 Task: Look for space in Tiffin, United States from 10th July, 2023 to 15th July, 2023 for 7 adults in price range Rs.10000 to Rs.15000. Place can be entire place or shared room with 4 bedrooms having 7 beds and 4 bathrooms. Property type can be house, flat, guest house. Amenities needed are: wifi, TV, free parkinig on premises, gym, breakfast. Booking option can be shelf check-in. Required host language is English.
Action: Mouse moved to (510, 102)
Screenshot: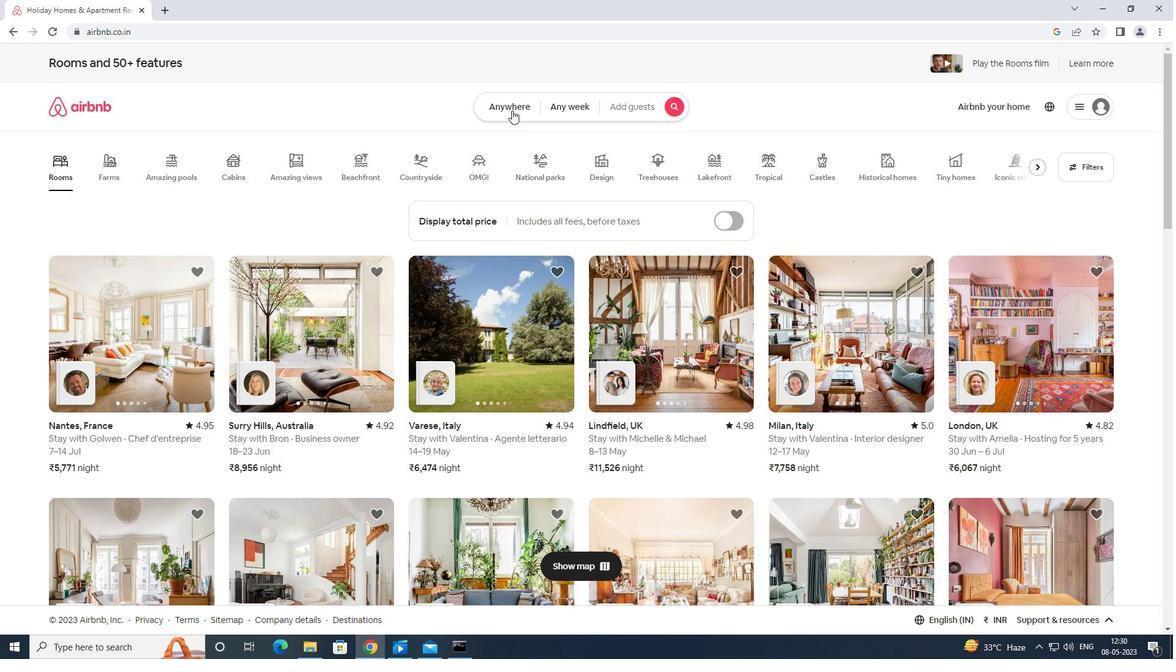 
Action: Mouse pressed left at (510, 102)
Screenshot: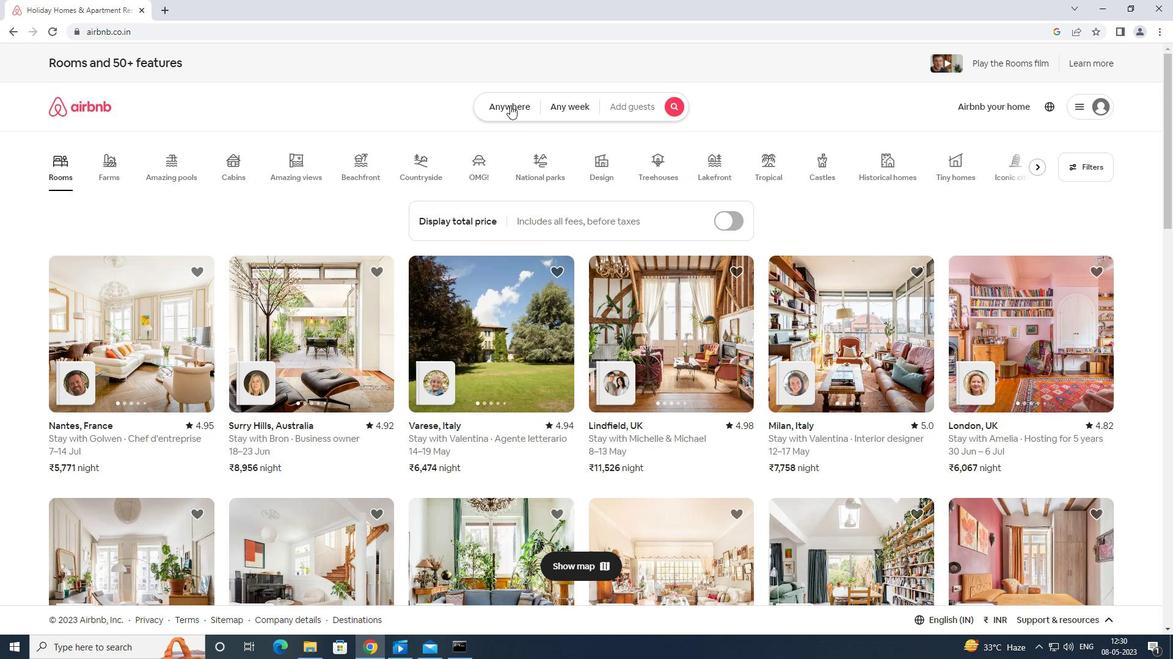 
Action: Mouse moved to (447, 155)
Screenshot: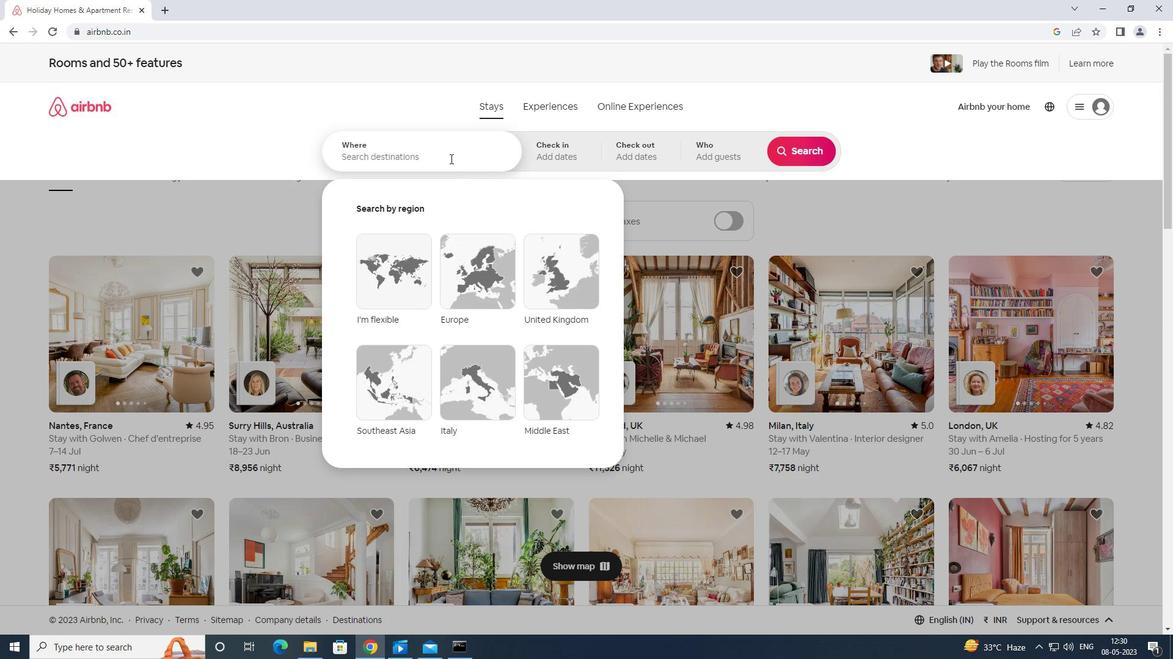 
Action: Mouse pressed left at (447, 155)
Screenshot: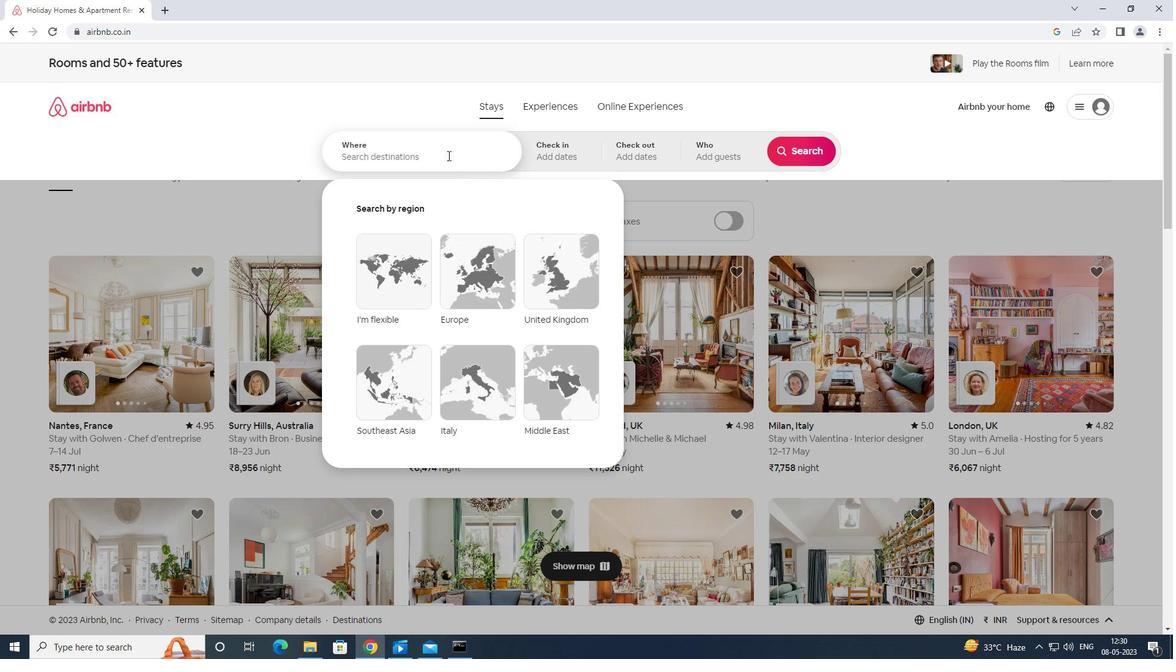 
Action: Key pressed <Key.shift>T<Key.backspace><Key.shift>TIFFIN<Key.space>UNITED<Key.space>STATES<Key.enter>
Screenshot: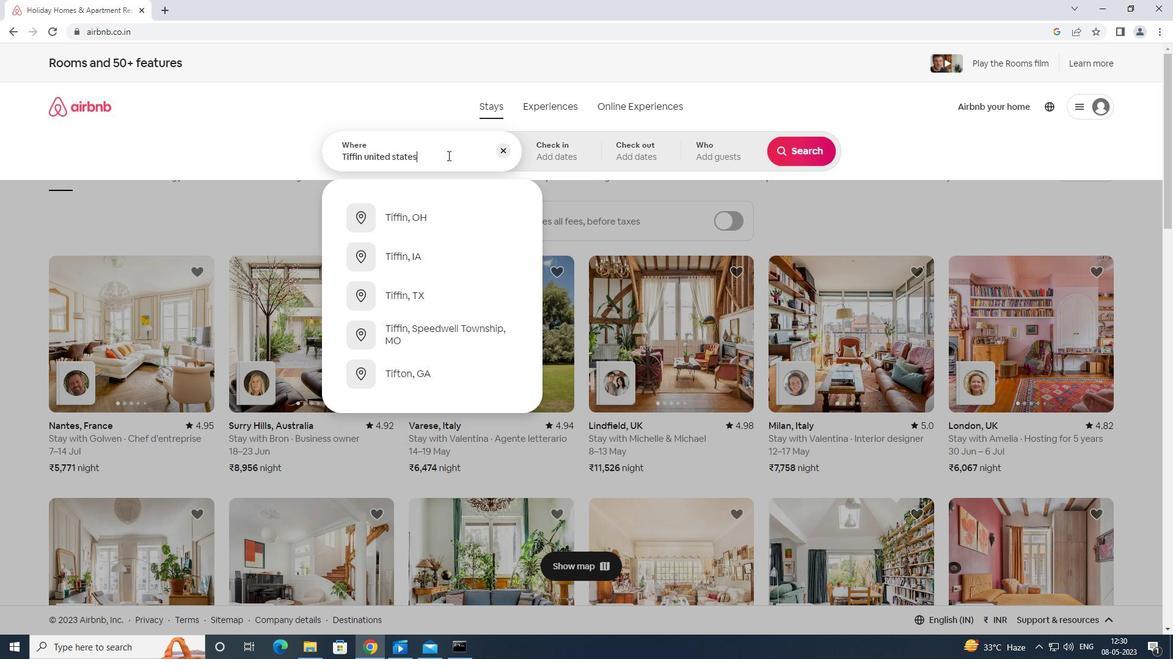 
Action: Mouse moved to (801, 248)
Screenshot: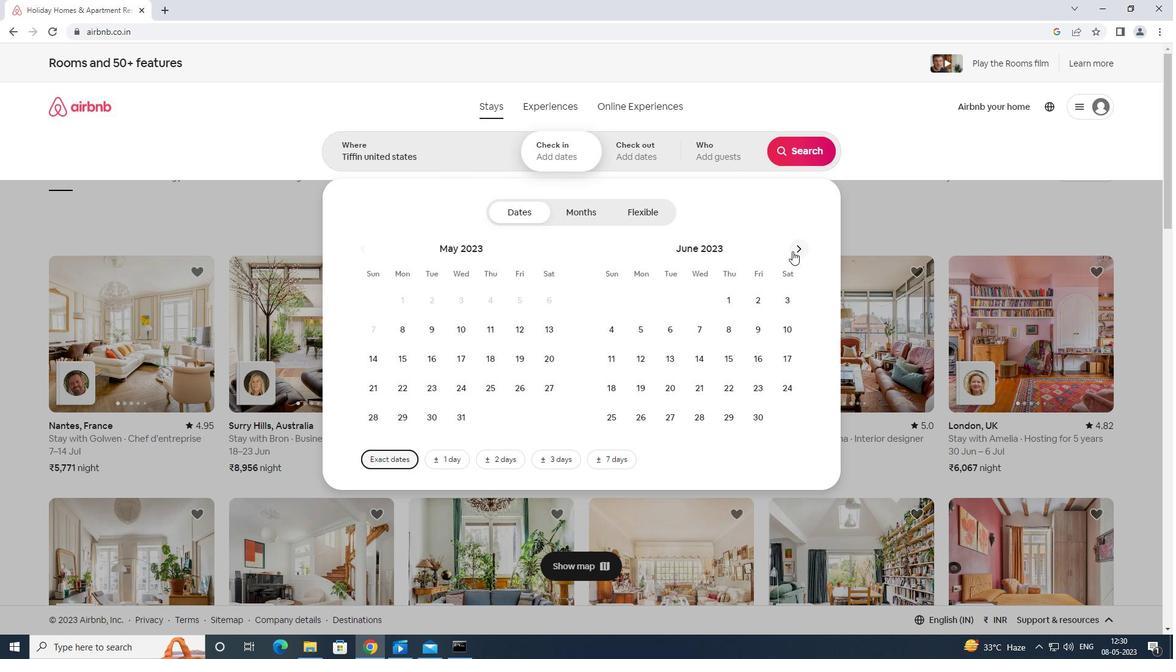 
Action: Mouse pressed left at (801, 248)
Screenshot: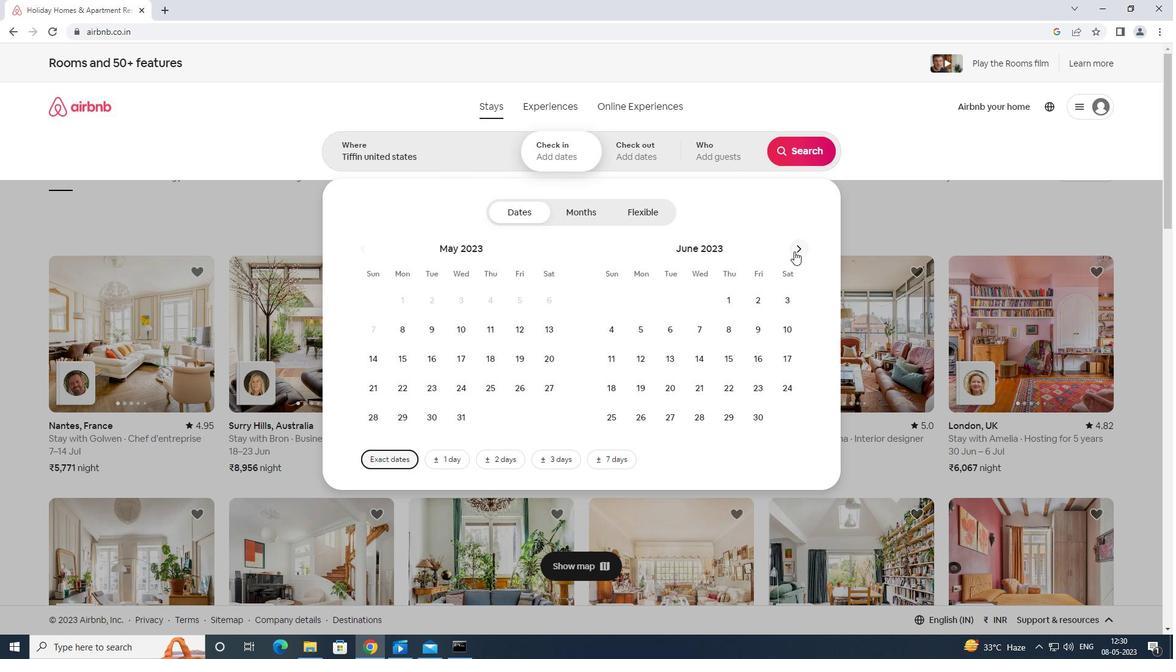 
Action: Mouse moved to (640, 356)
Screenshot: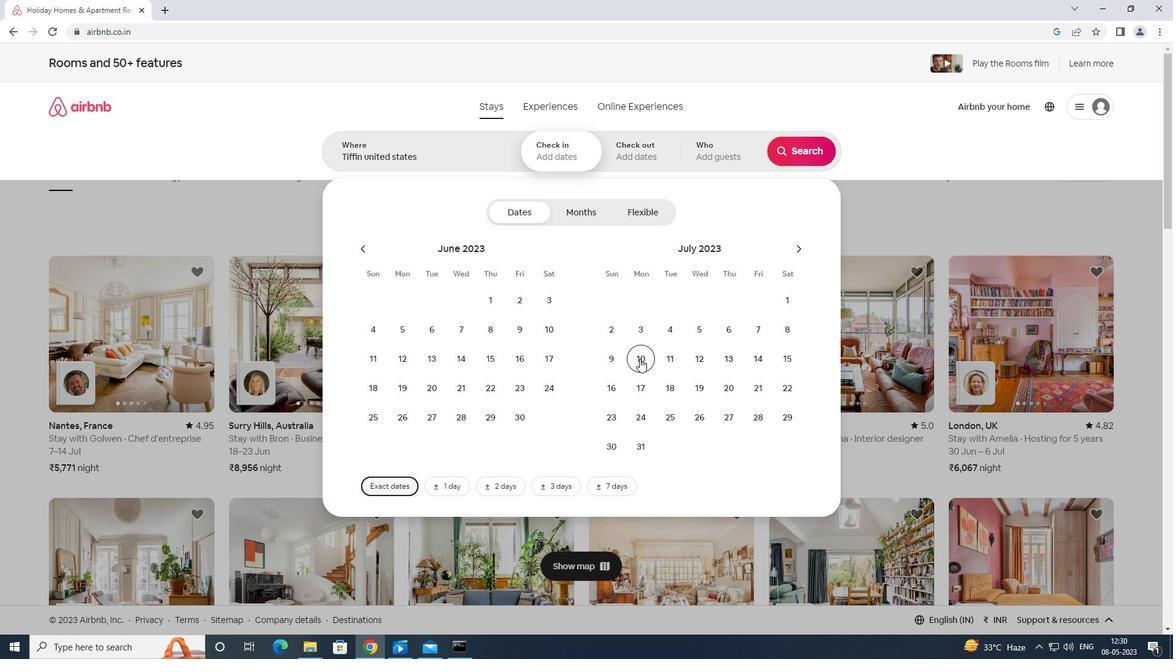 
Action: Mouse pressed left at (640, 356)
Screenshot: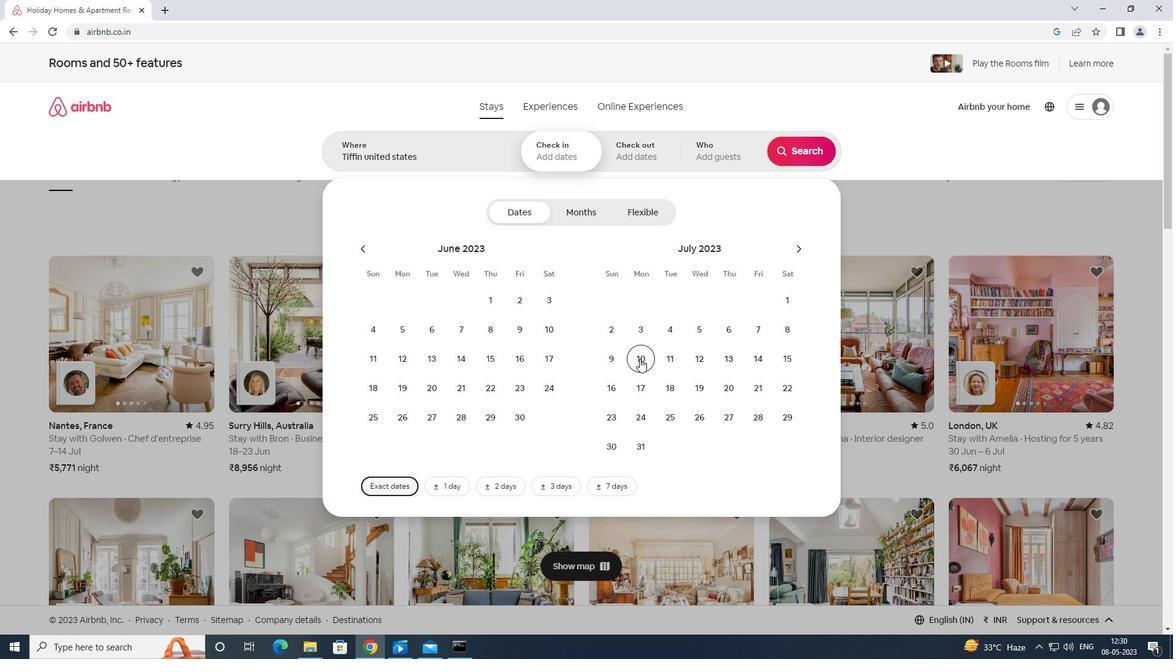 
Action: Mouse moved to (786, 356)
Screenshot: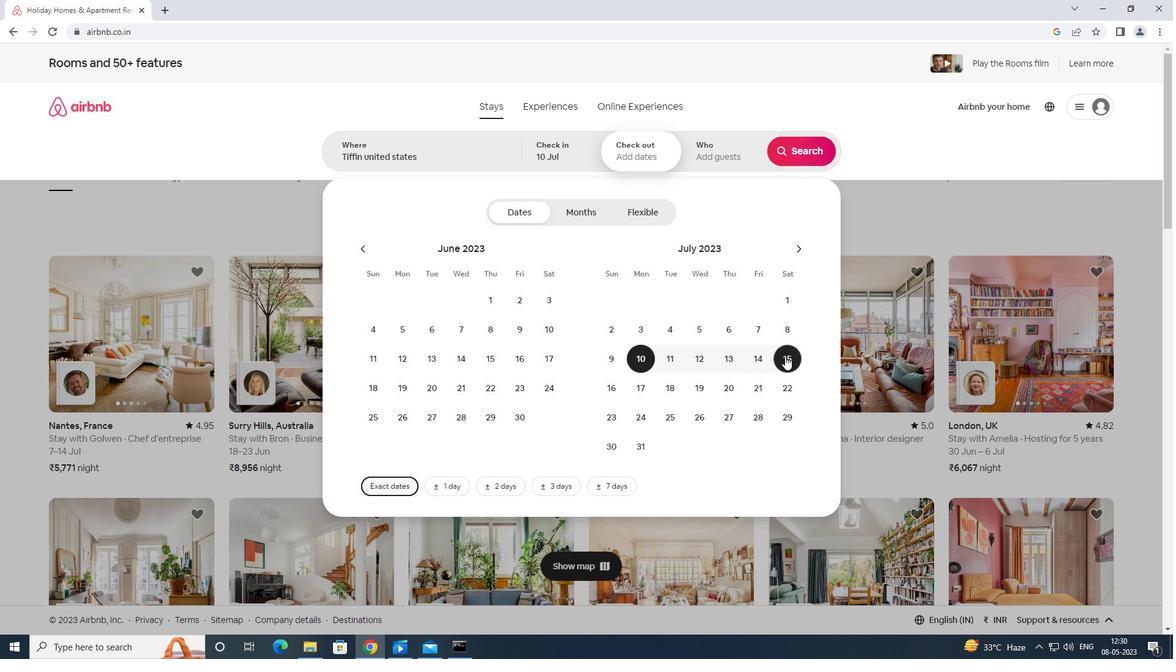 
Action: Mouse pressed left at (786, 356)
Screenshot: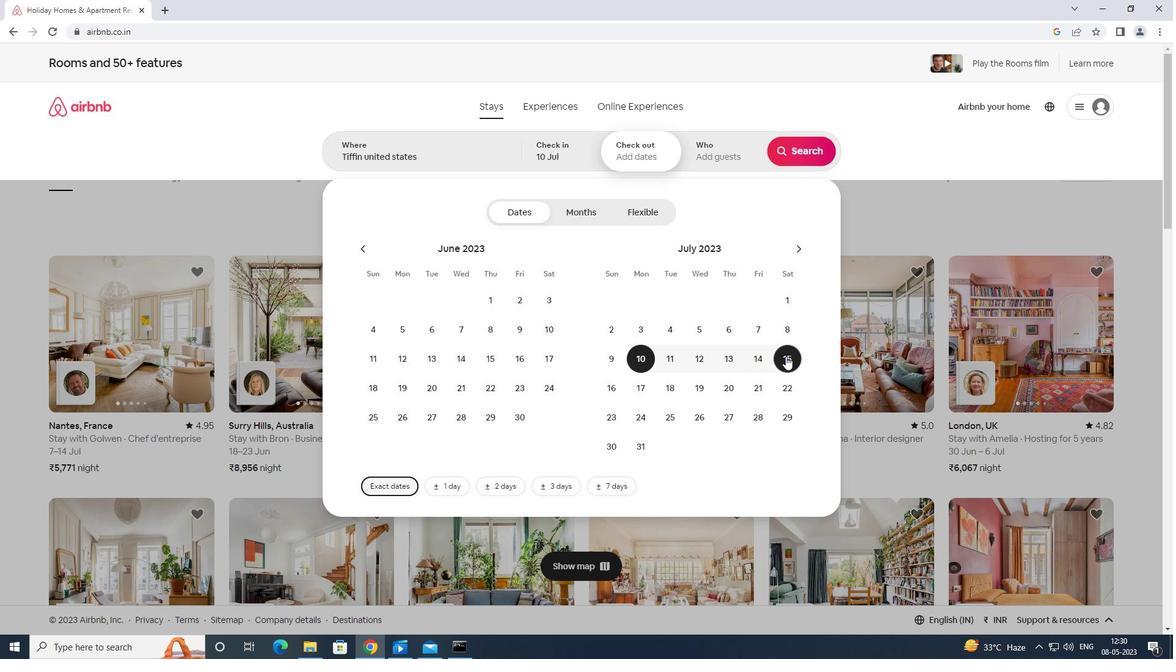 
Action: Mouse moved to (709, 149)
Screenshot: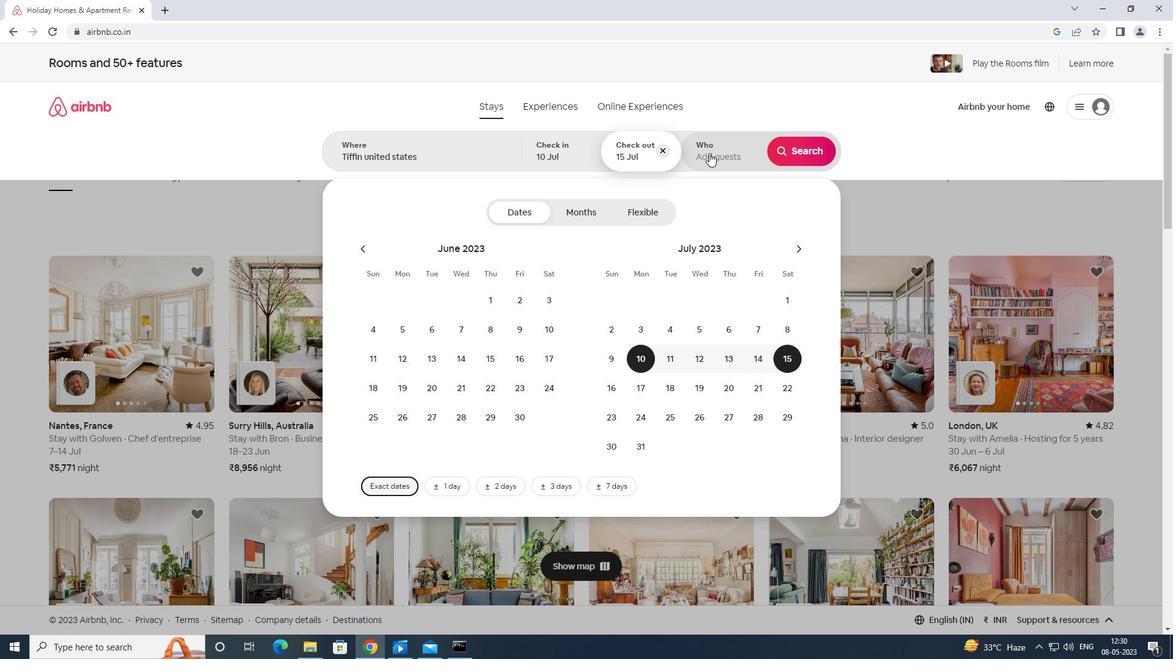
Action: Mouse pressed left at (709, 149)
Screenshot: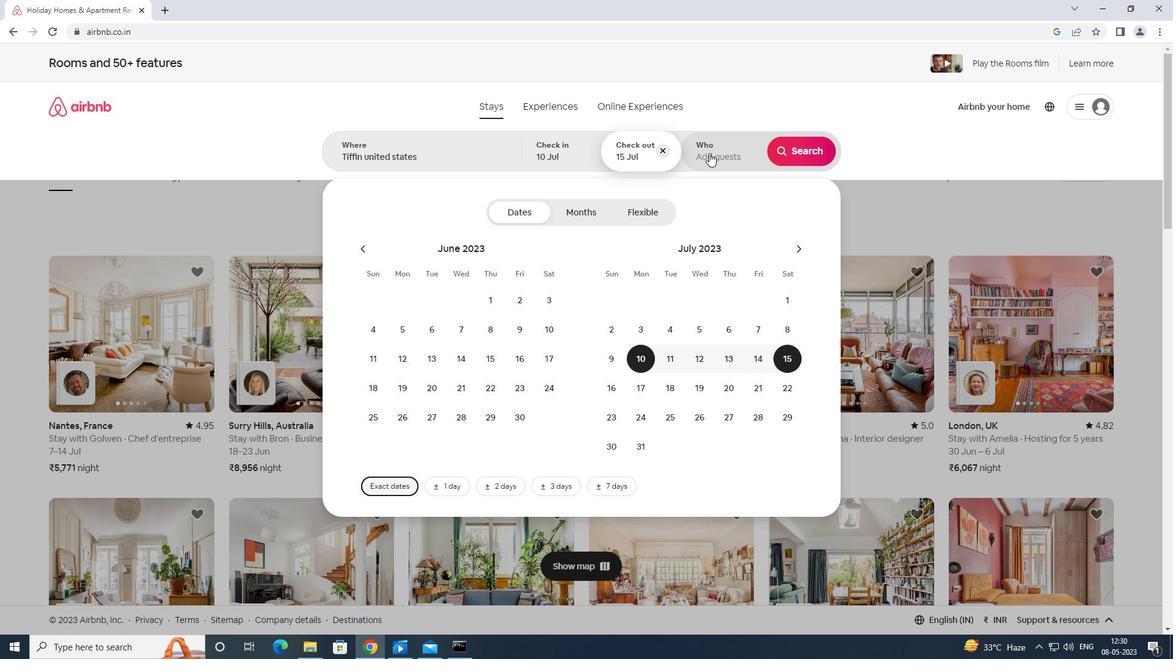 
Action: Mouse moved to (805, 217)
Screenshot: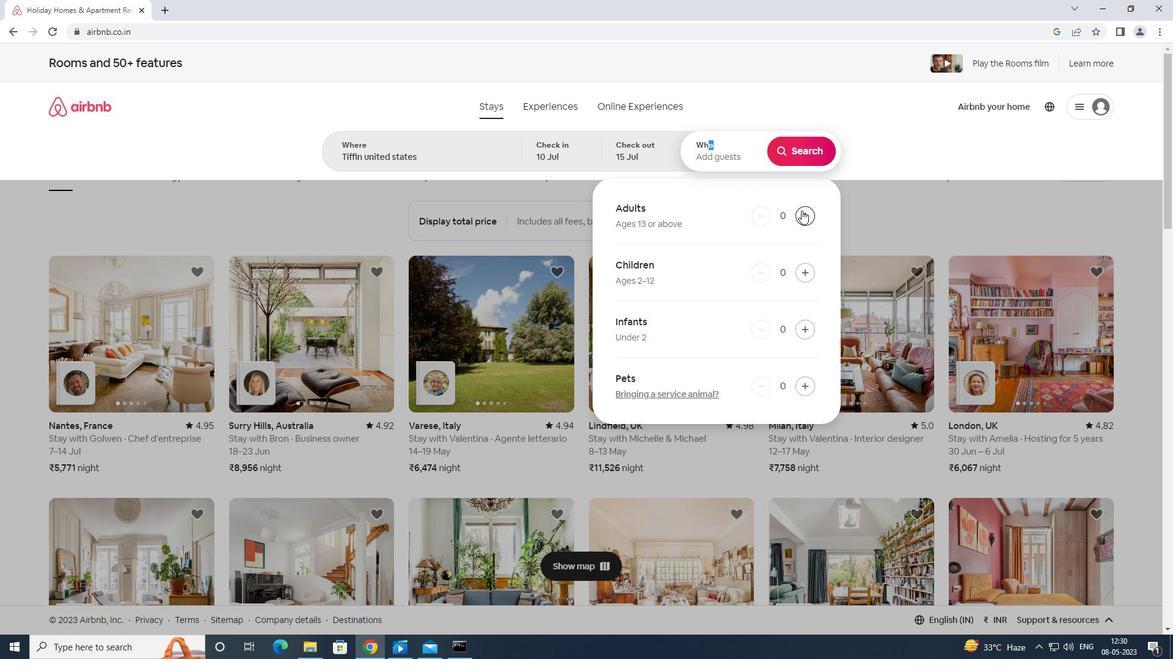 
Action: Mouse pressed left at (805, 217)
Screenshot: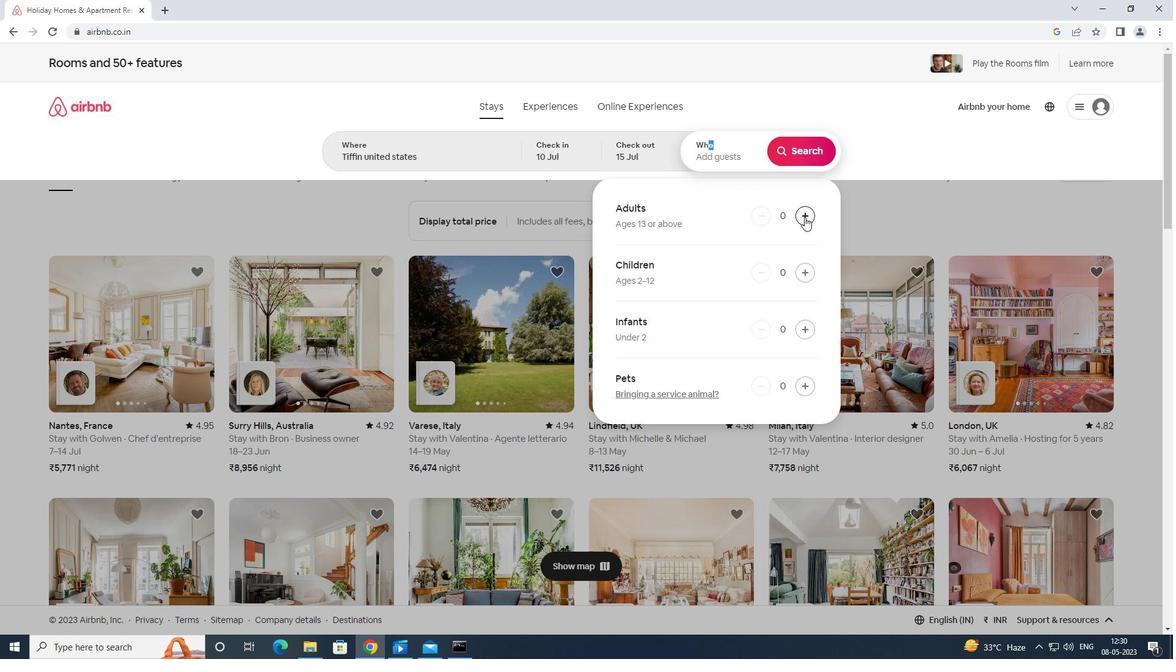 
Action: Mouse pressed left at (805, 217)
Screenshot: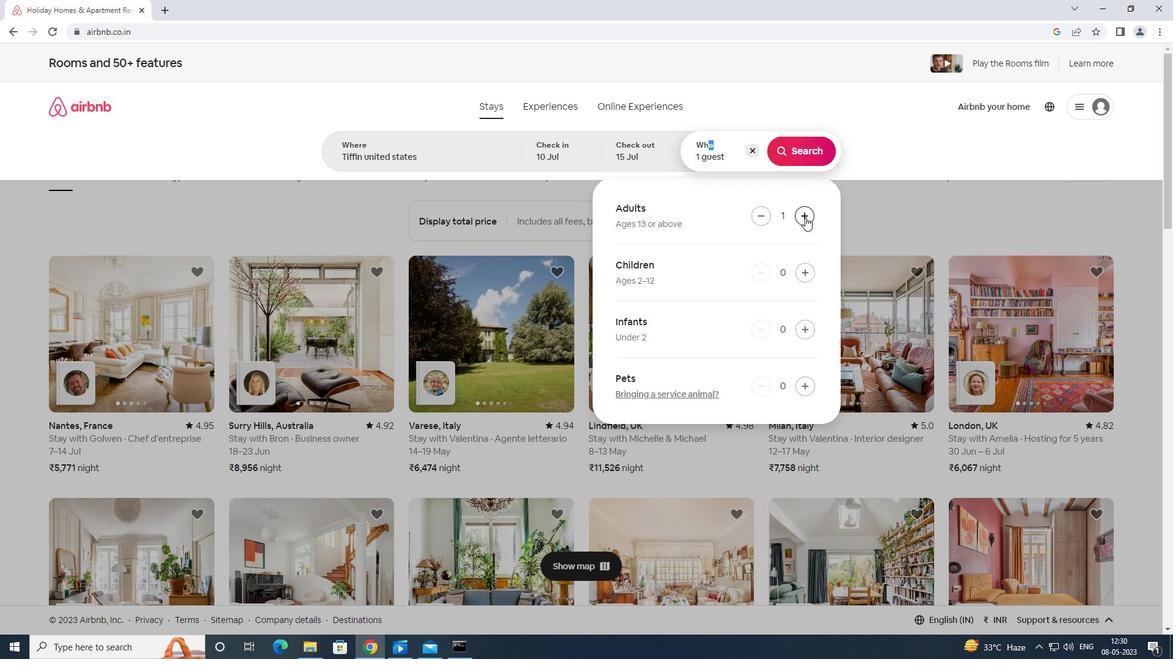 
Action: Mouse pressed left at (805, 217)
Screenshot: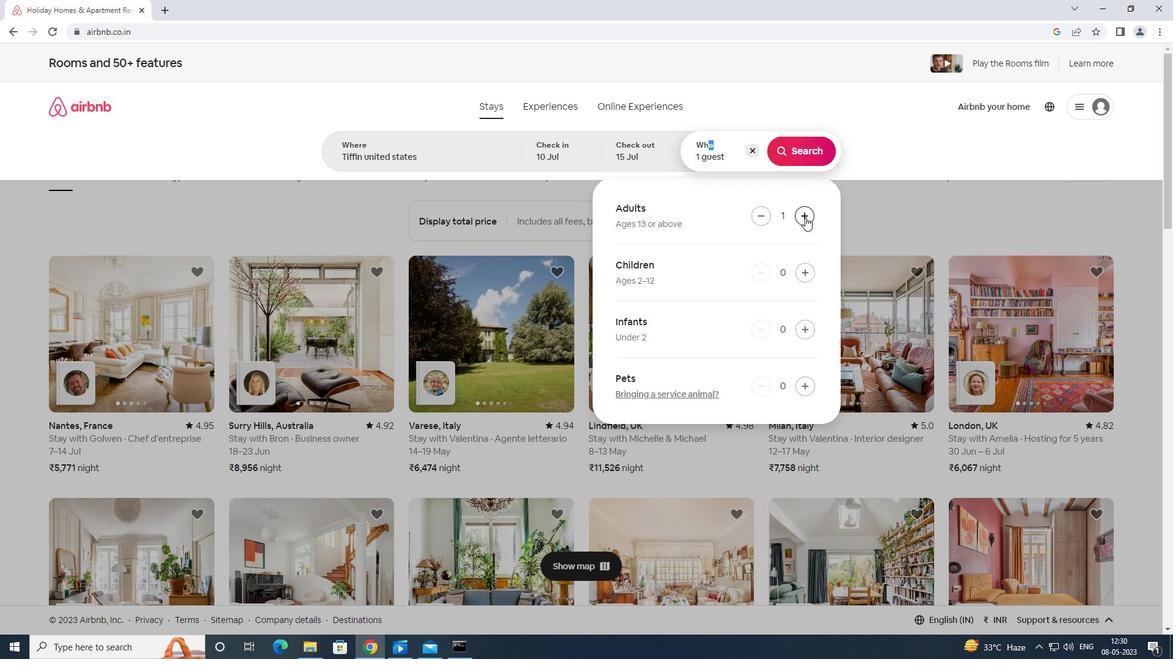 
Action: Mouse moved to (805, 217)
Screenshot: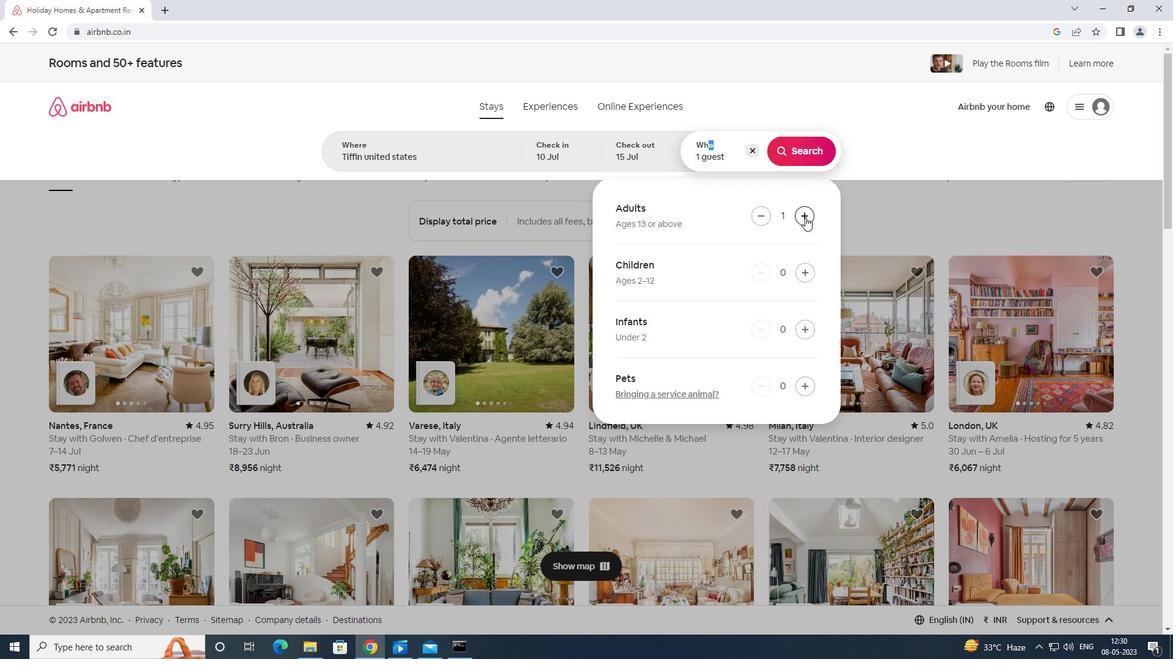 
Action: Mouse pressed left at (805, 217)
Screenshot: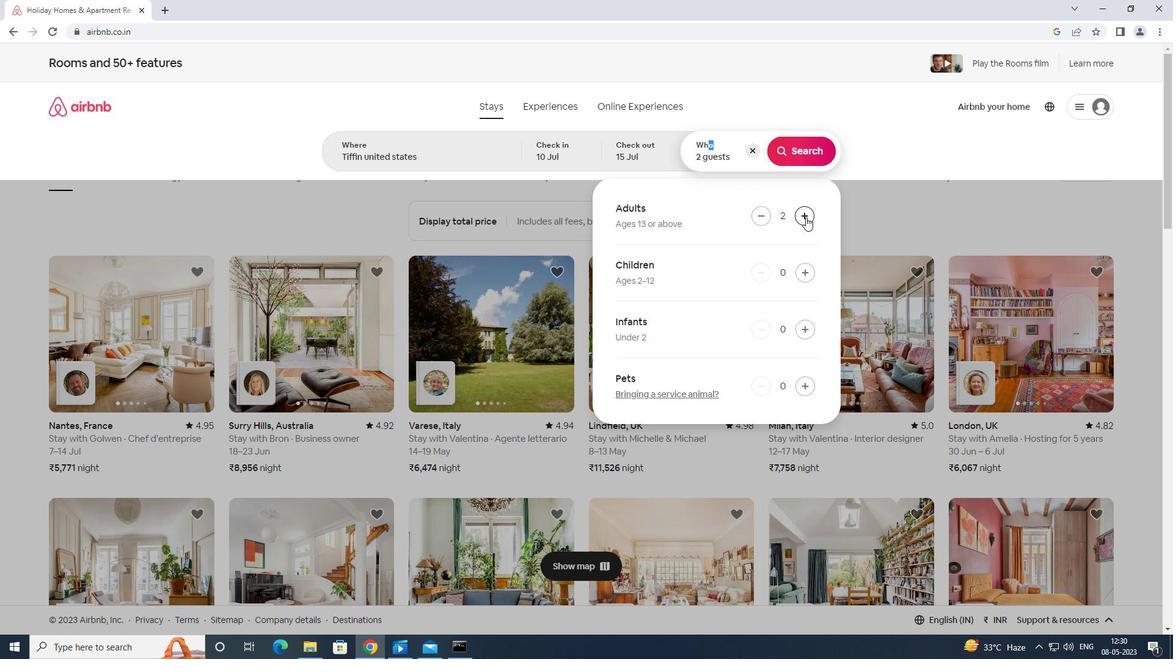 
Action: Mouse moved to (806, 217)
Screenshot: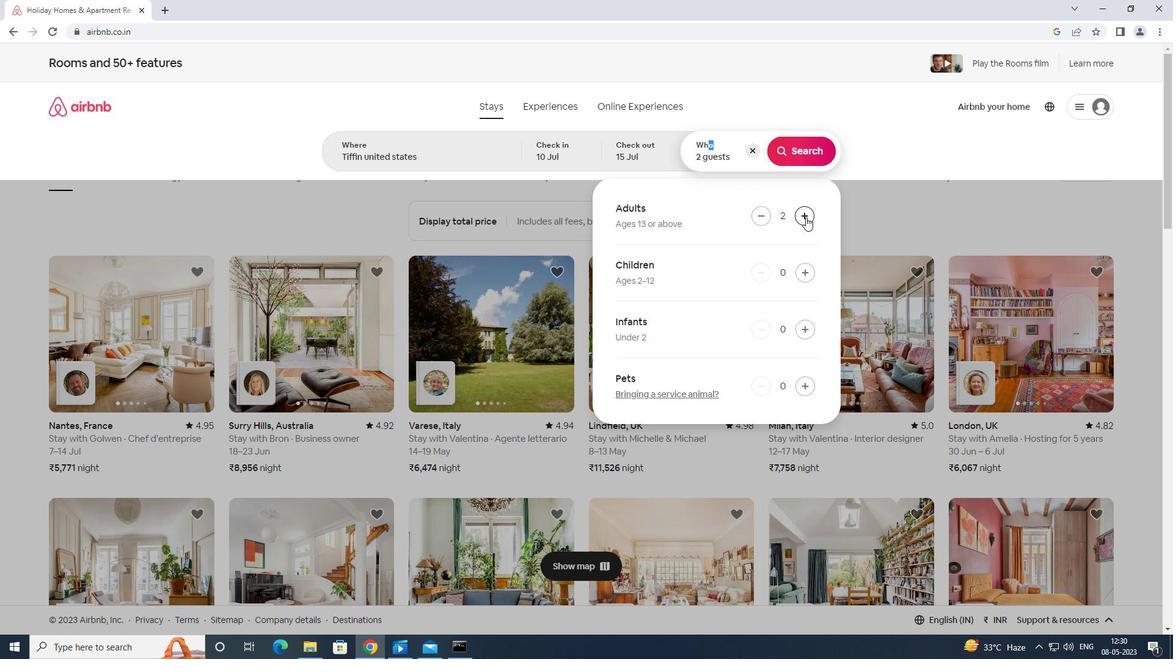 
Action: Mouse pressed left at (806, 217)
Screenshot: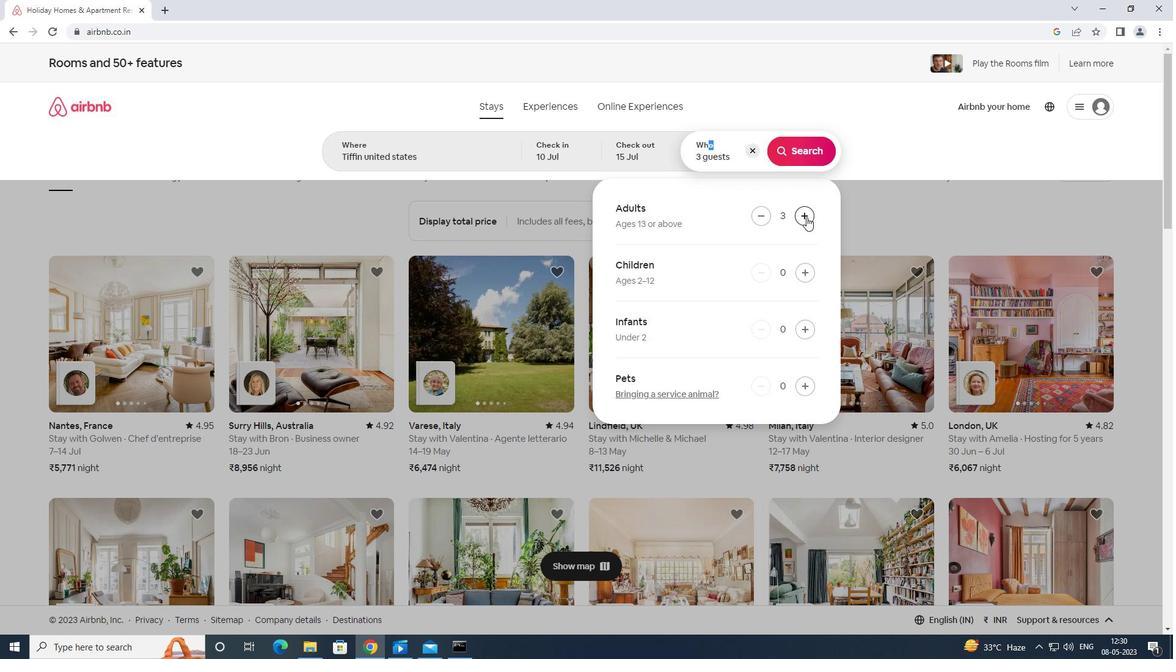 
Action: Mouse pressed left at (806, 217)
Screenshot: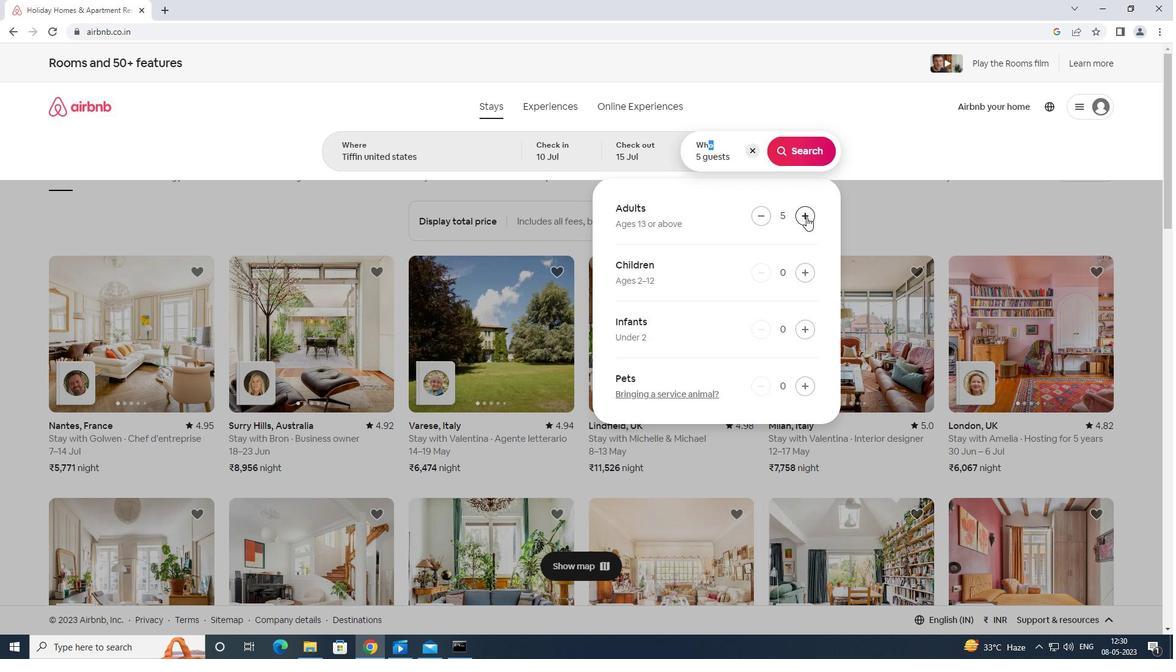 
Action: Mouse moved to (802, 213)
Screenshot: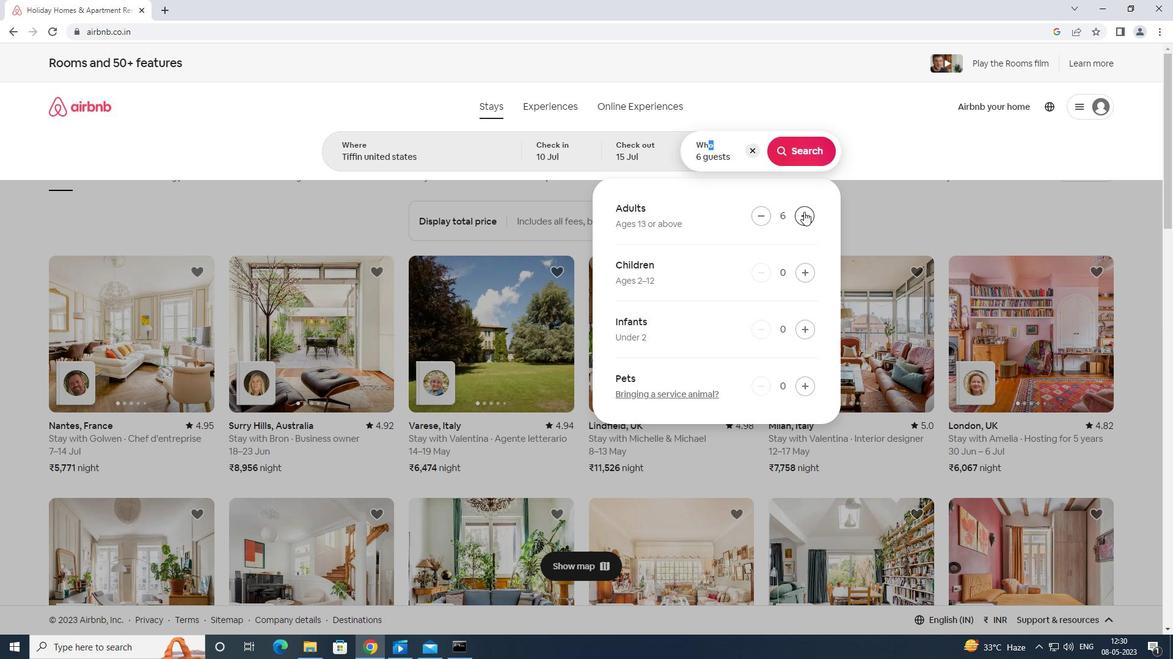 
Action: Mouse pressed left at (802, 213)
Screenshot: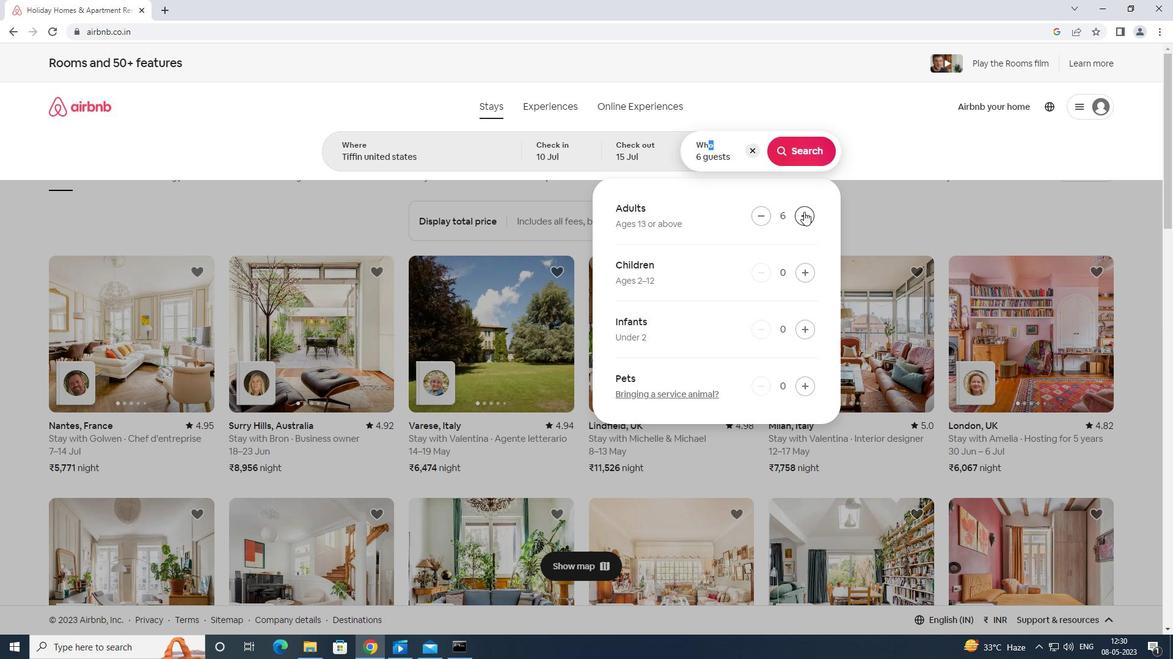 
Action: Mouse moved to (797, 150)
Screenshot: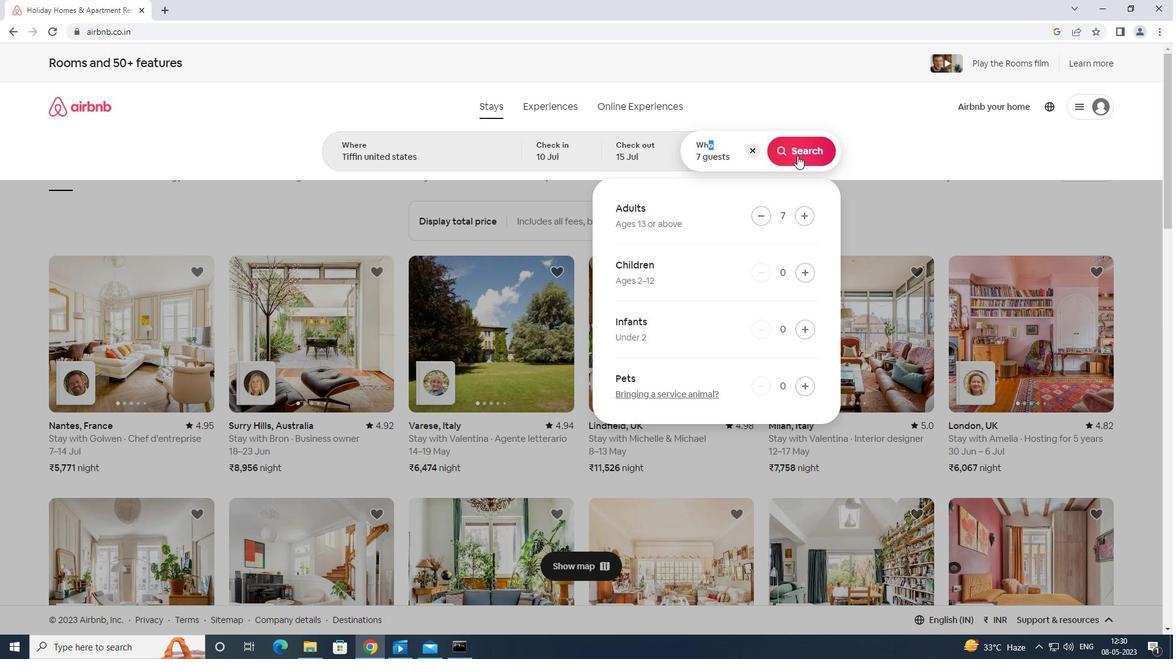 
Action: Mouse pressed left at (797, 150)
Screenshot: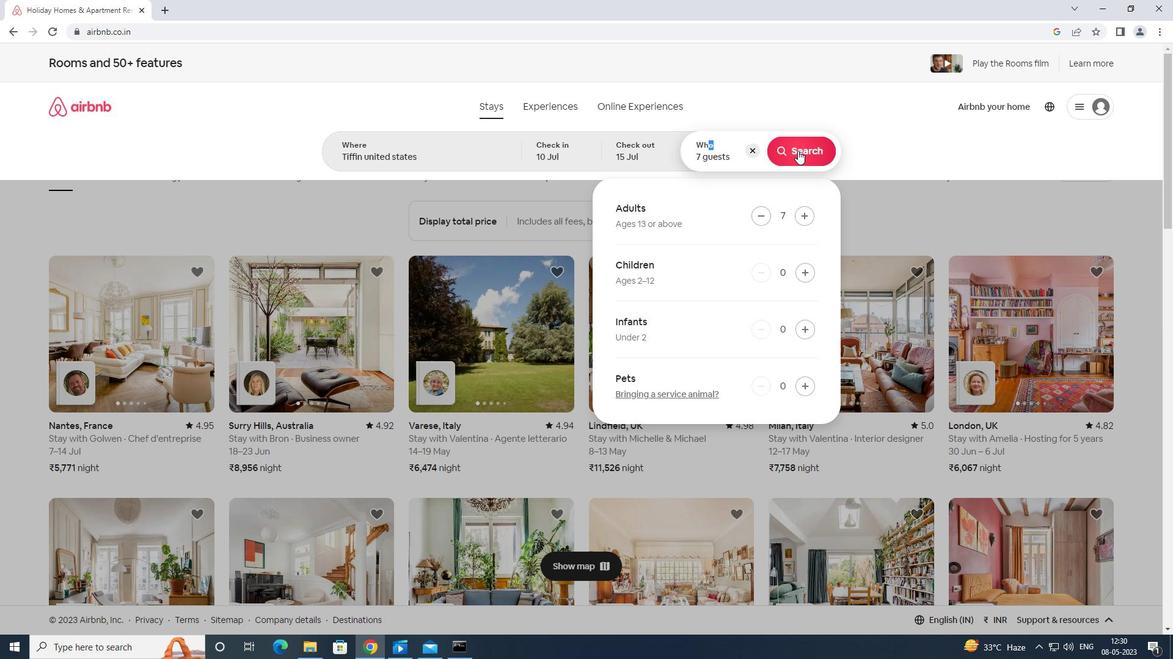 
Action: Mouse moved to (1118, 120)
Screenshot: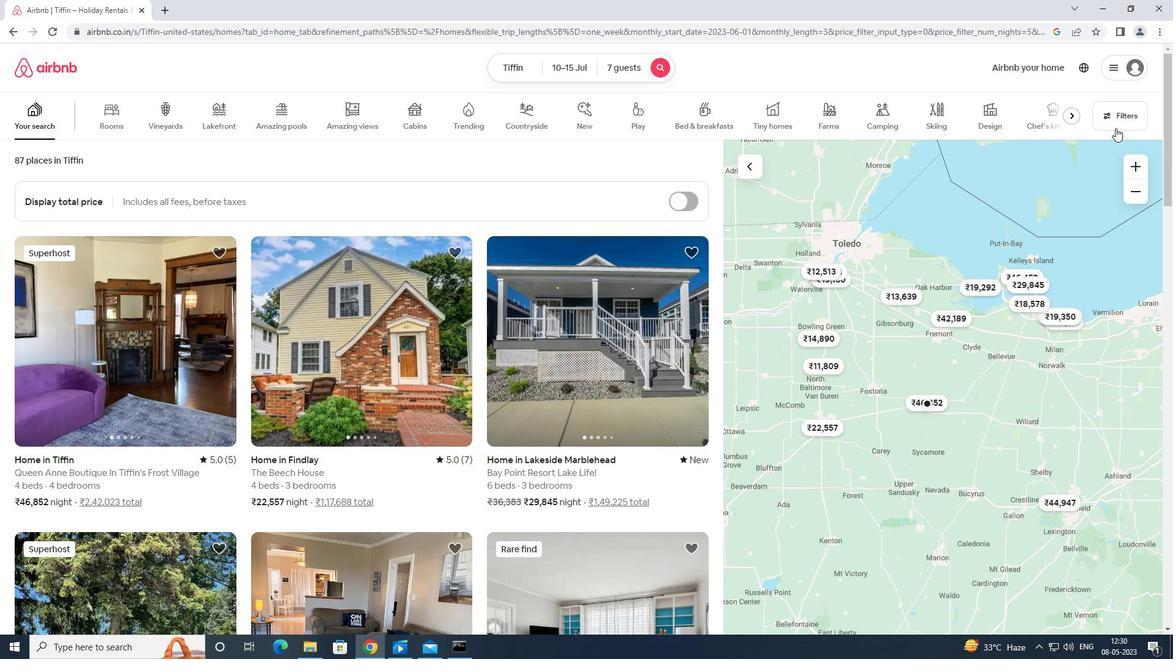
Action: Mouse pressed left at (1118, 120)
Screenshot: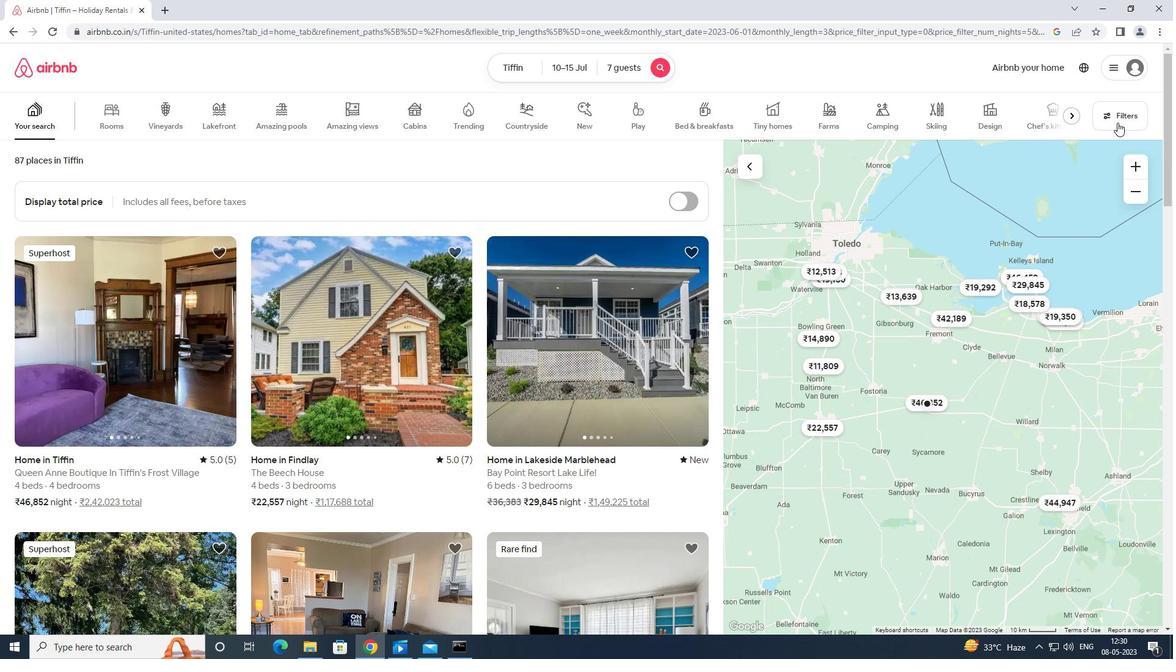 
Action: Mouse moved to (525, 414)
Screenshot: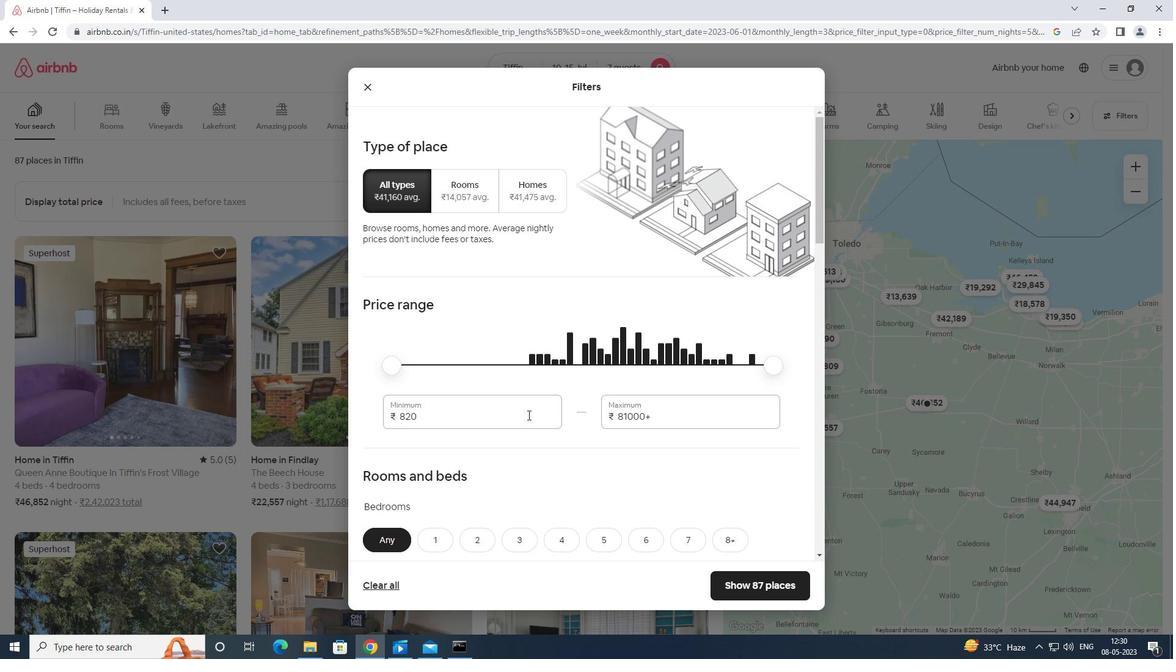 
Action: Mouse pressed left at (525, 414)
Screenshot: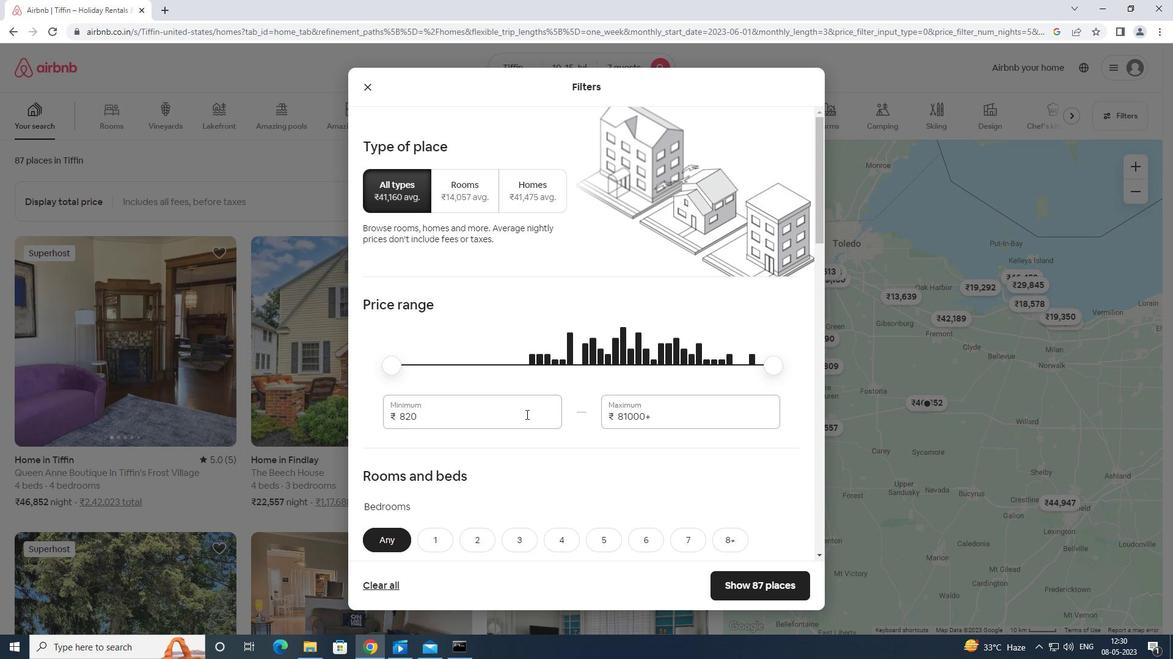 
Action: Mouse moved to (525, 414)
Screenshot: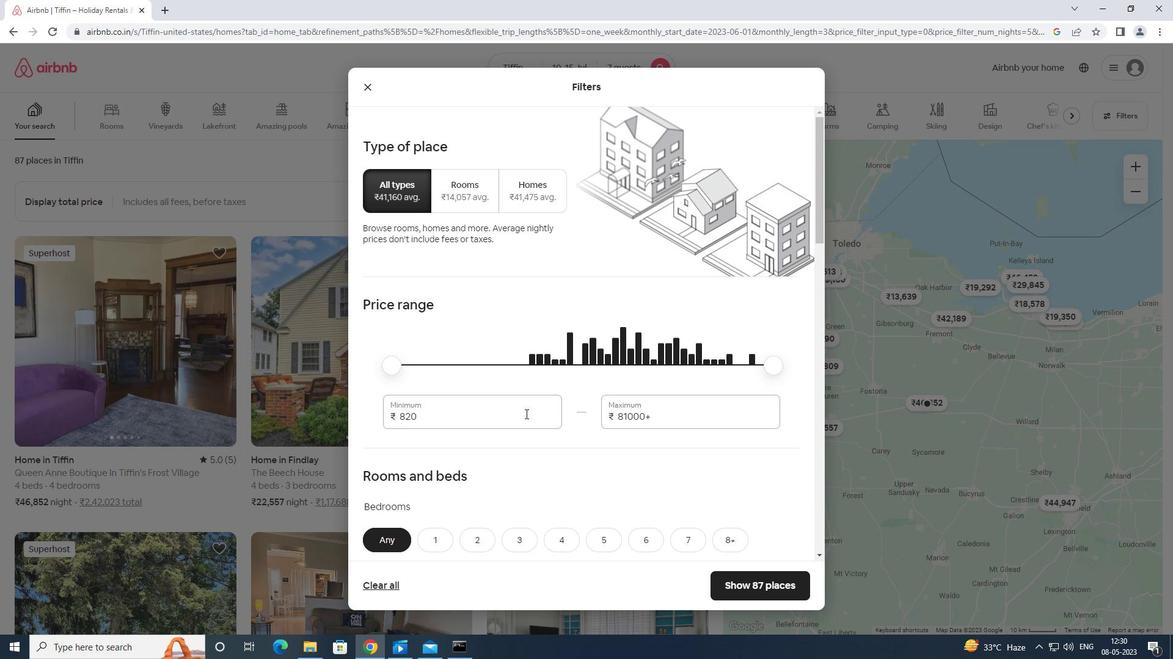 
Action: Key pressed <Key.backspace><Key.backspace><Key.backspace><Key.backspace><Key.backspace><Key.backspace><Key.backspace>10000
Screenshot: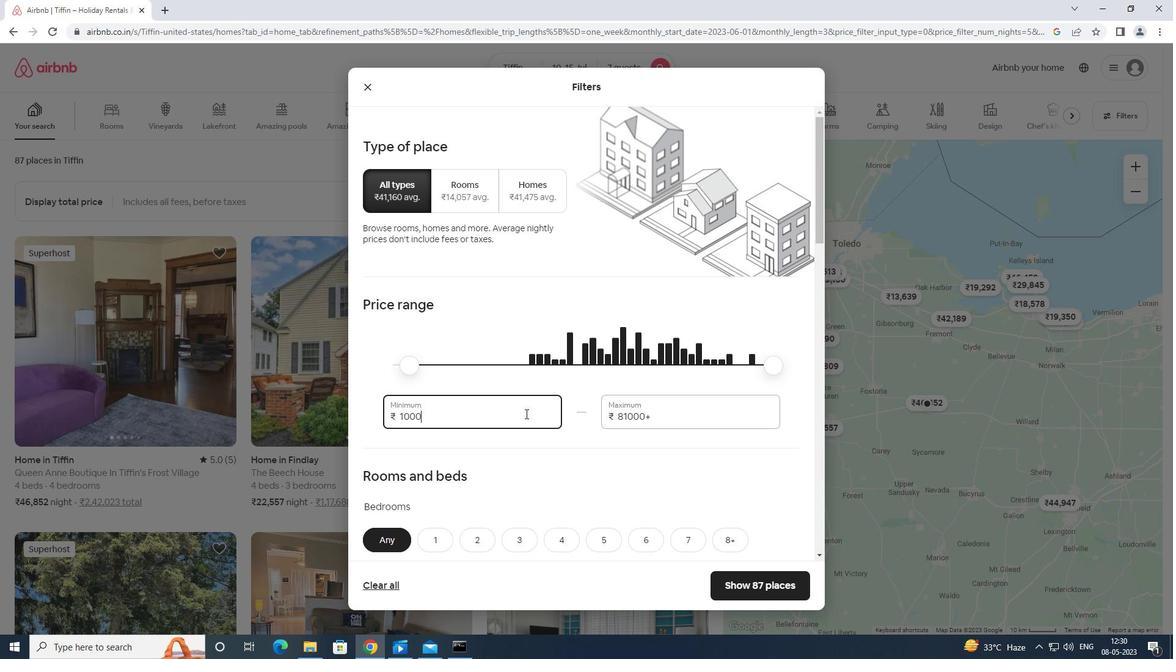 
Action: Mouse moved to (672, 413)
Screenshot: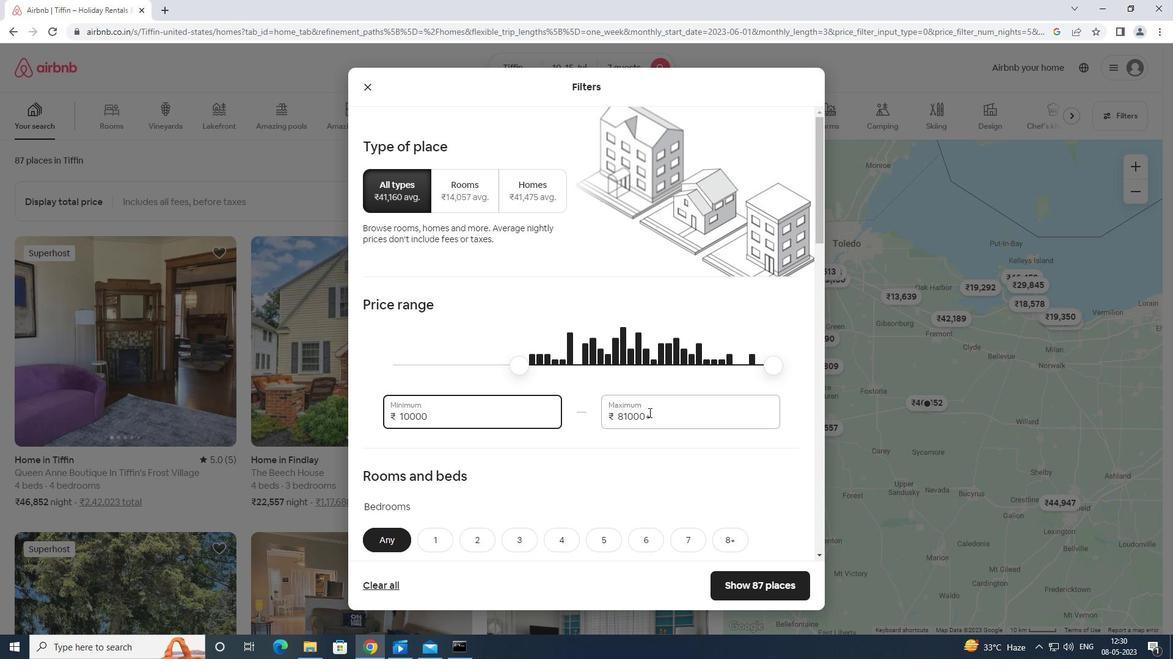 
Action: Mouse pressed left at (672, 413)
Screenshot: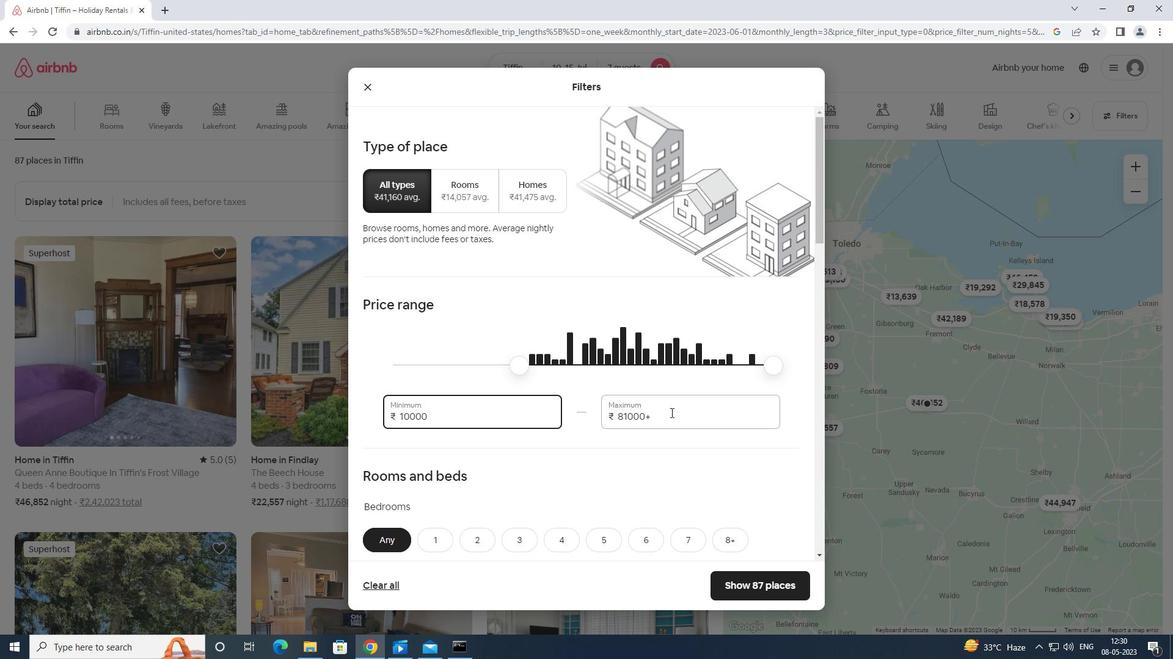 
Action: Mouse moved to (676, 414)
Screenshot: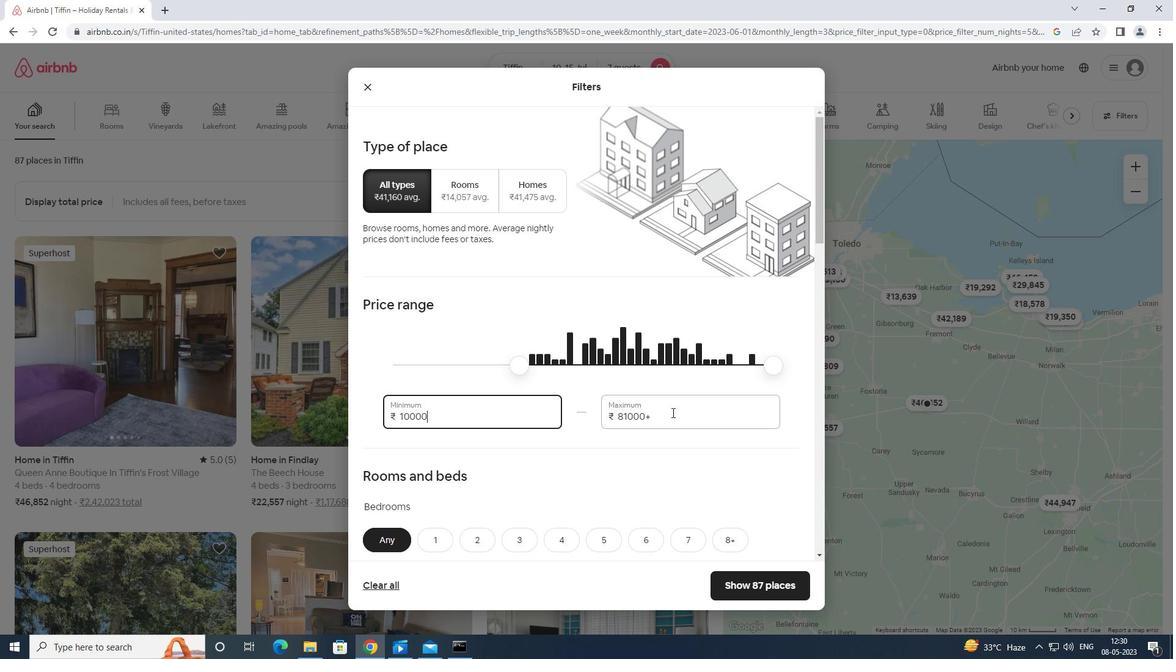 
Action: Key pressed <Key.backspace><Key.backspace><Key.backspace><Key.backspace><Key.backspace><Key.backspace><Key.backspace><Key.backspace><Key.backspace><Key.backspace><Key.backspace><Key.backspace><Key.backspace><Key.backspace>15000
Screenshot: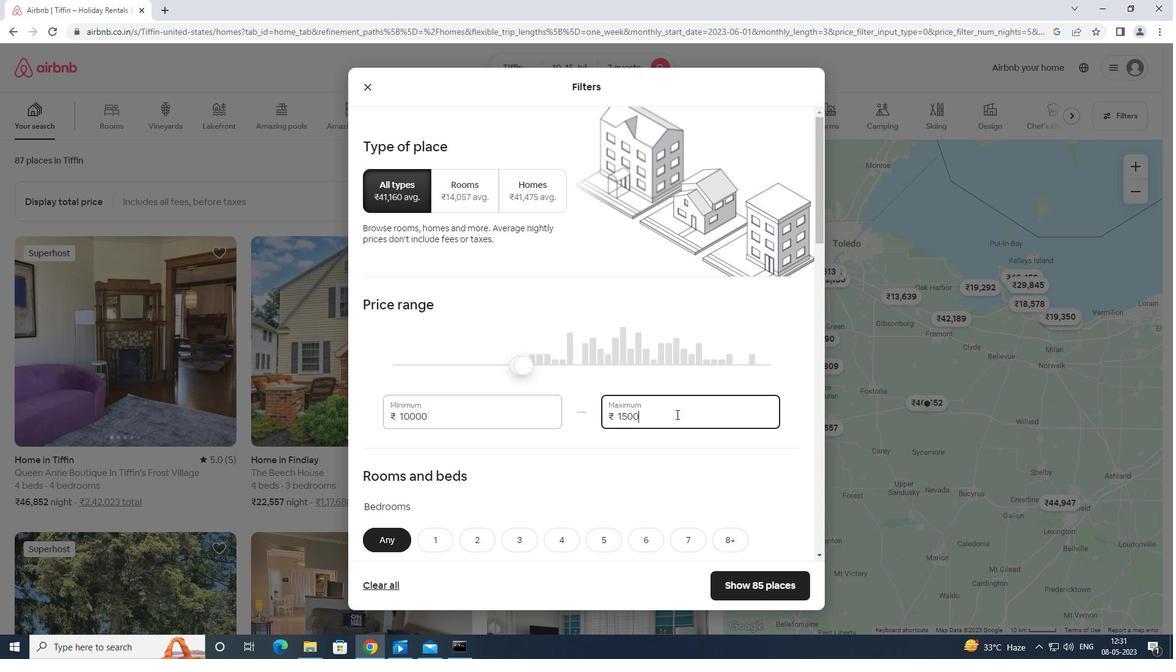 
Action: Mouse moved to (731, 505)
Screenshot: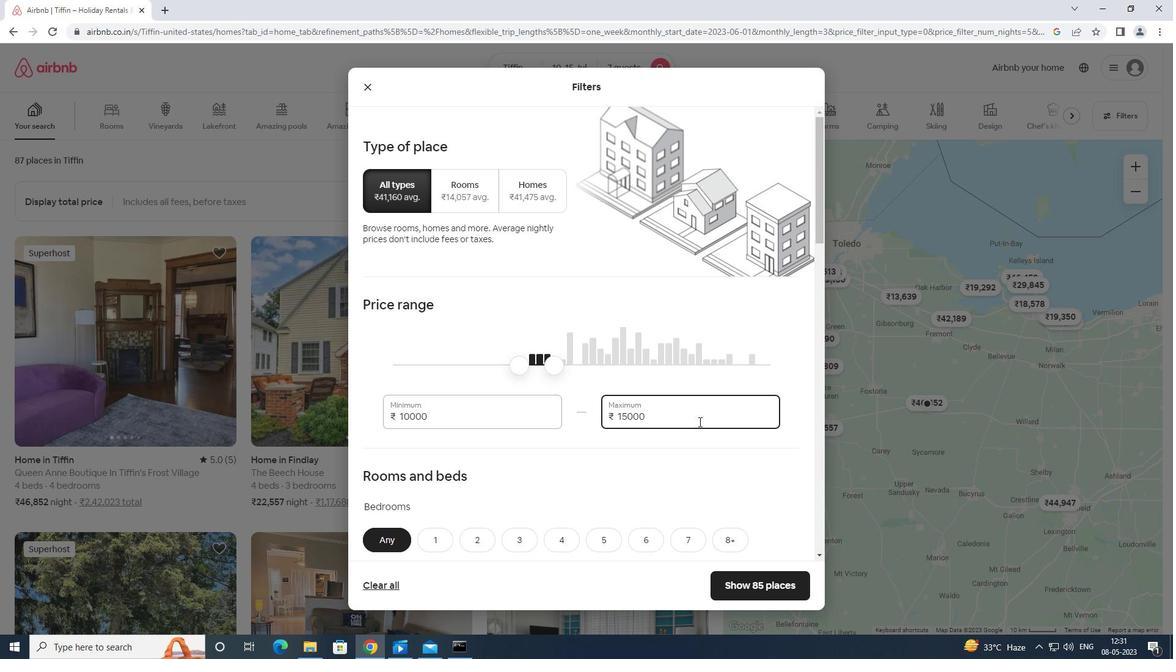 
Action: Mouse scrolled (731, 505) with delta (0, 0)
Screenshot: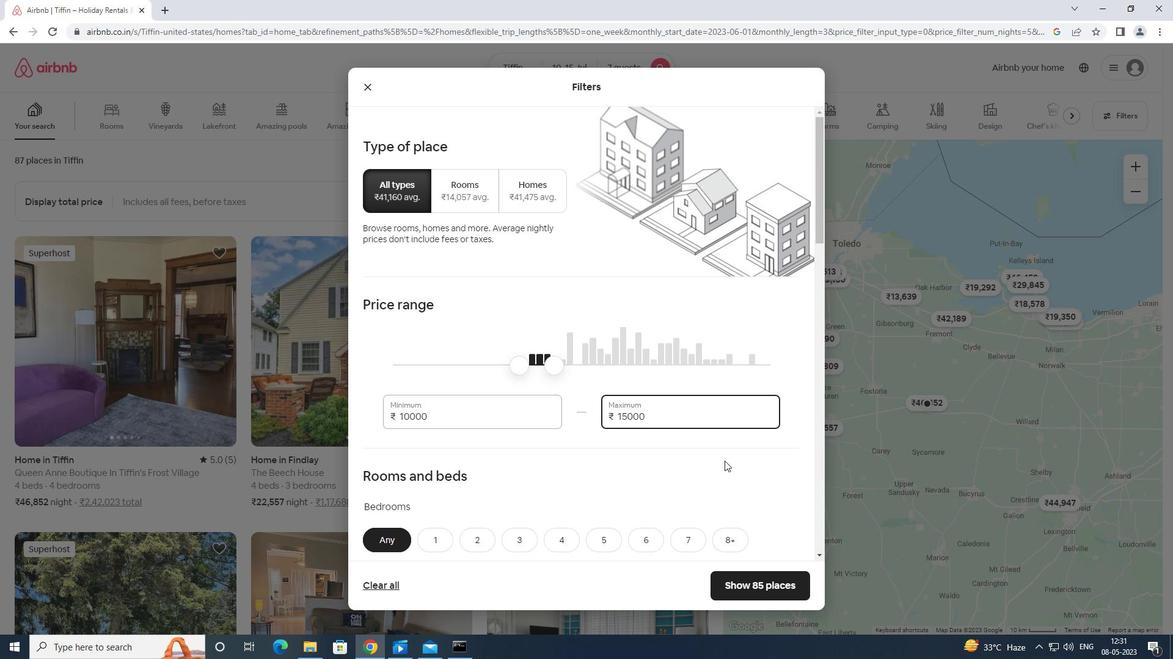 
Action: Mouse moved to (730, 510)
Screenshot: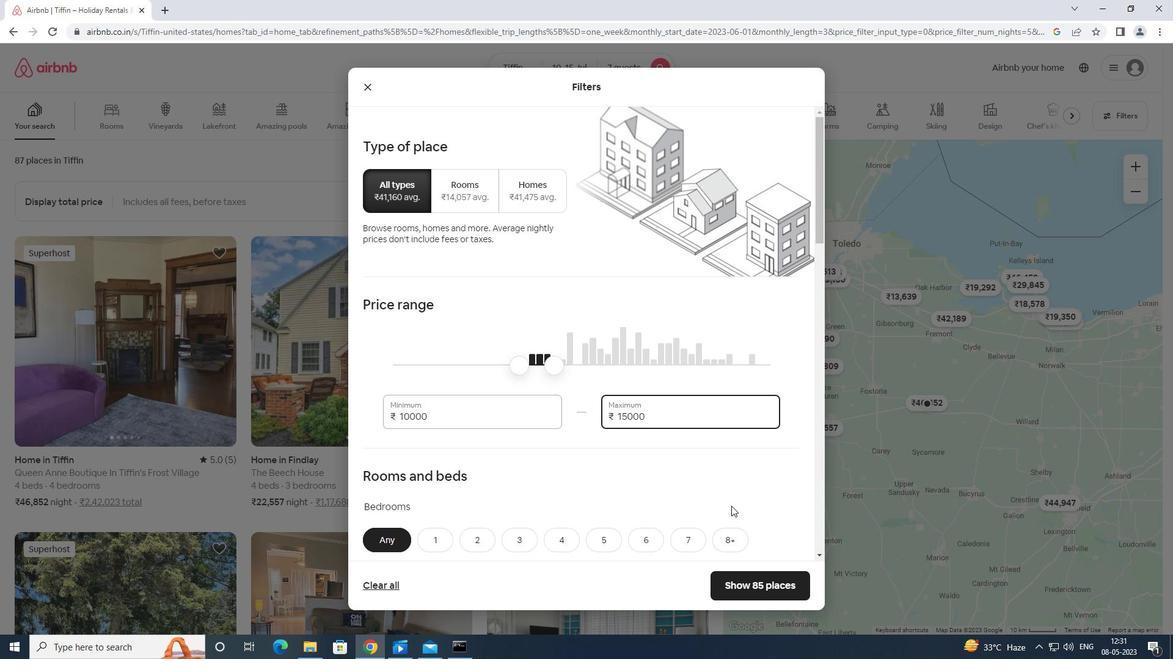 
Action: Mouse scrolled (730, 510) with delta (0, 0)
Screenshot: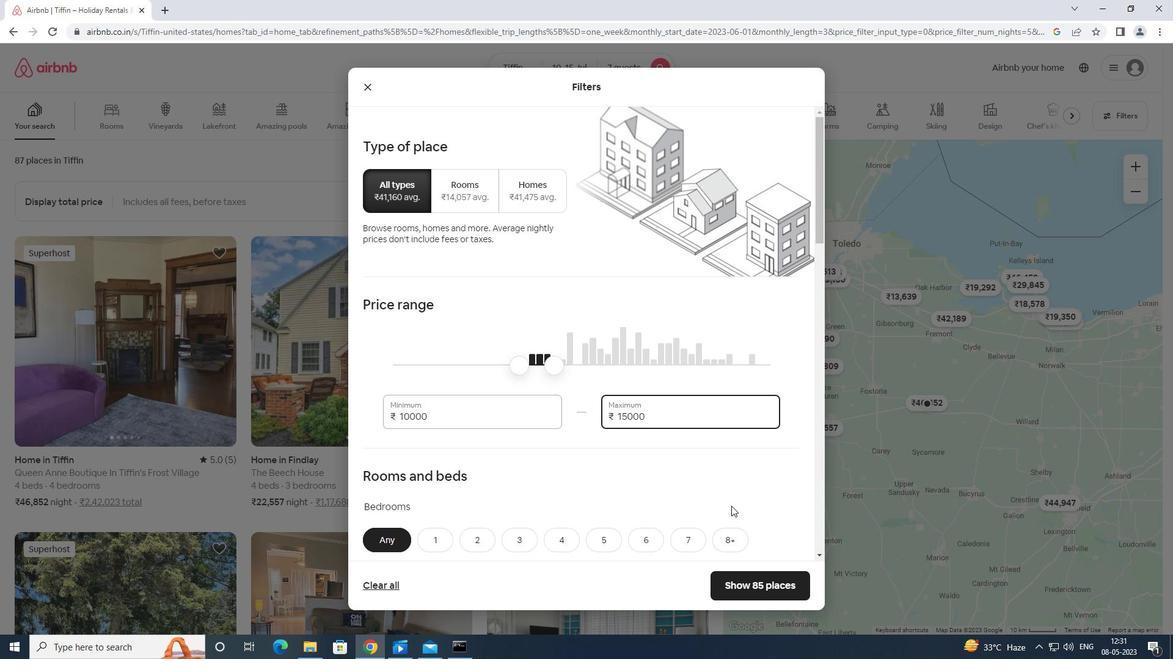 
Action: Mouse moved to (716, 503)
Screenshot: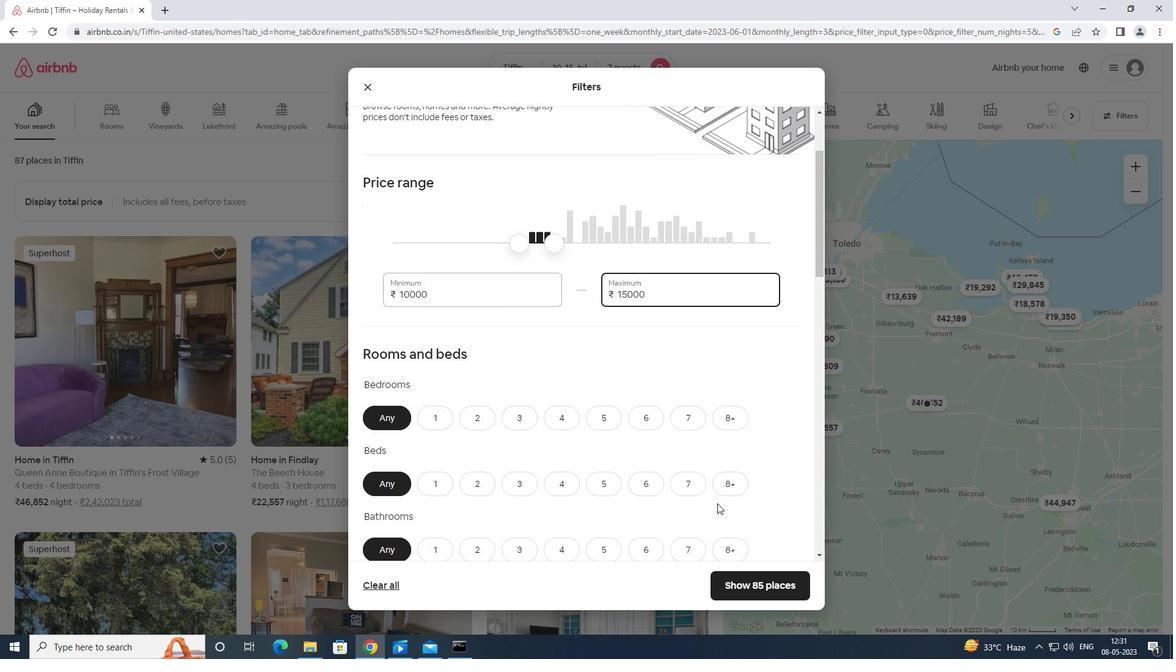 
Action: Mouse scrolled (716, 502) with delta (0, 0)
Screenshot: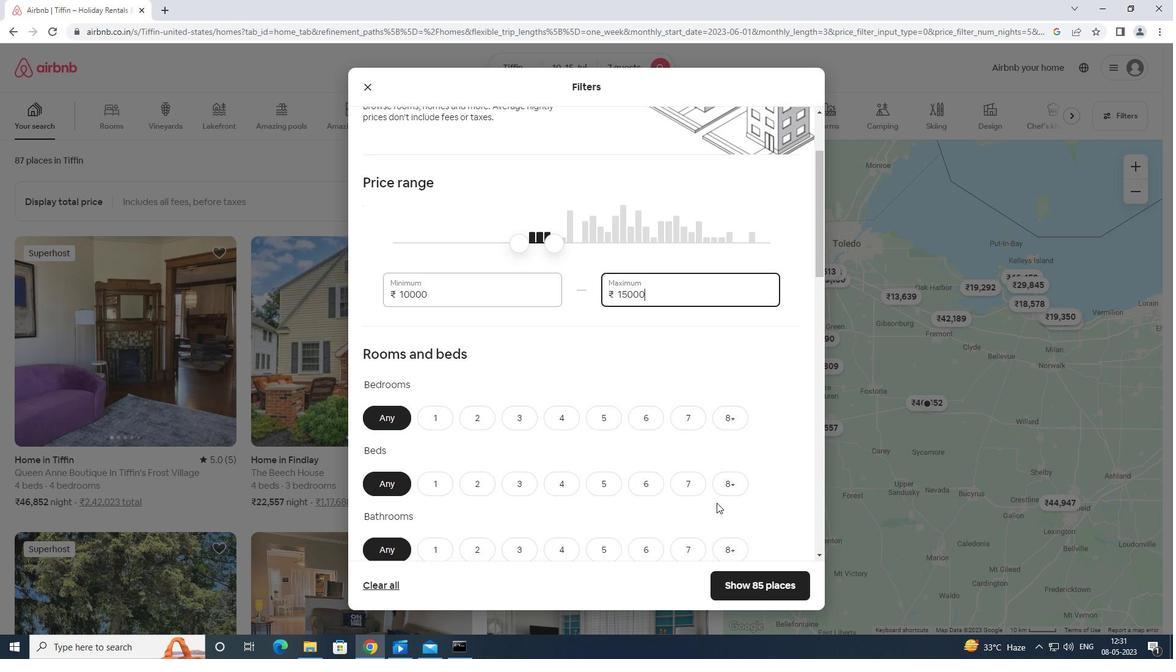 
Action: Mouse moved to (562, 356)
Screenshot: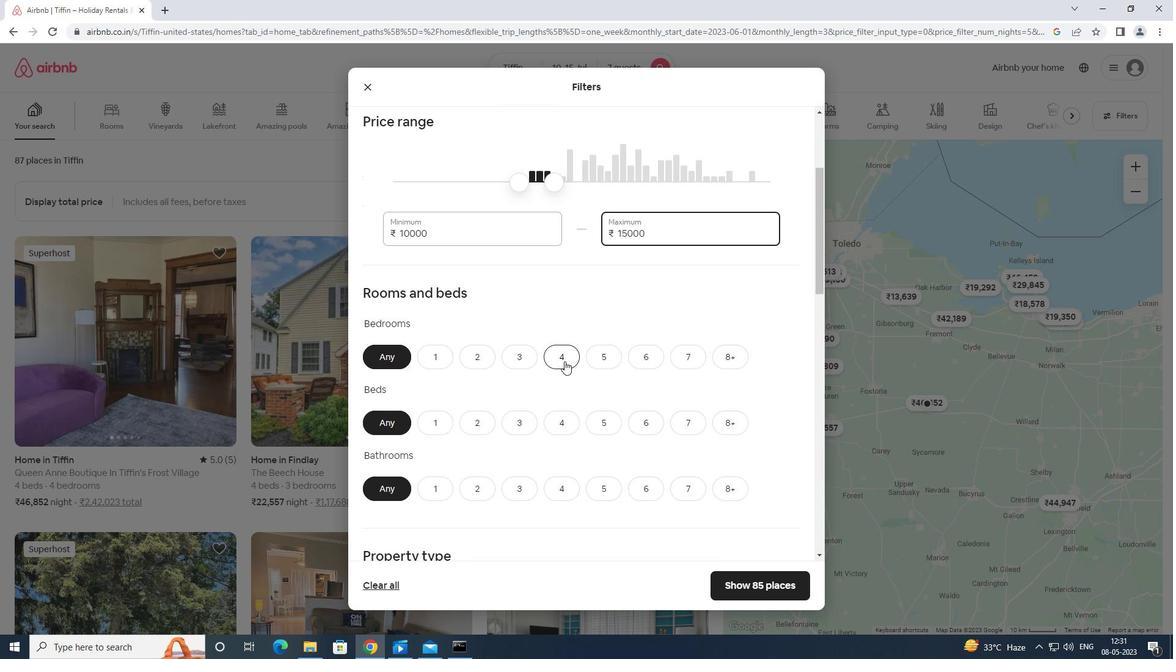 
Action: Mouse pressed left at (562, 356)
Screenshot: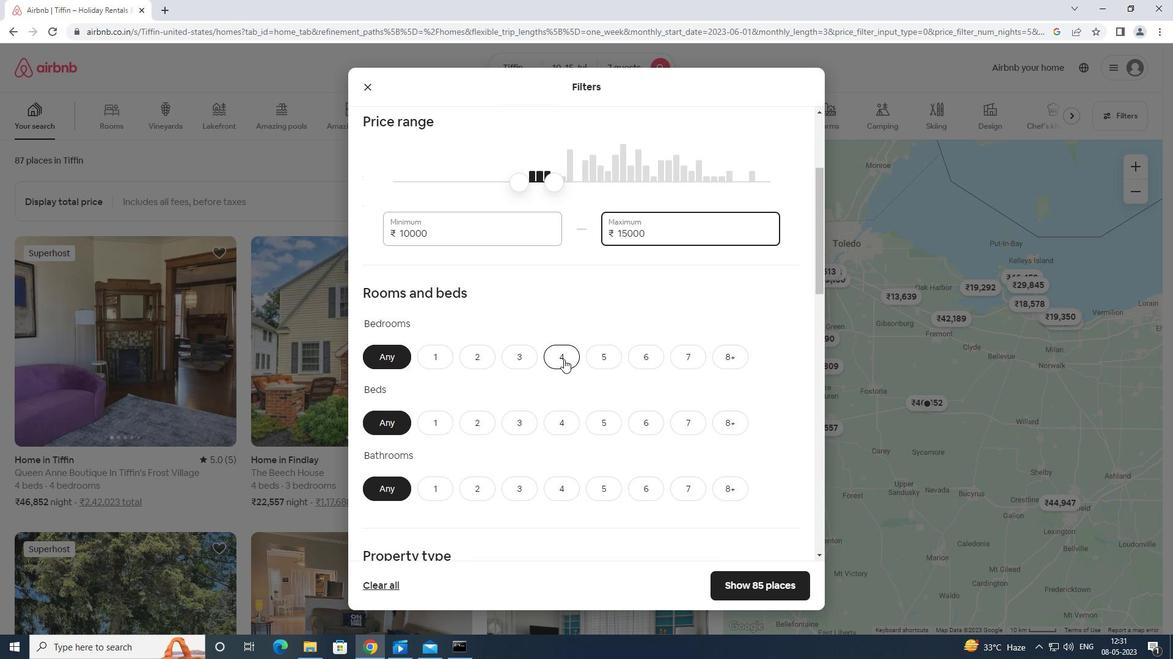 
Action: Mouse moved to (685, 424)
Screenshot: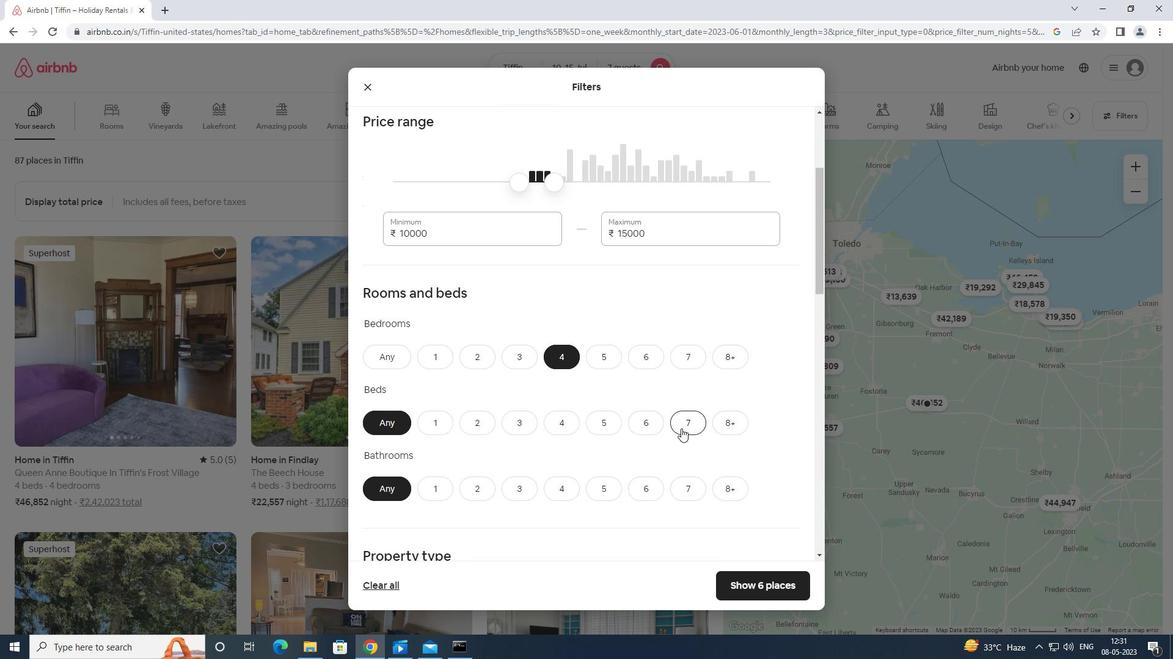 
Action: Mouse pressed left at (685, 424)
Screenshot: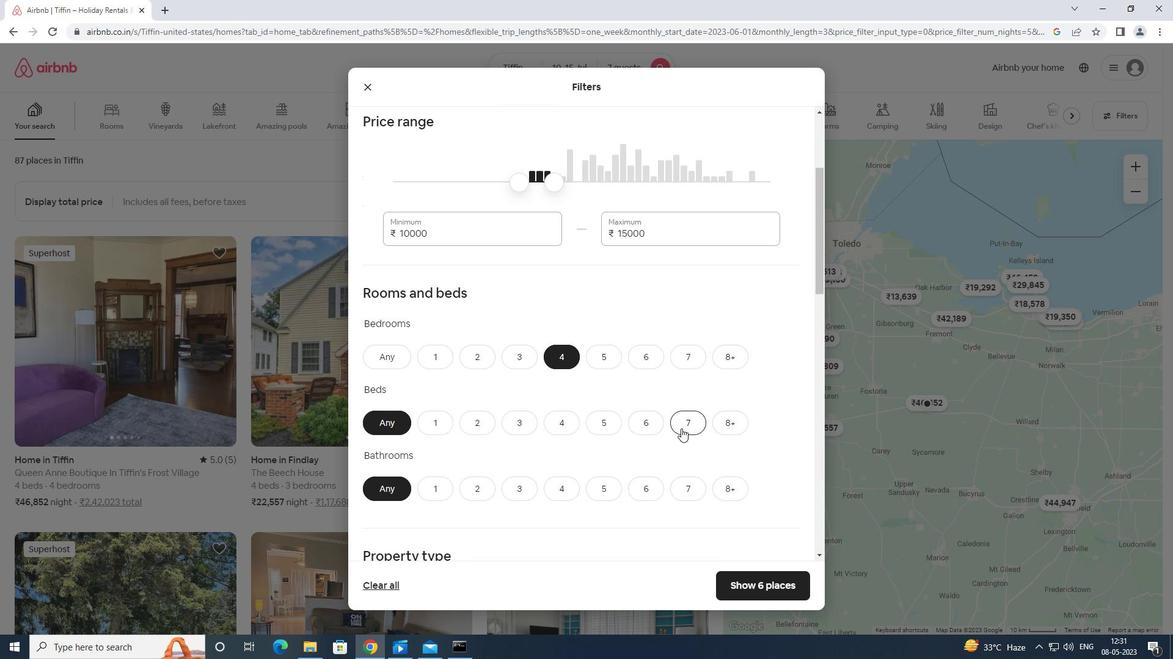 
Action: Mouse moved to (563, 491)
Screenshot: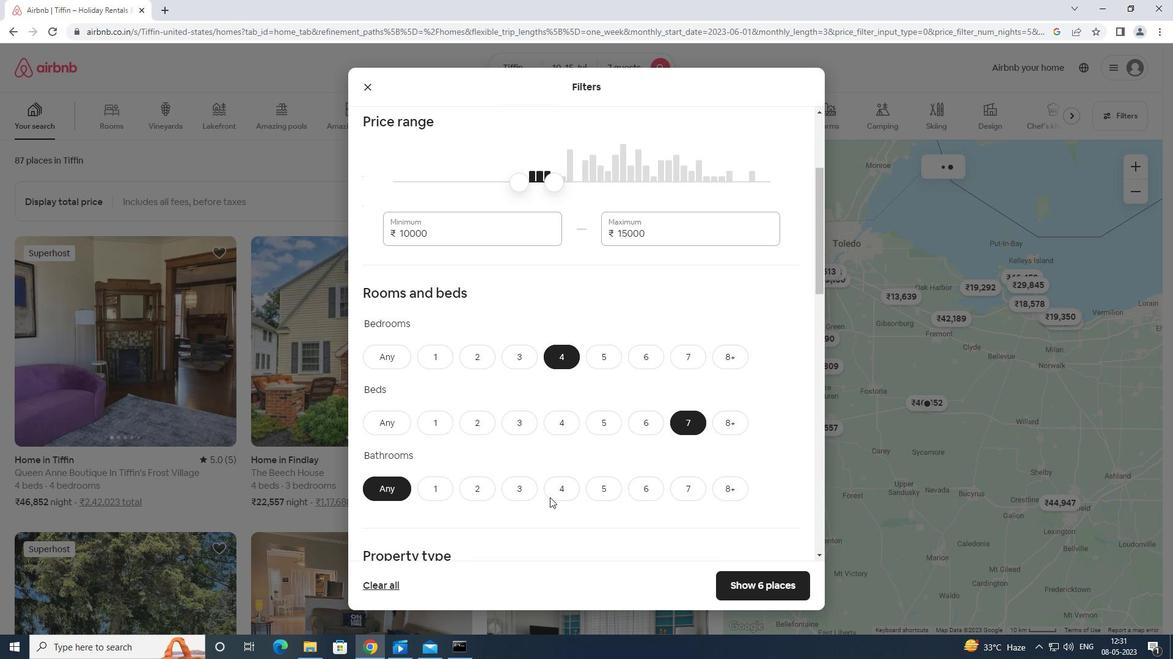 
Action: Mouse pressed left at (563, 491)
Screenshot: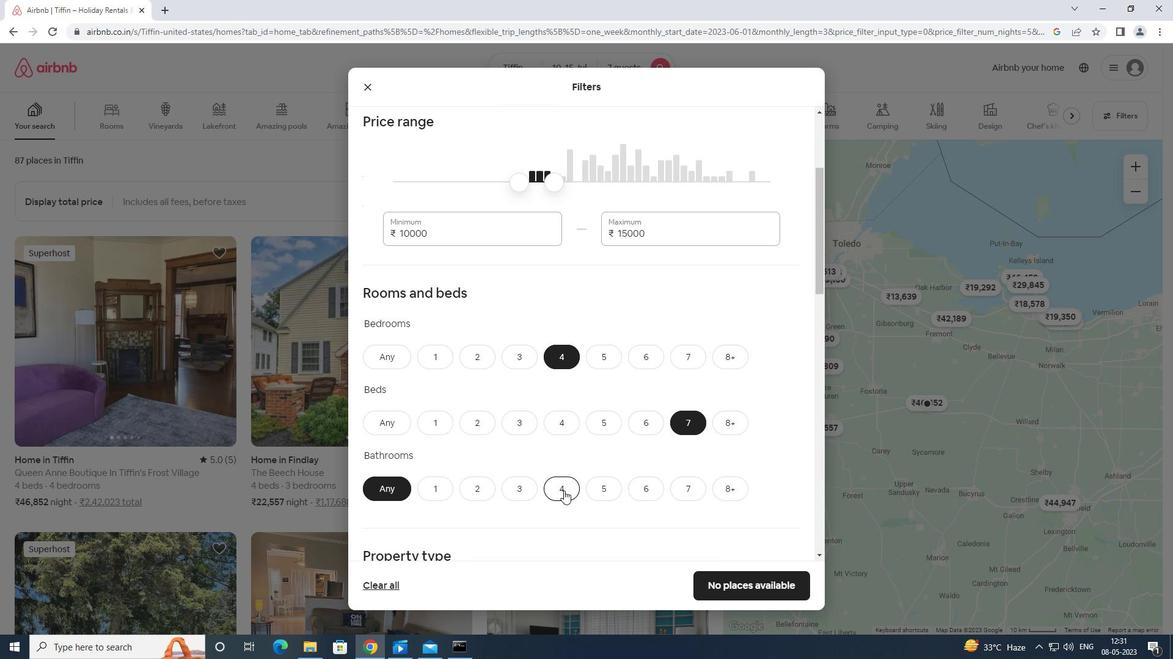 
Action: Mouse moved to (541, 489)
Screenshot: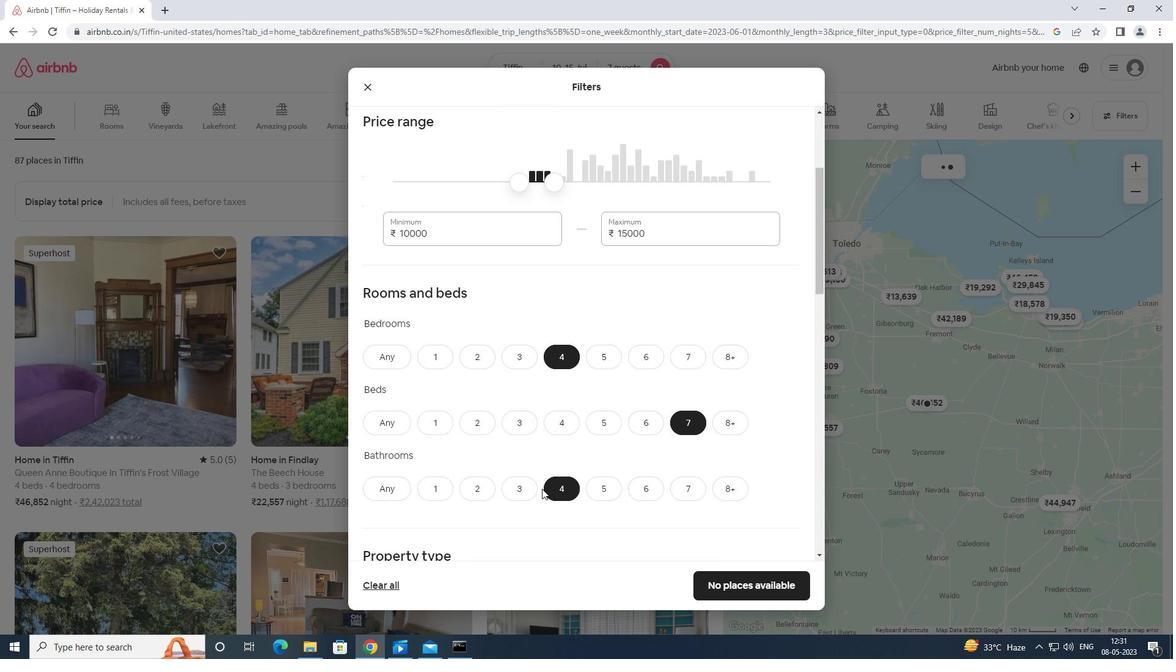 
Action: Mouse scrolled (541, 488) with delta (0, 0)
Screenshot: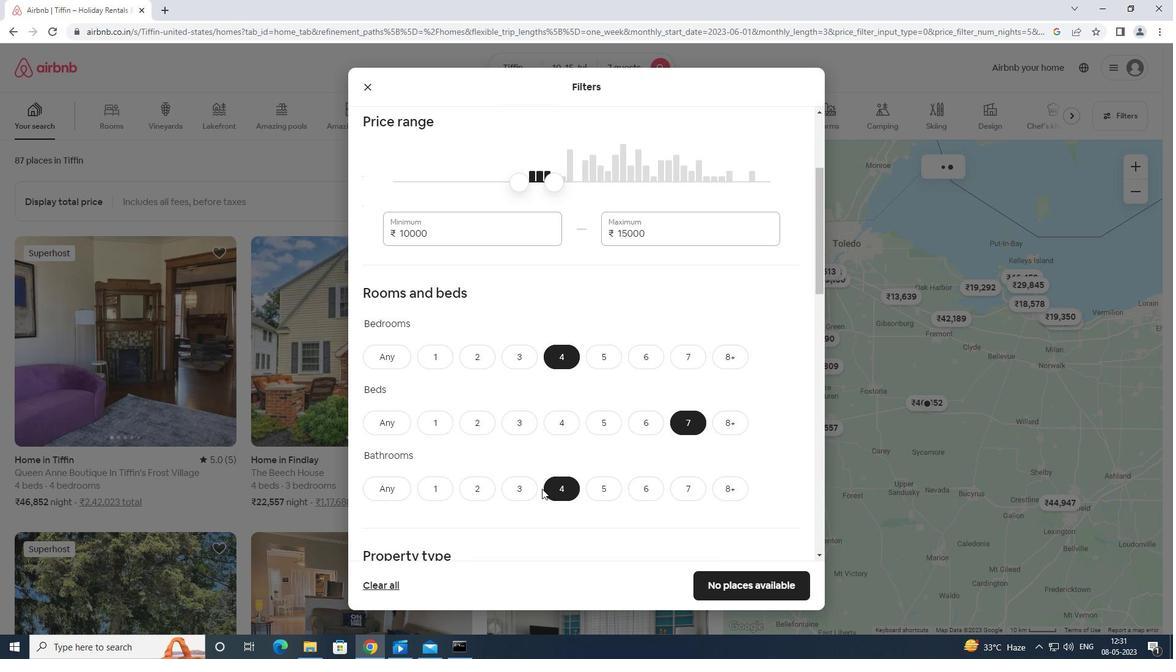 
Action: Mouse scrolled (541, 488) with delta (0, 0)
Screenshot: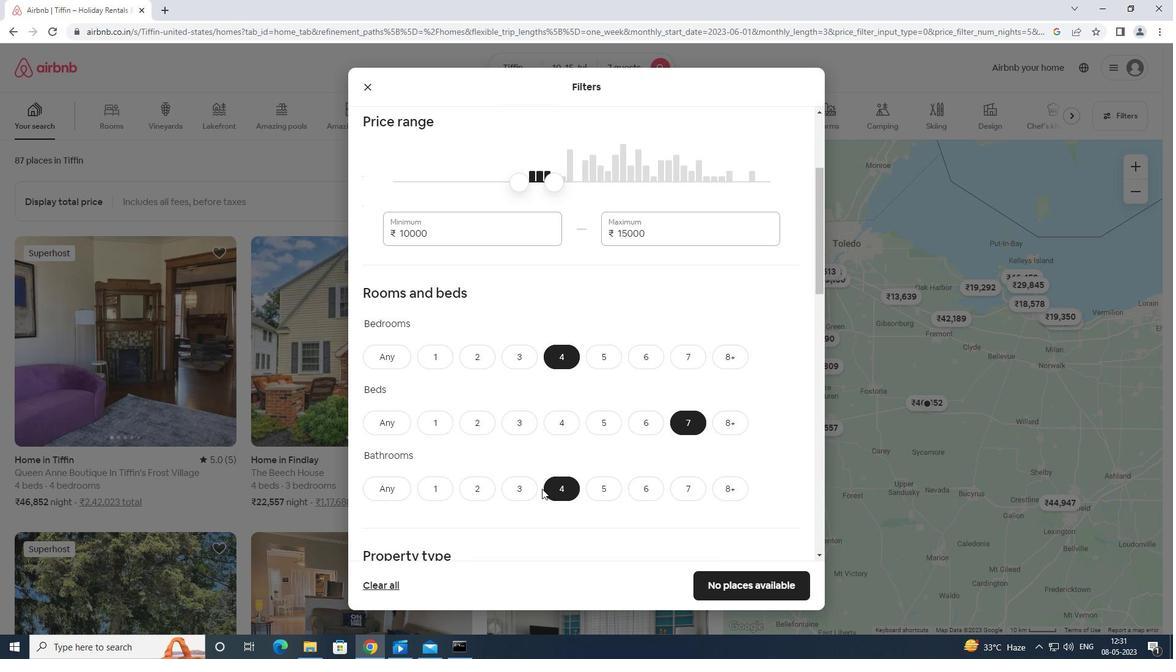
Action: Mouse scrolled (541, 488) with delta (0, 0)
Screenshot: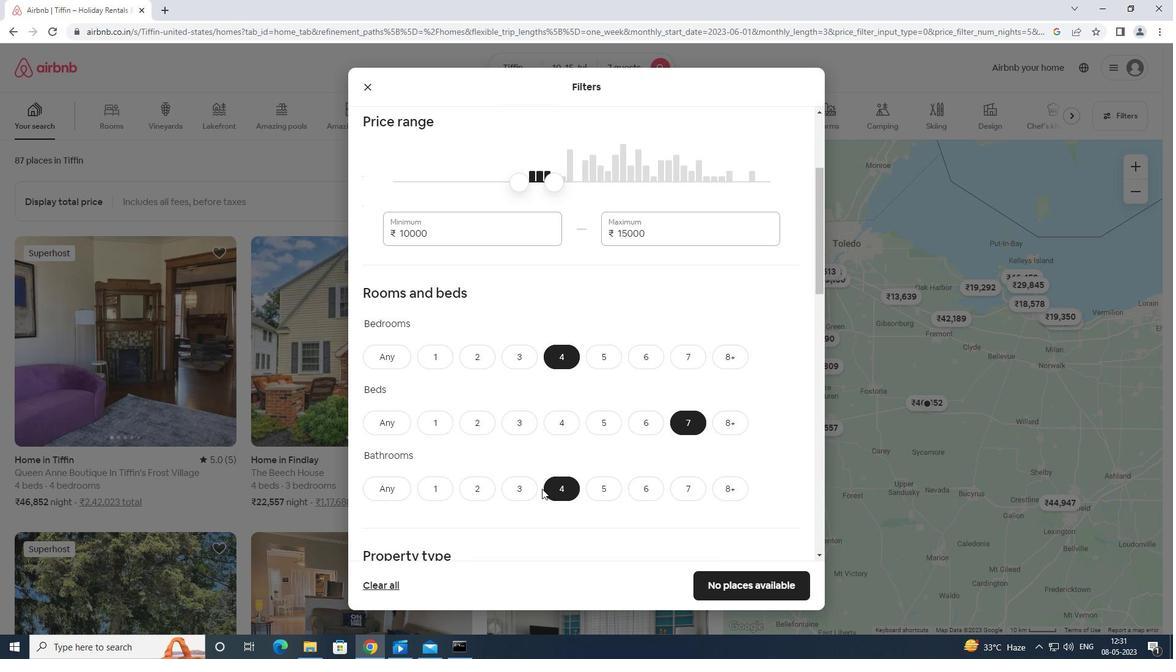 
Action: Mouse moved to (434, 441)
Screenshot: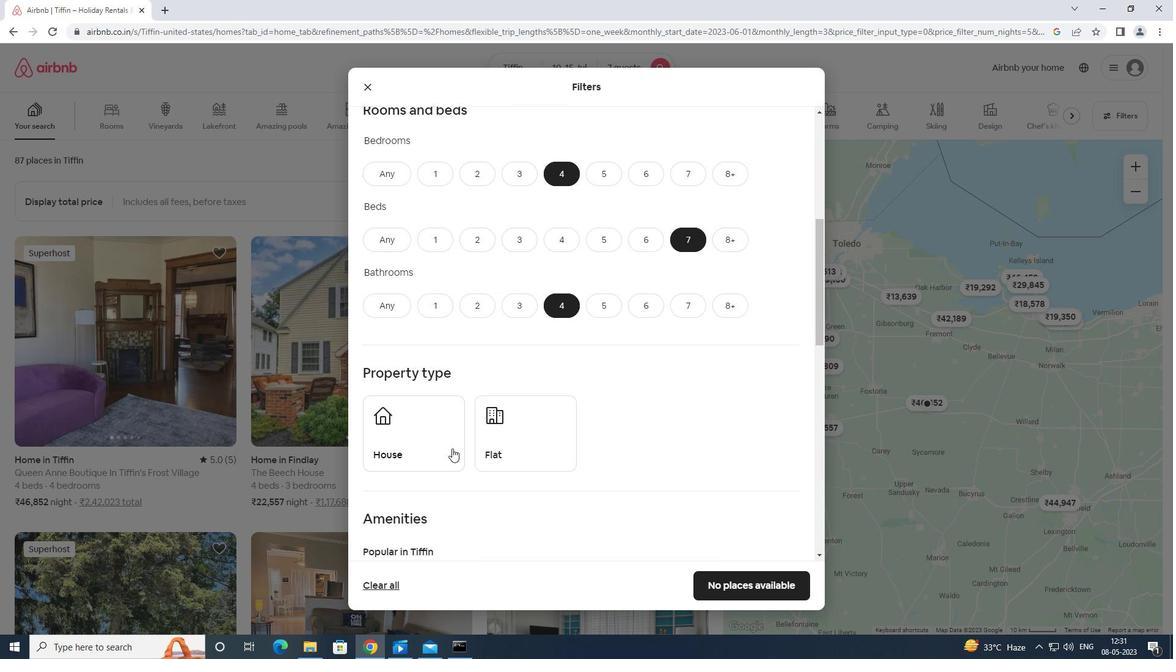 
Action: Mouse pressed left at (434, 441)
Screenshot: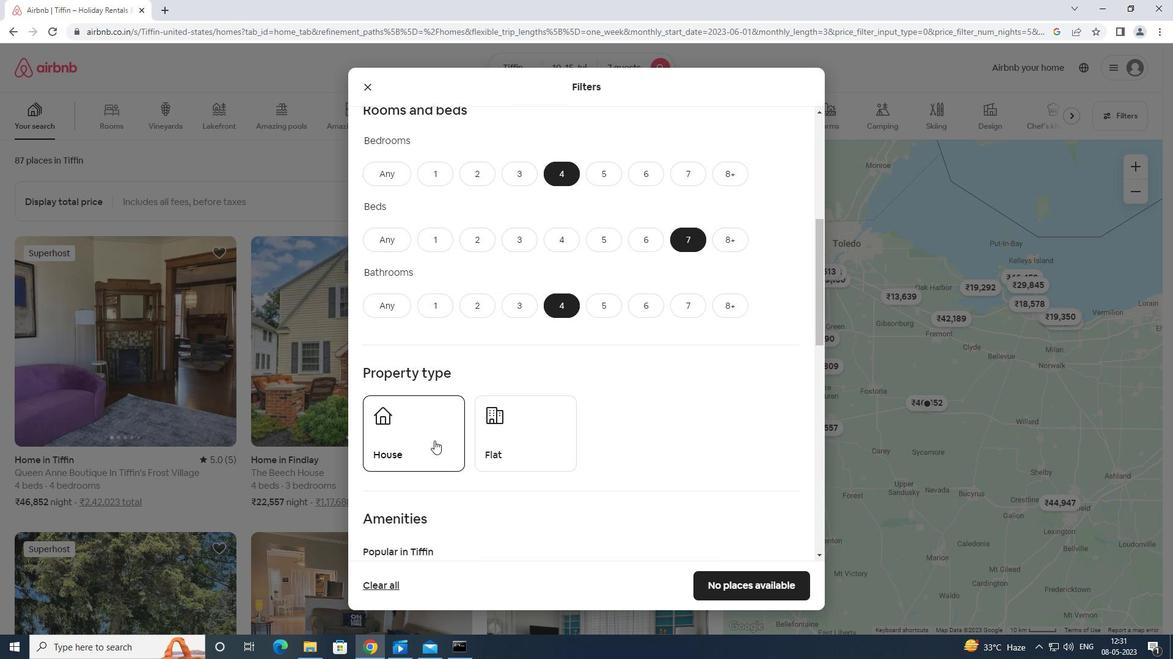 
Action: Mouse moved to (498, 430)
Screenshot: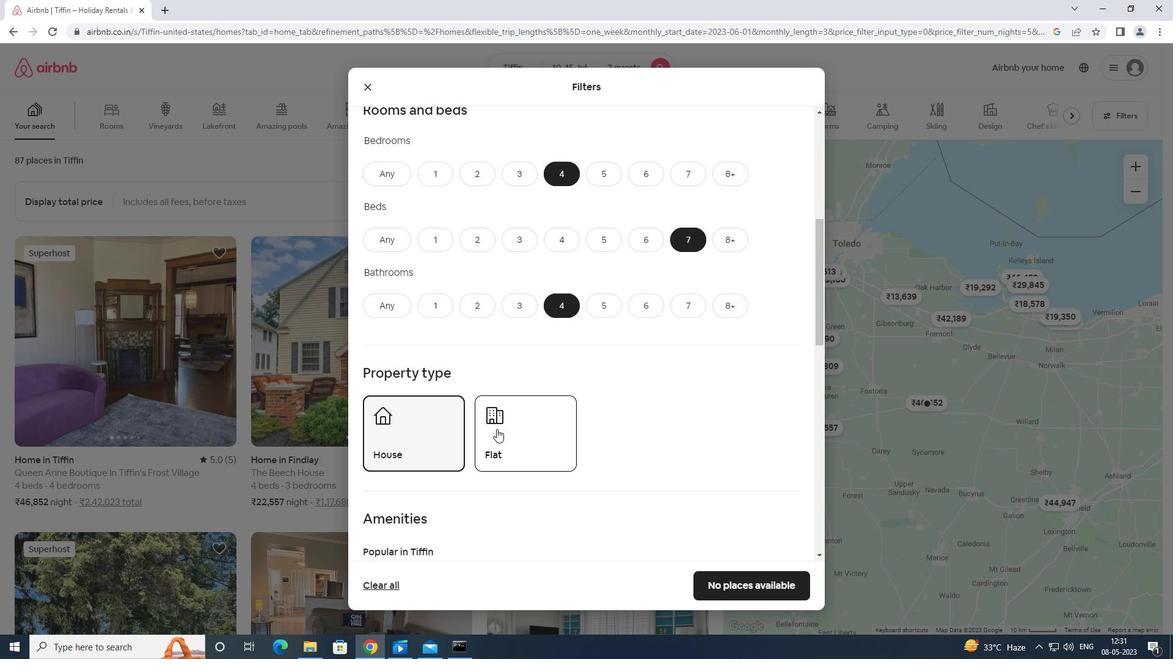 
Action: Mouse pressed left at (498, 430)
Screenshot: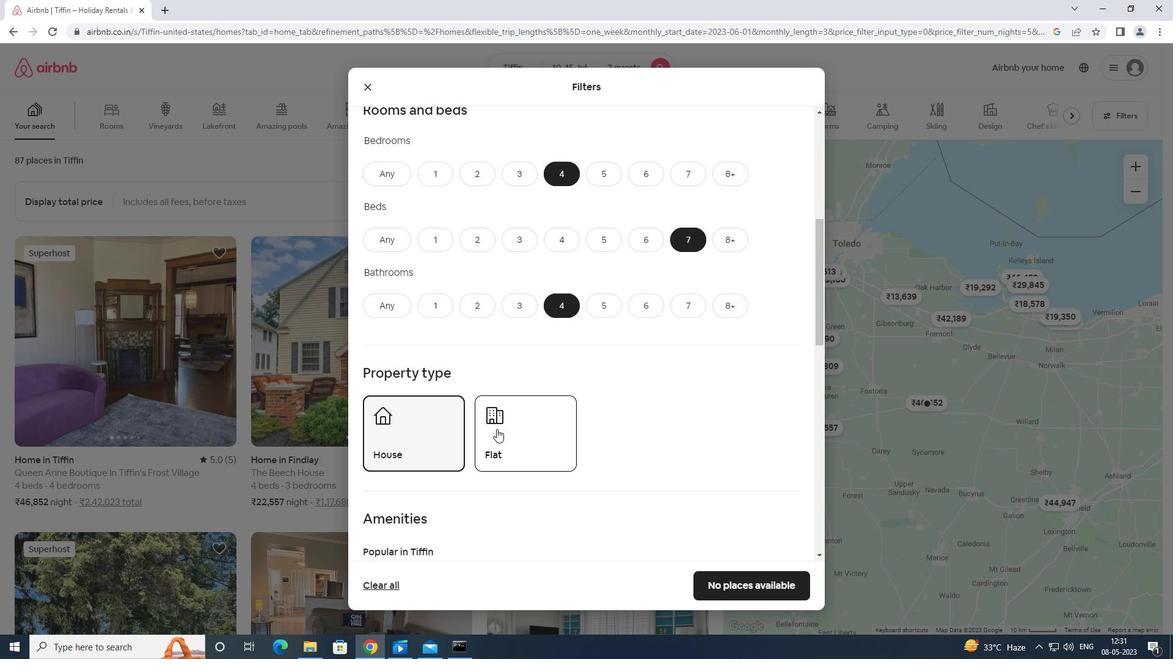 
Action: Mouse moved to (499, 431)
Screenshot: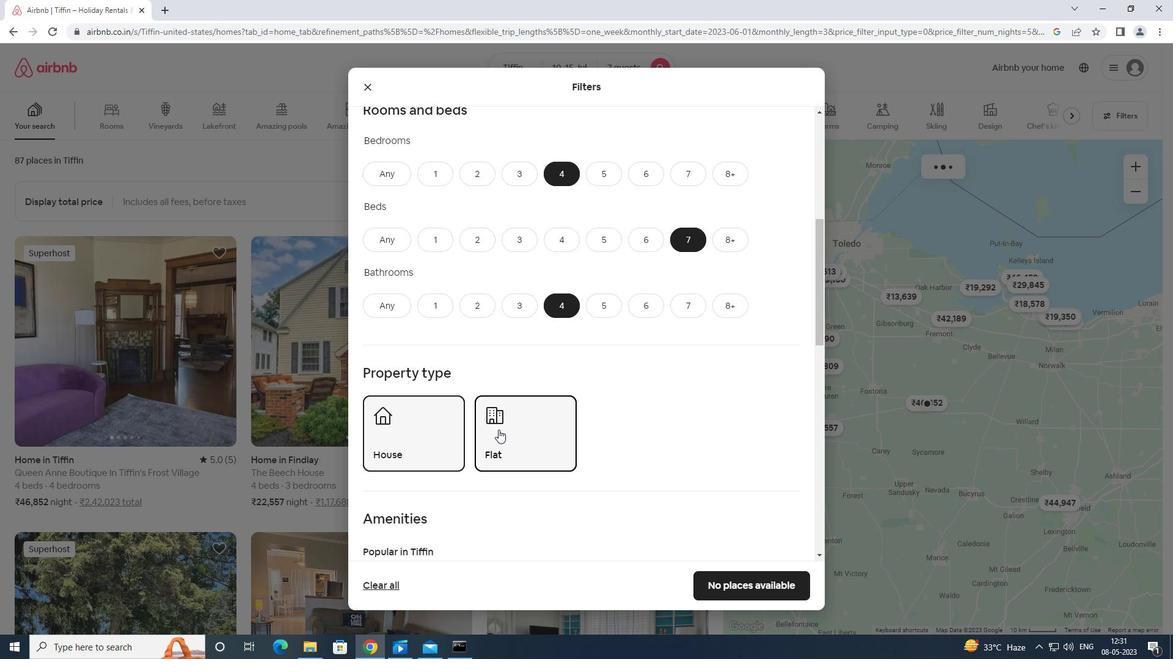 
Action: Mouse scrolled (499, 430) with delta (0, 0)
Screenshot: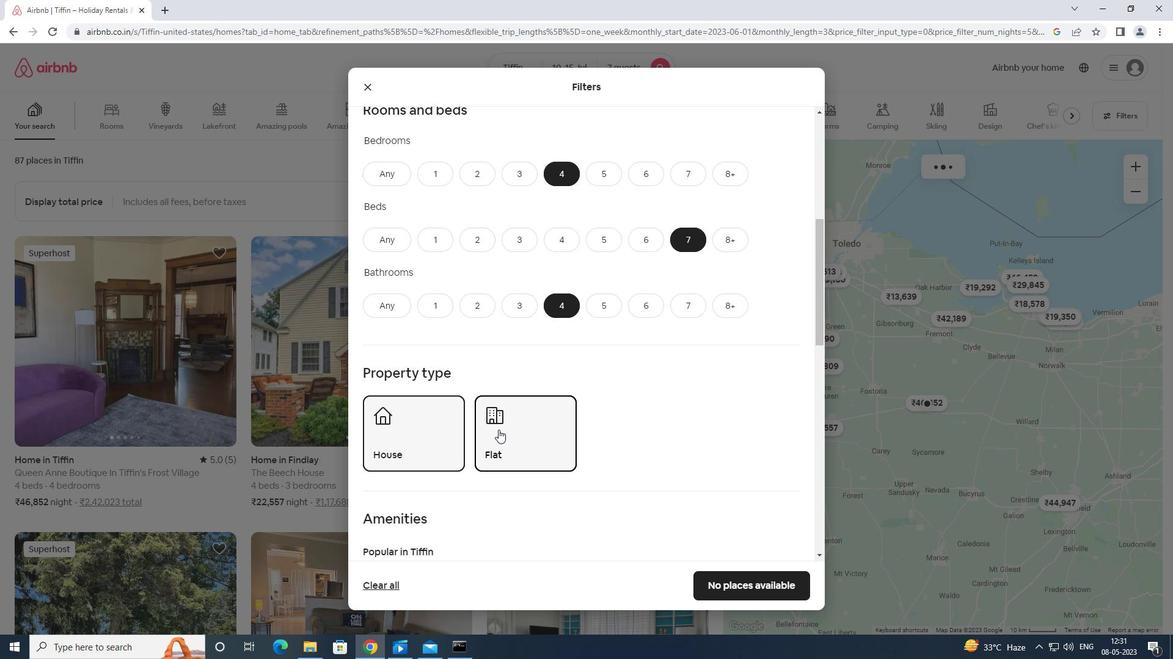 
Action: Mouse moved to (499, 432)
Screenshot: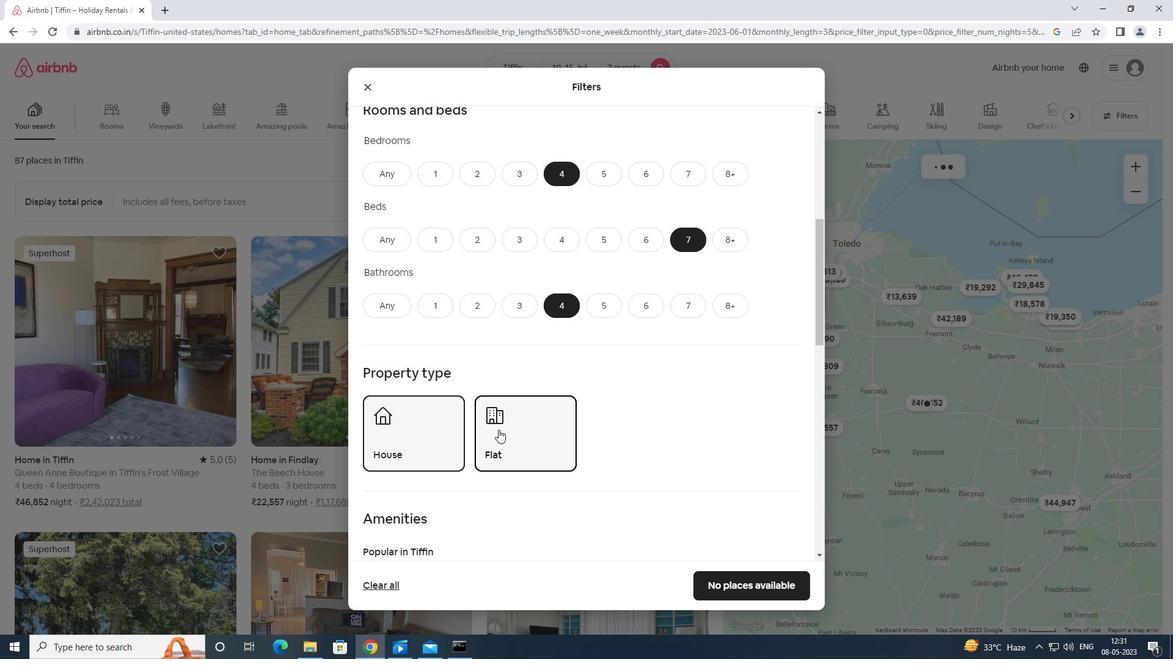 
Action: Mouse scrolled (499, 431) with delta (0, 0)
Screenshot: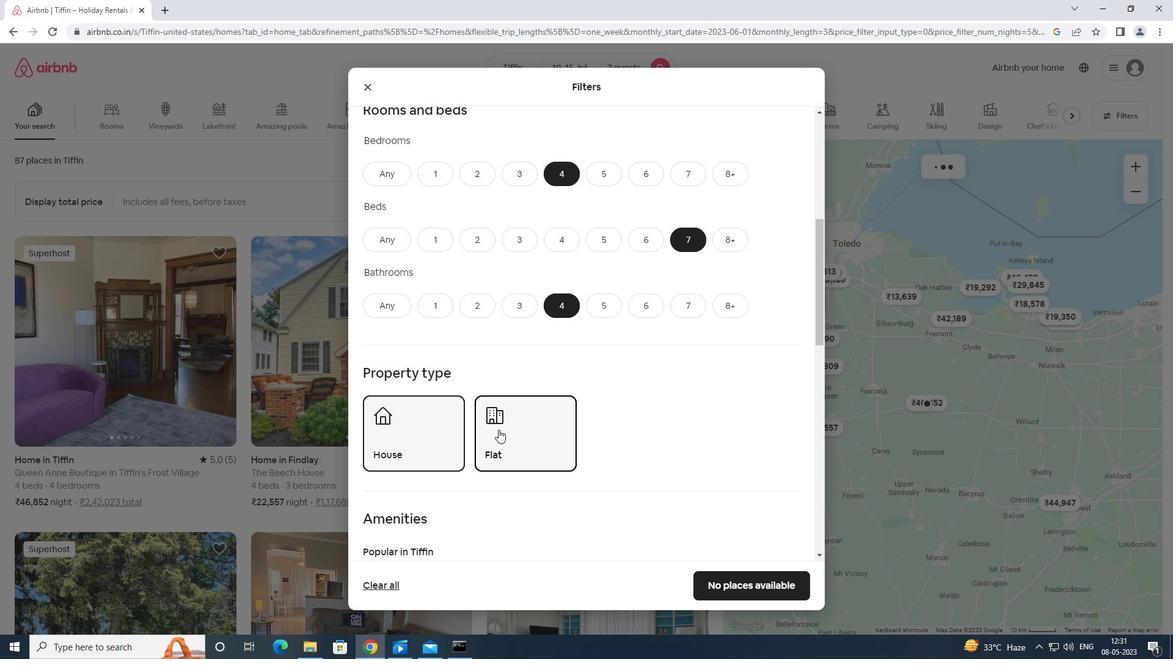 
Action: Mouse scrolled (499, 431) with delta (0, 0)
Screenshot: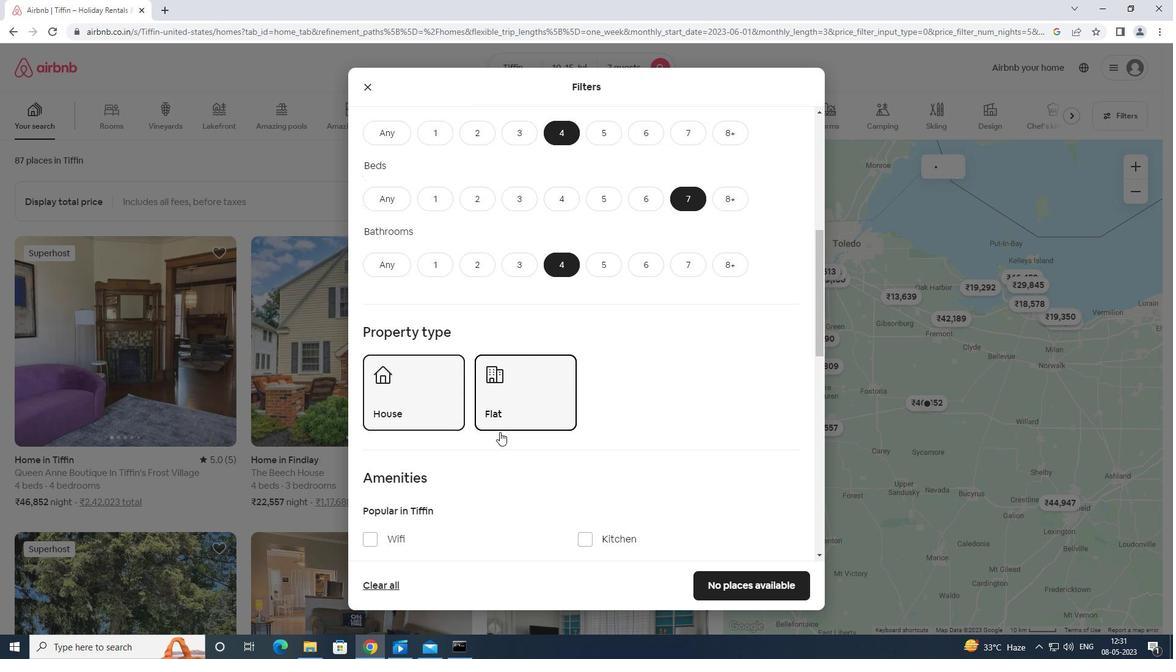 
Action: Mouse scrolled (499, 431) with delta (0, 0)
Screenshot: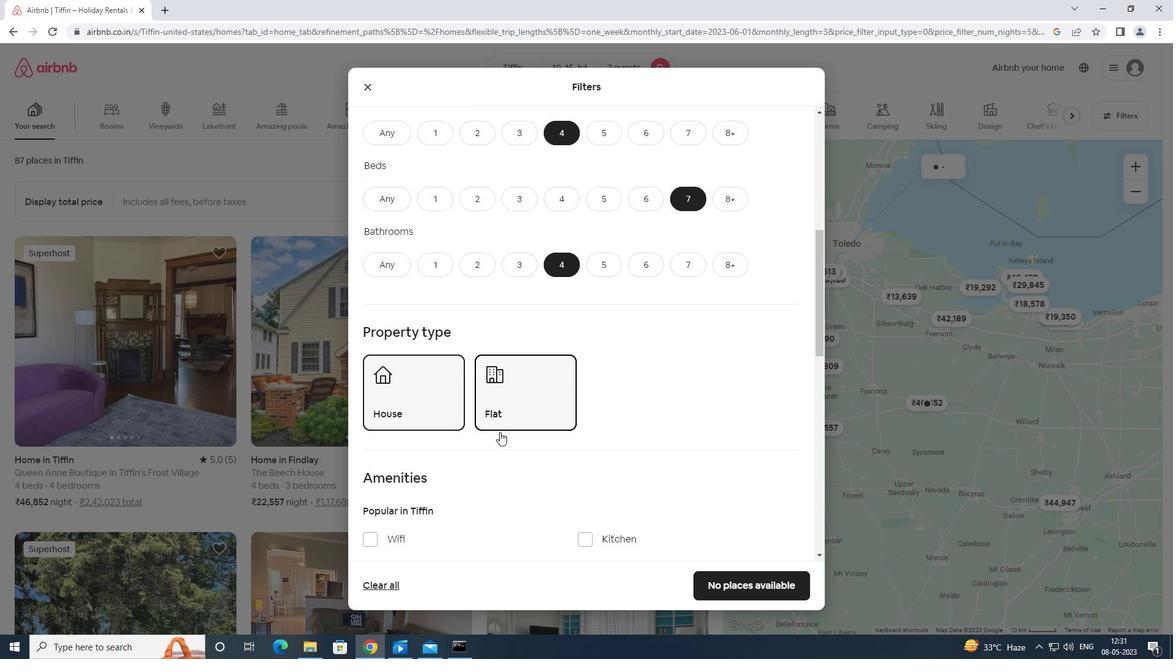 
Action: Mouse moved to (582, 363)
Screenshot: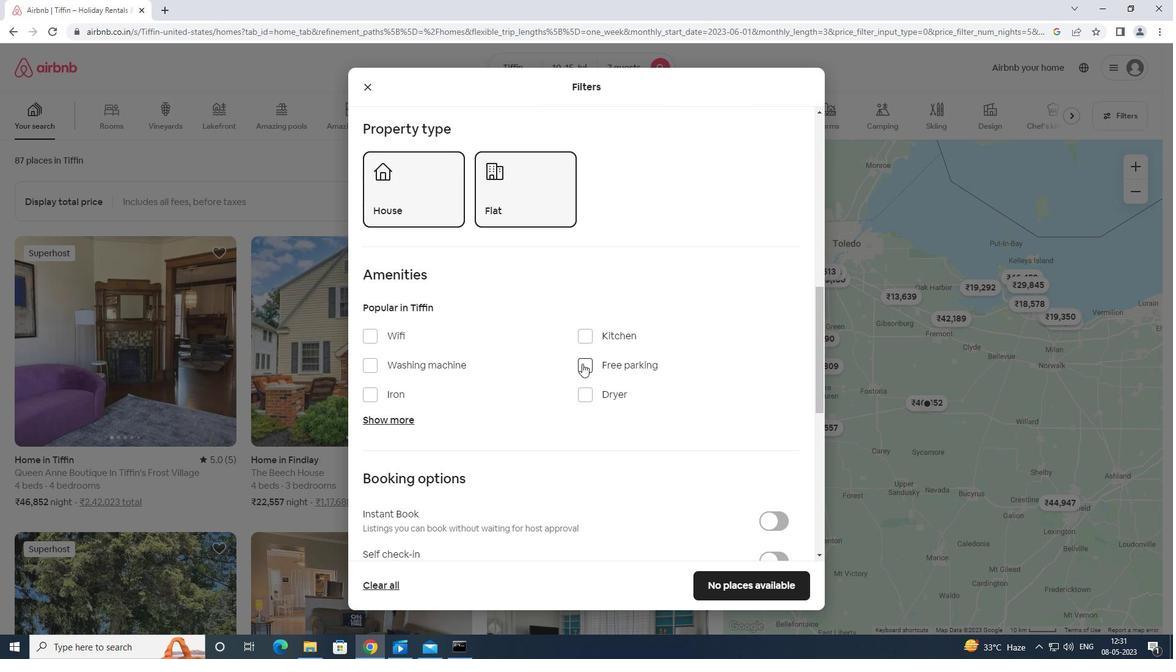 
Action: Mouse pressed left at (582, 363)
Screenshot: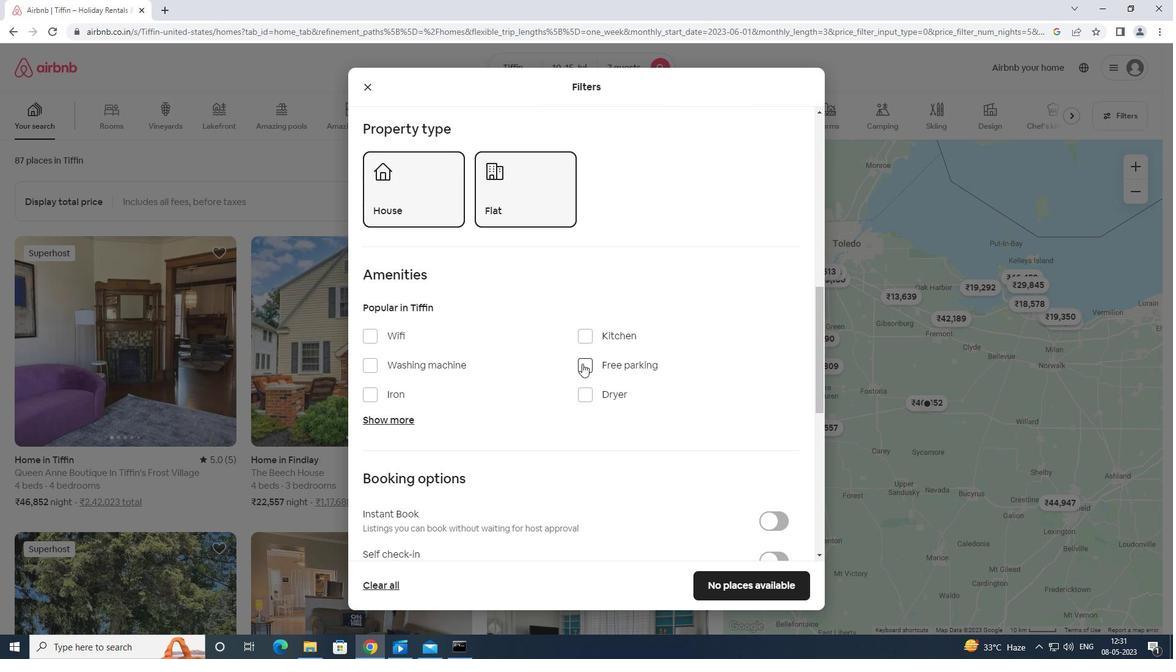 
Action: Mouse moved to (362, 332)
Screenshot: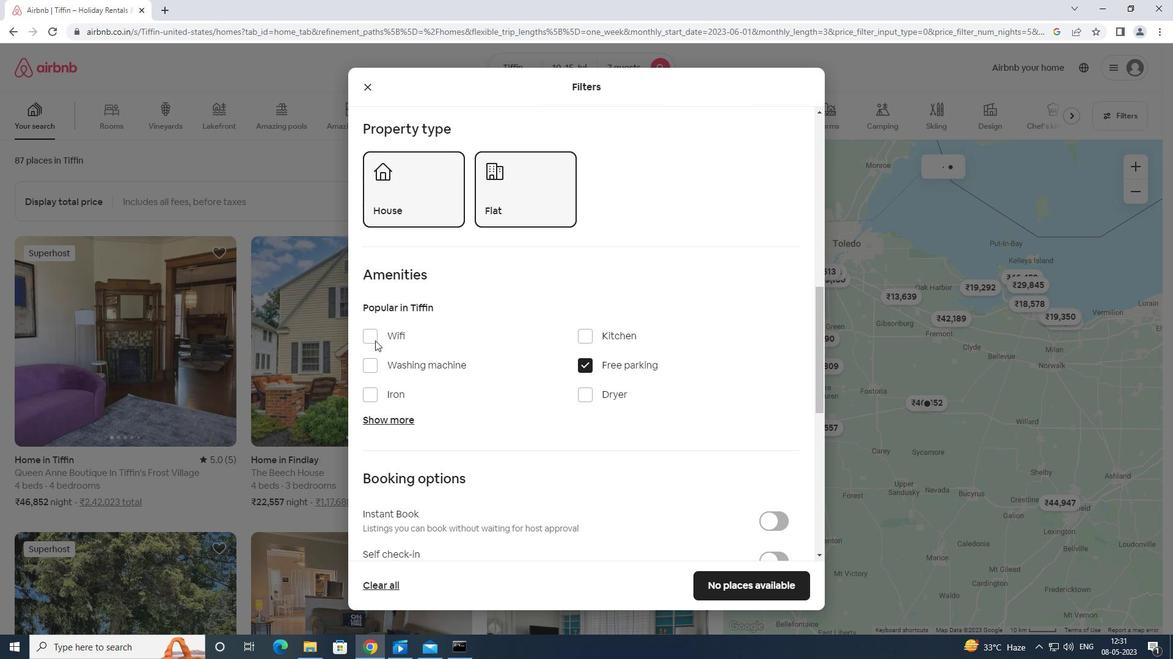 
Action: Mouse pressed left at (362, 332)
Screenshot: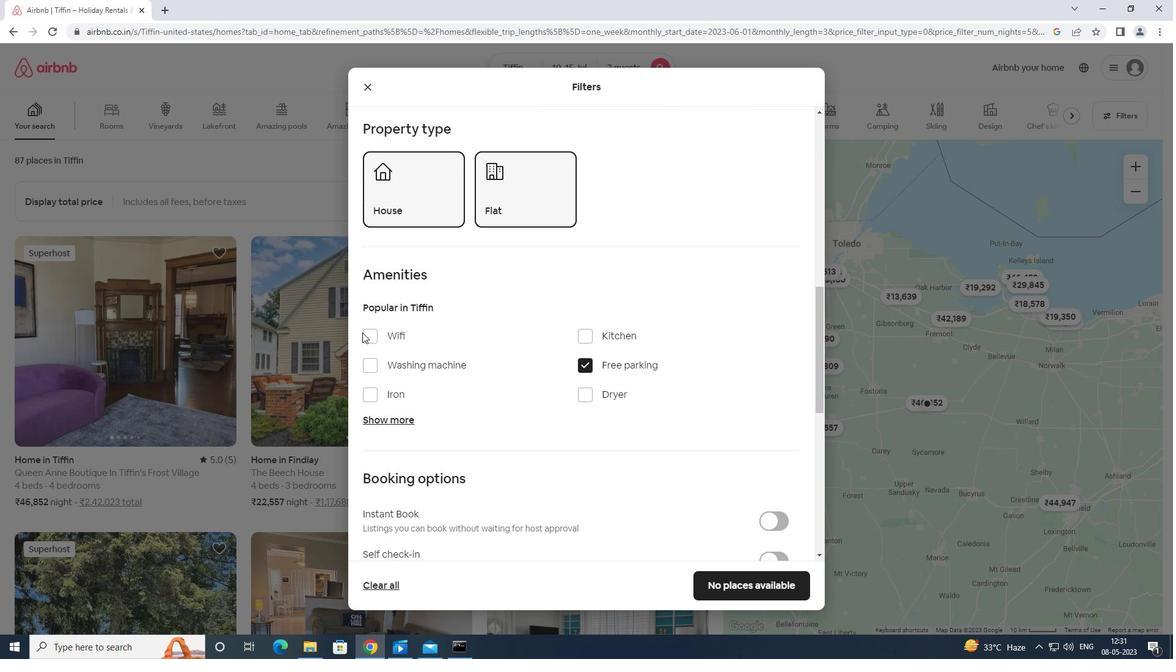 
Action: Mouse moved to (367, 333)
Screenshot: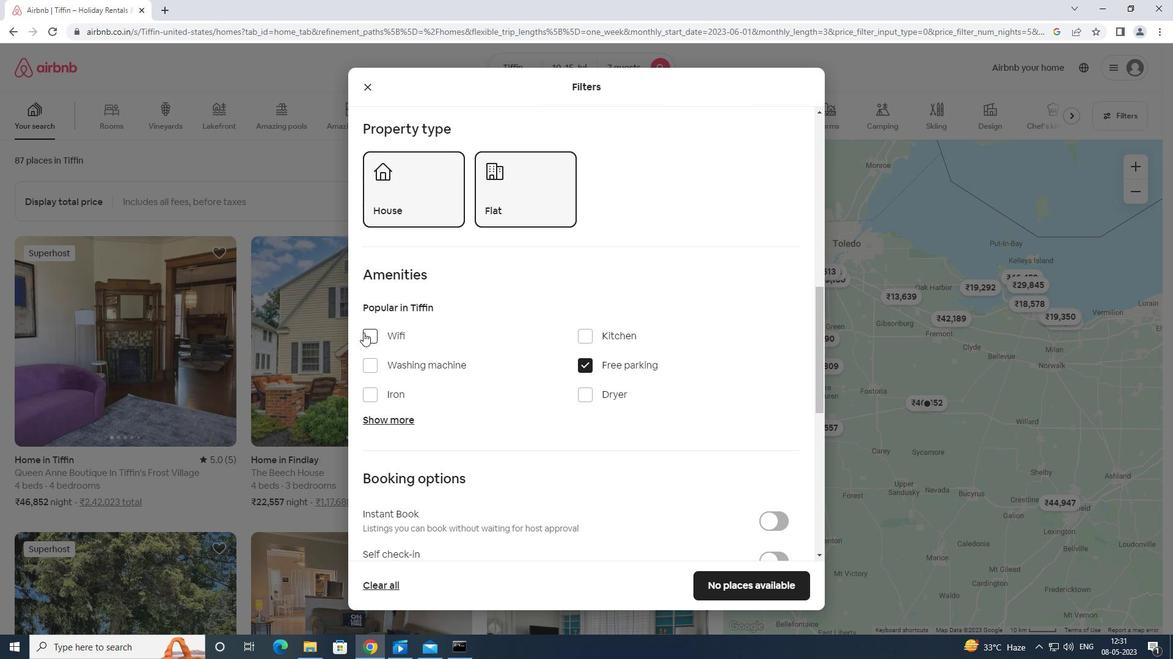 
Action: Mouse pressed left at (367, 333)
Screenshot: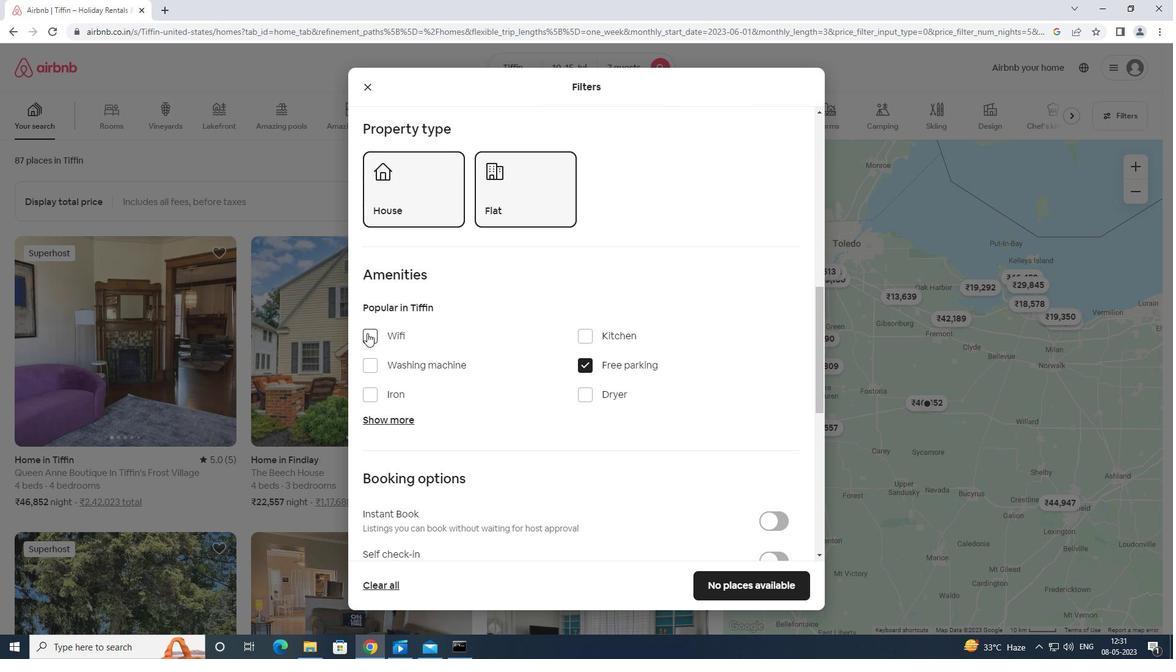 
Action: Mouse moved to (383, 415)
Screenshot: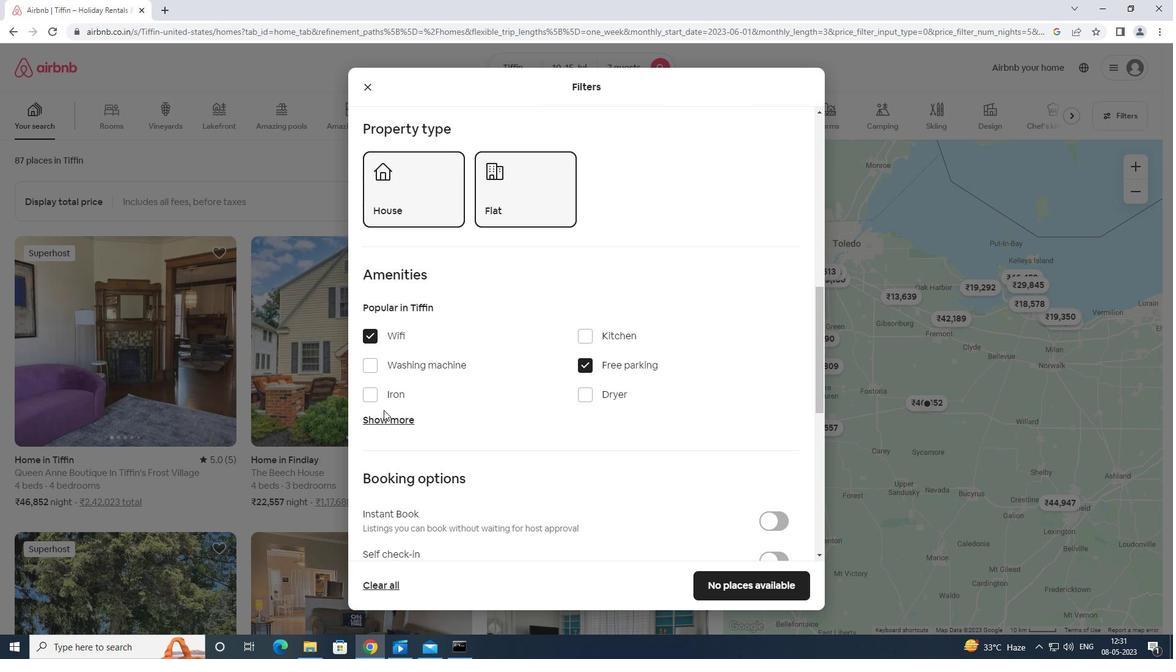 
Action: Mouse pressed left at (383, 415)
Screenshot: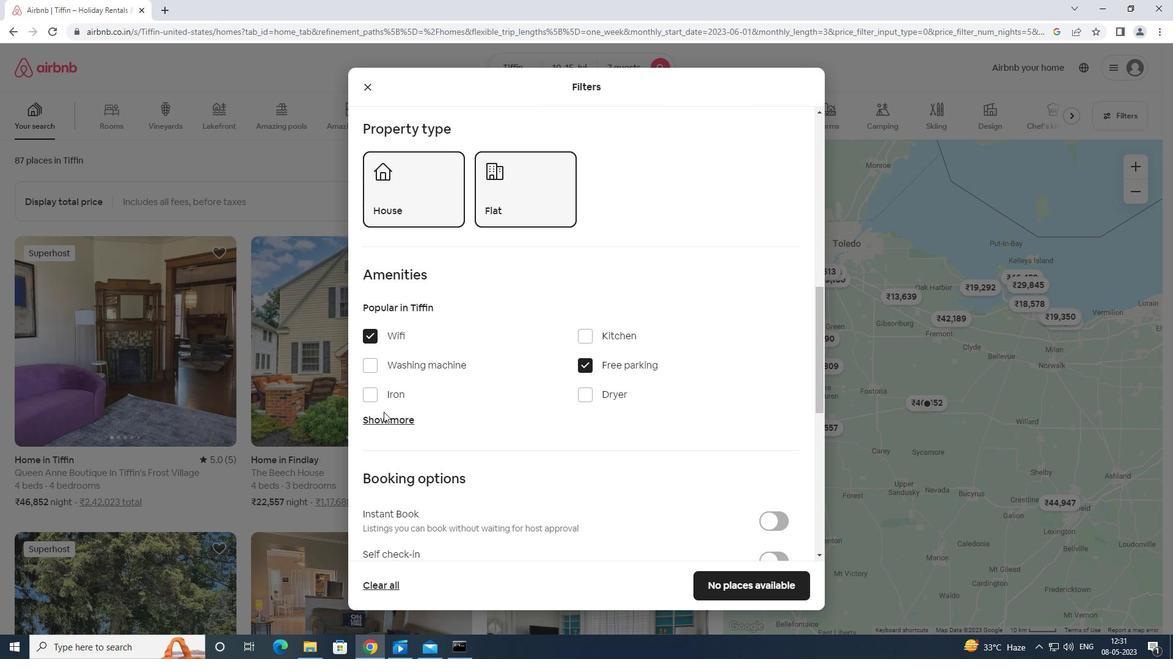 
Action: Mouse moved to (382, 419)
Screenshot: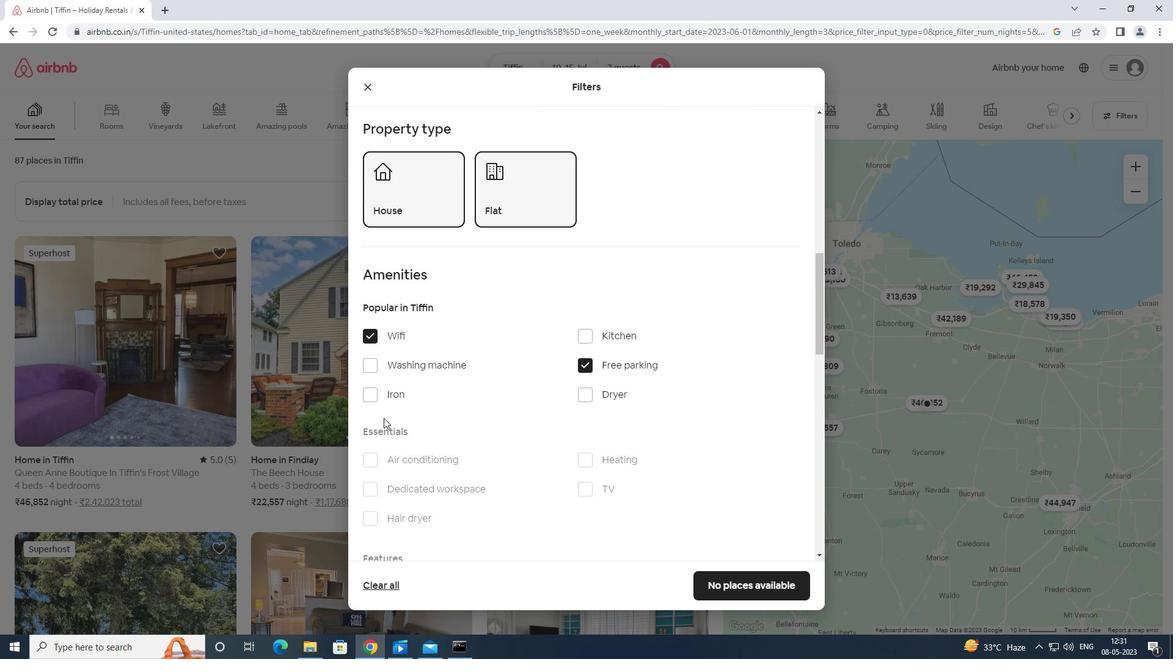 
Action: Mouse scrolled (382, 418) with delta (0, 0)
Screenshot: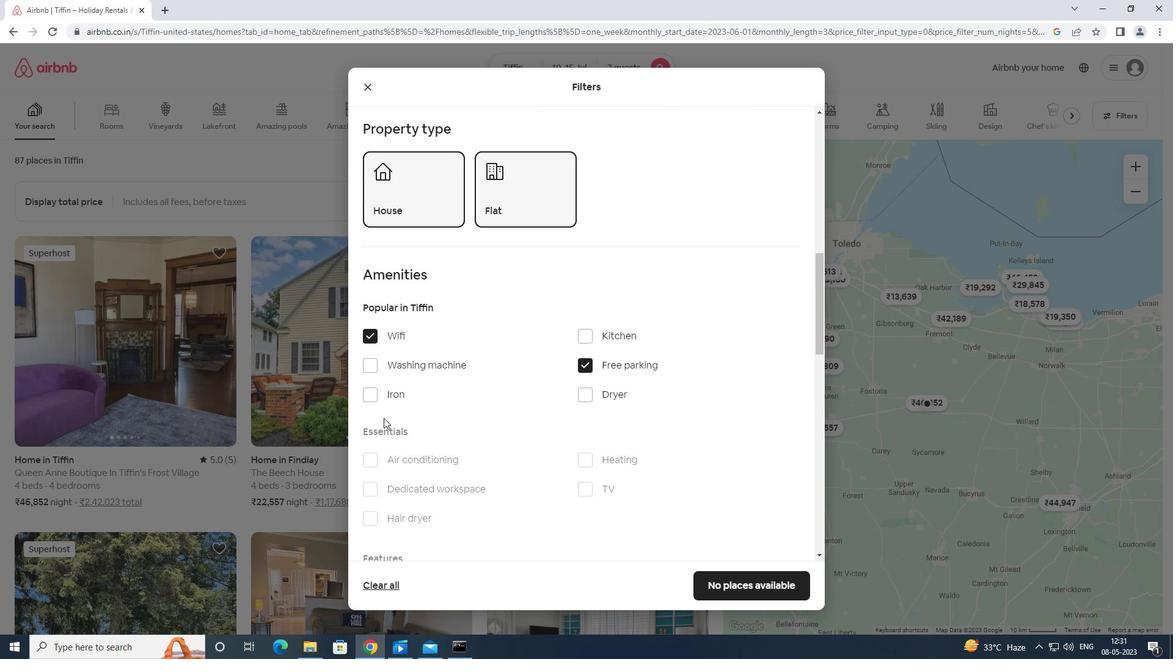 
Action: Mouse moved to (383, 420)
Screenshot: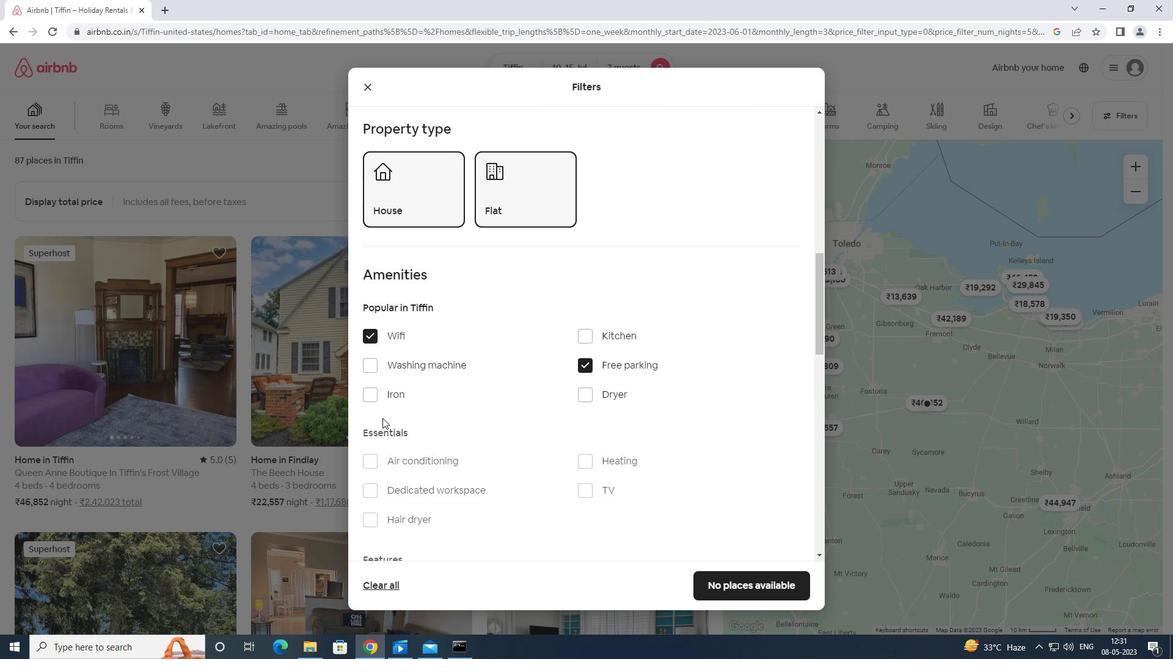 
Action: Mouse scrolled (383, 419) with delta (0, 0)
Screenshot: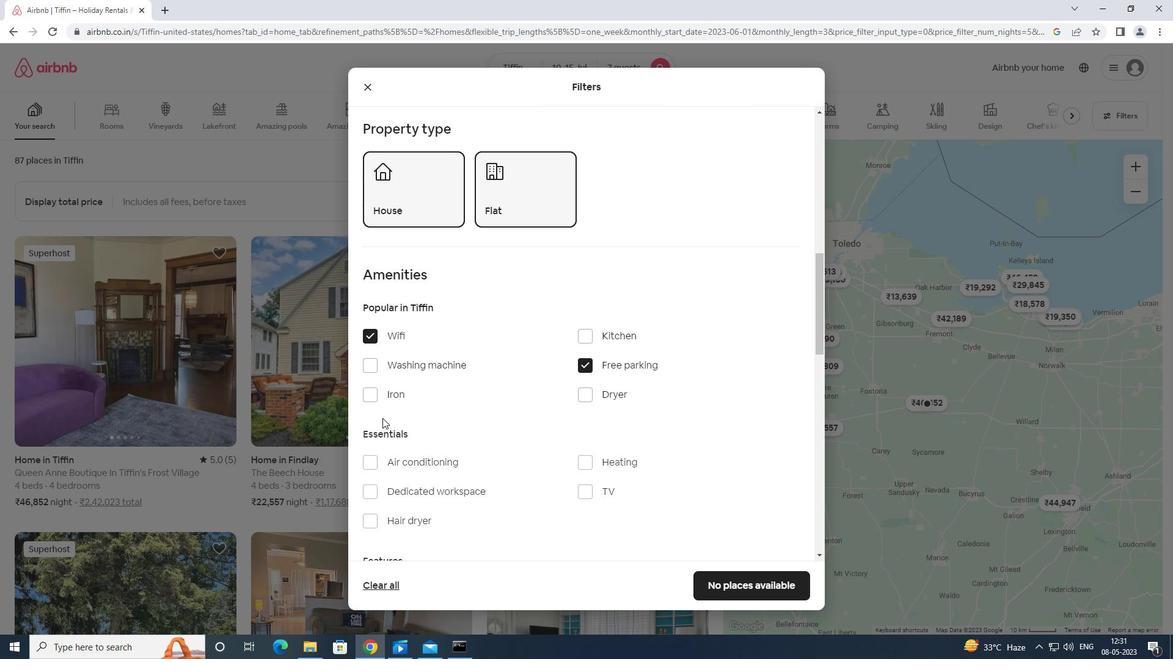 
Action: Mouse moved to (584, 367)
Screenshot: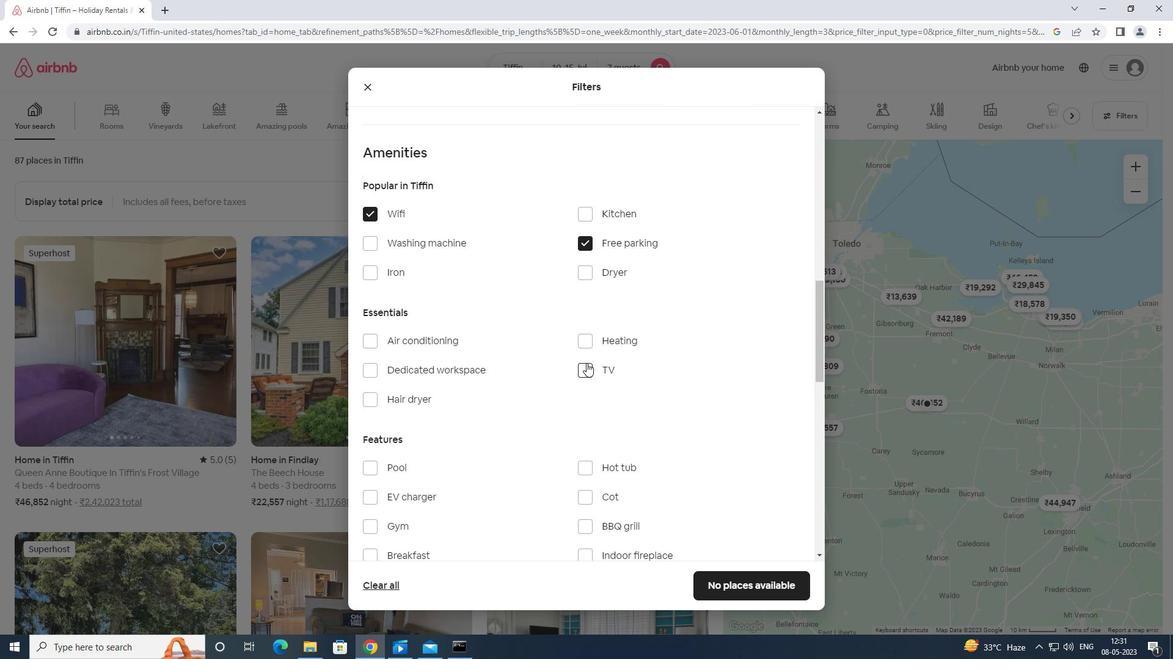 
Action: Mouse pressed left at (584, 367)
Screenshot: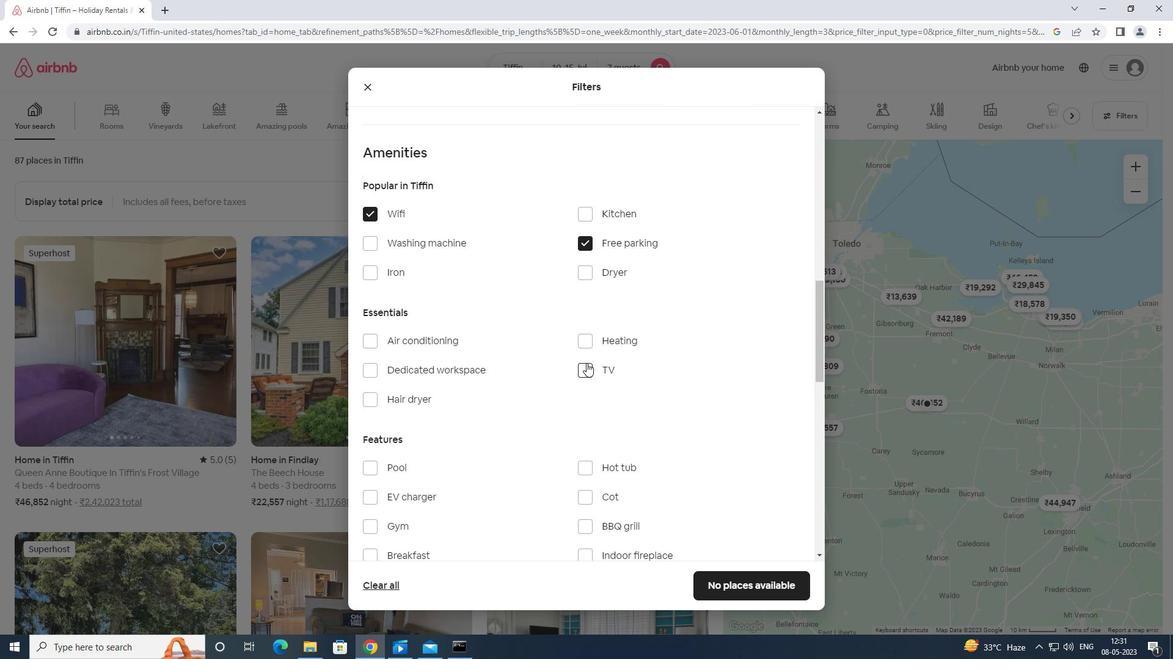 
Action: Mouse moved to (575, 373)
Screenshot: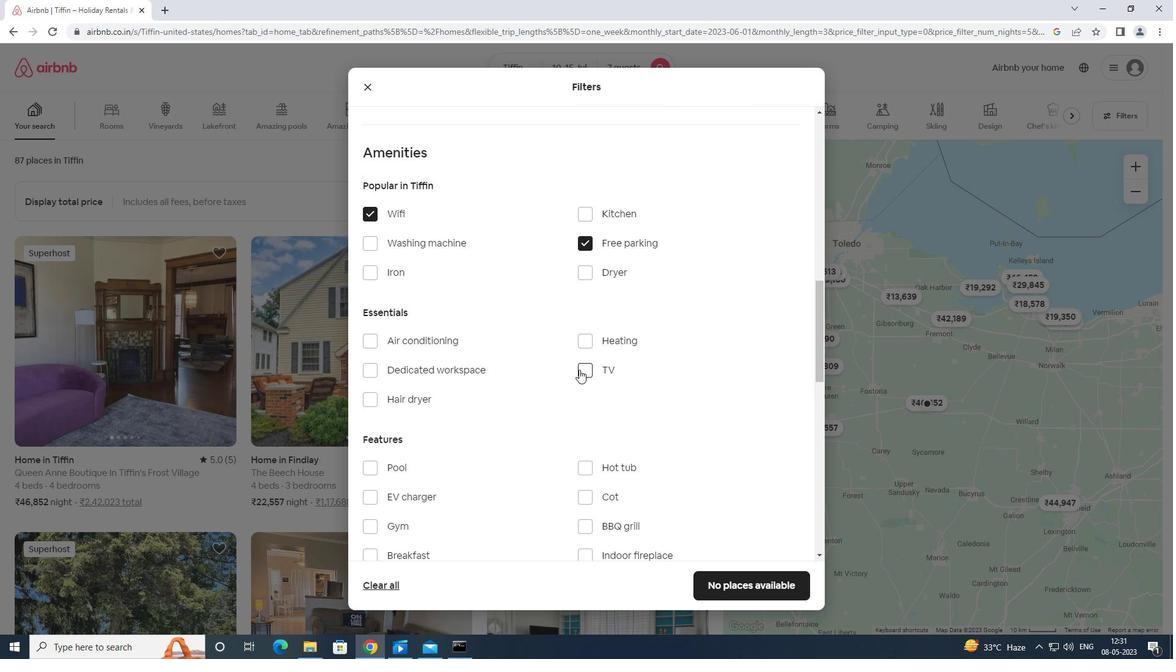 
Action: Mouse scrolled (575, 372) with delta (0, 0)
Screenshot: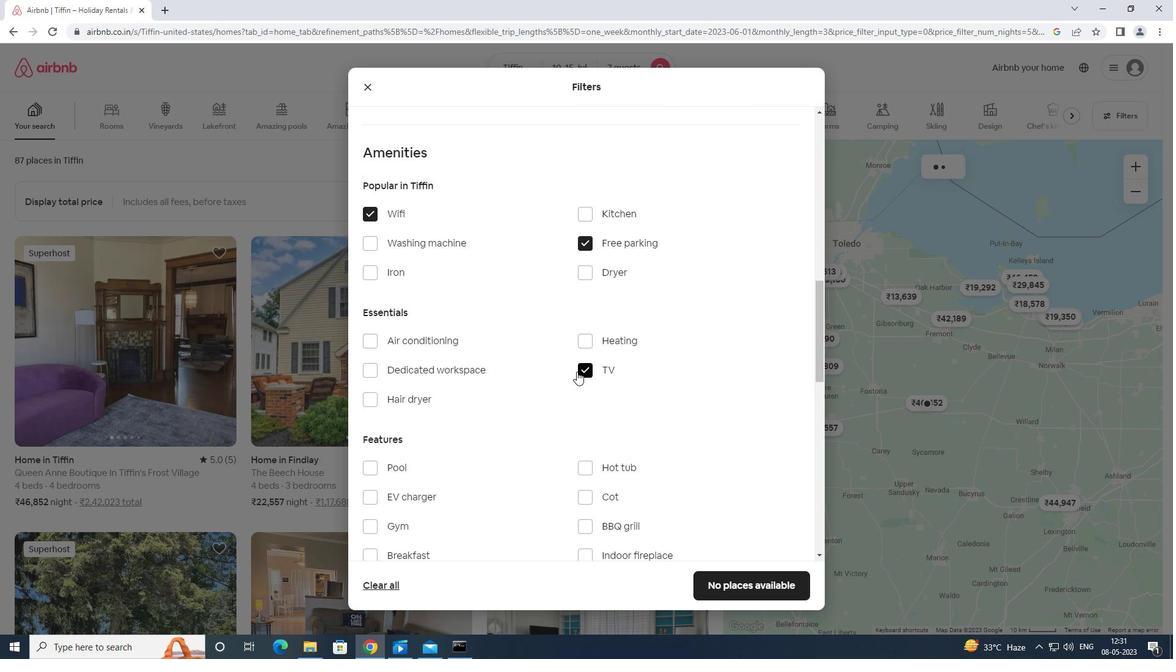 
Action: Mouse moved to (575, 373)
Screenshot: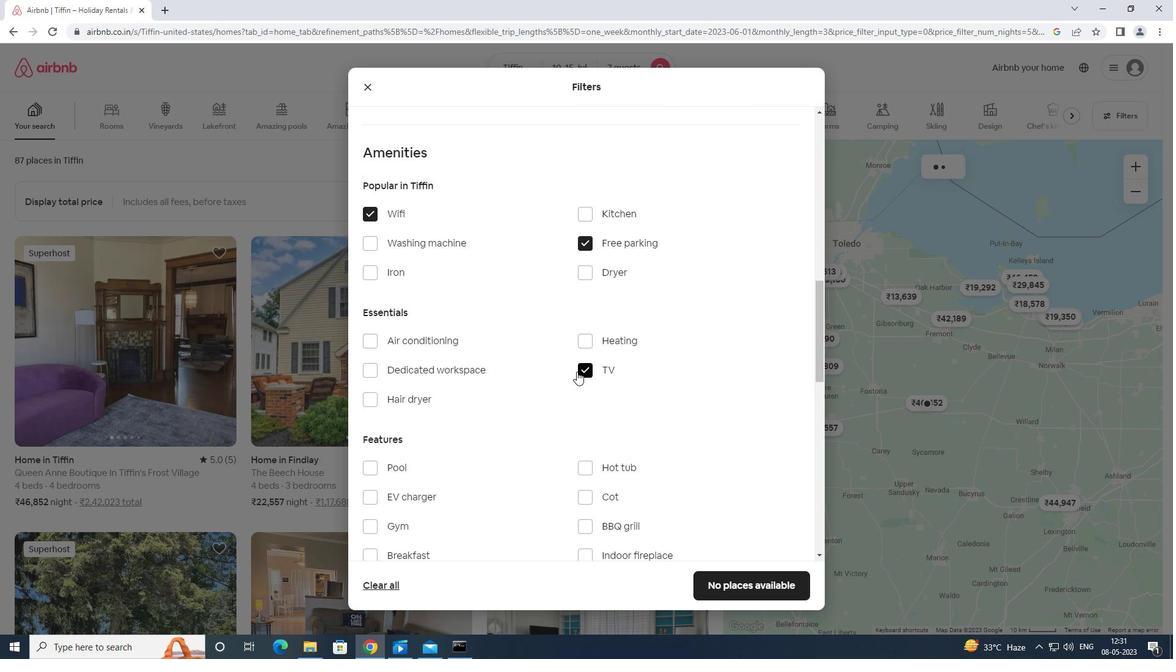 
Action: Mouse scrolled (575, 373) with delta (0, 0)
Screenshot: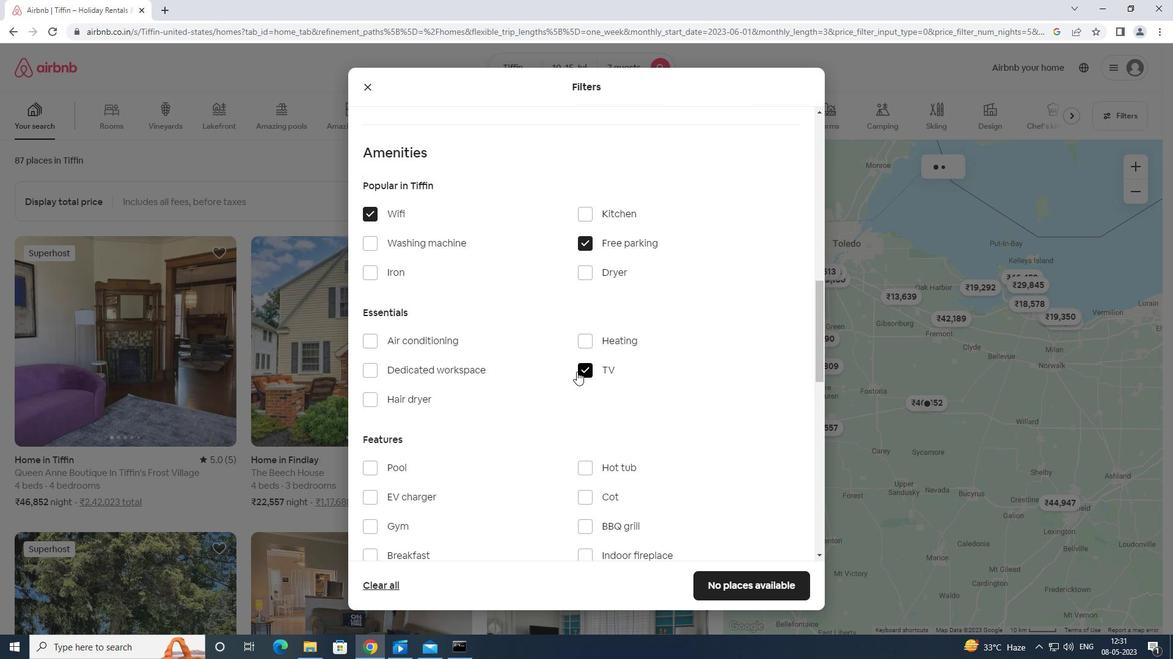 
Action: Mouse moved to (370, 401)
Screenshot: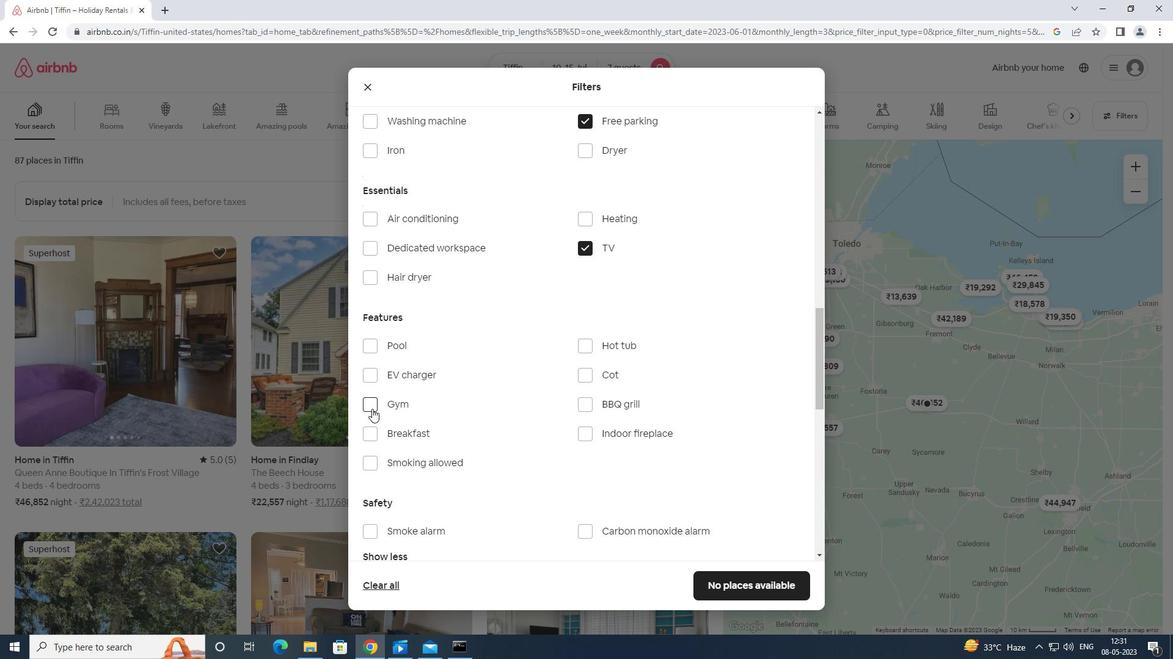 
Action: Mouse pressed left at (370, 401)
Screenshot: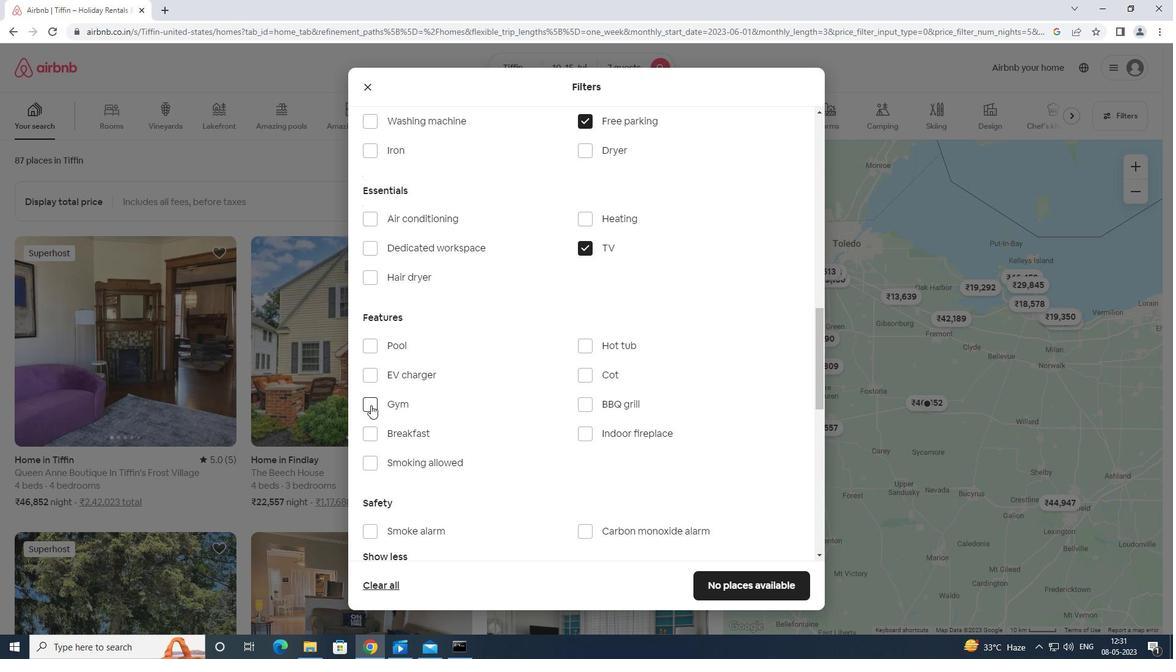 
Action: Mouse moved to (365, 440)
Screenshot: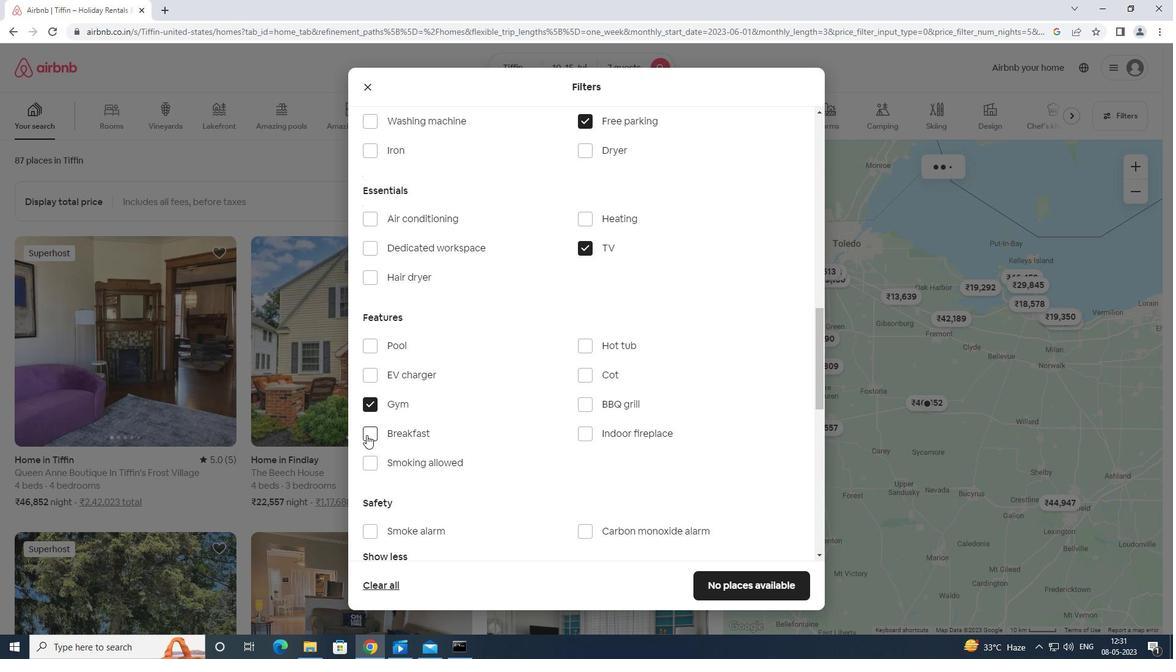
Action: Mouse pressed left at (365, 440)
Screenshot: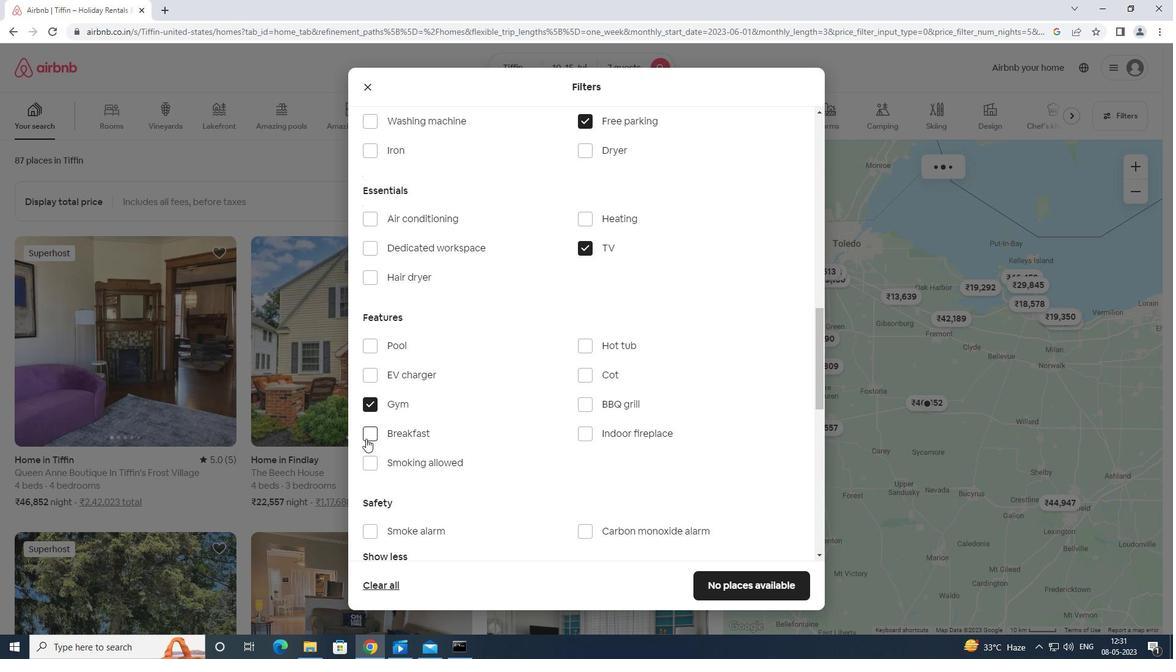 
Action: Mouse moved to (384, 426)
Screenshot: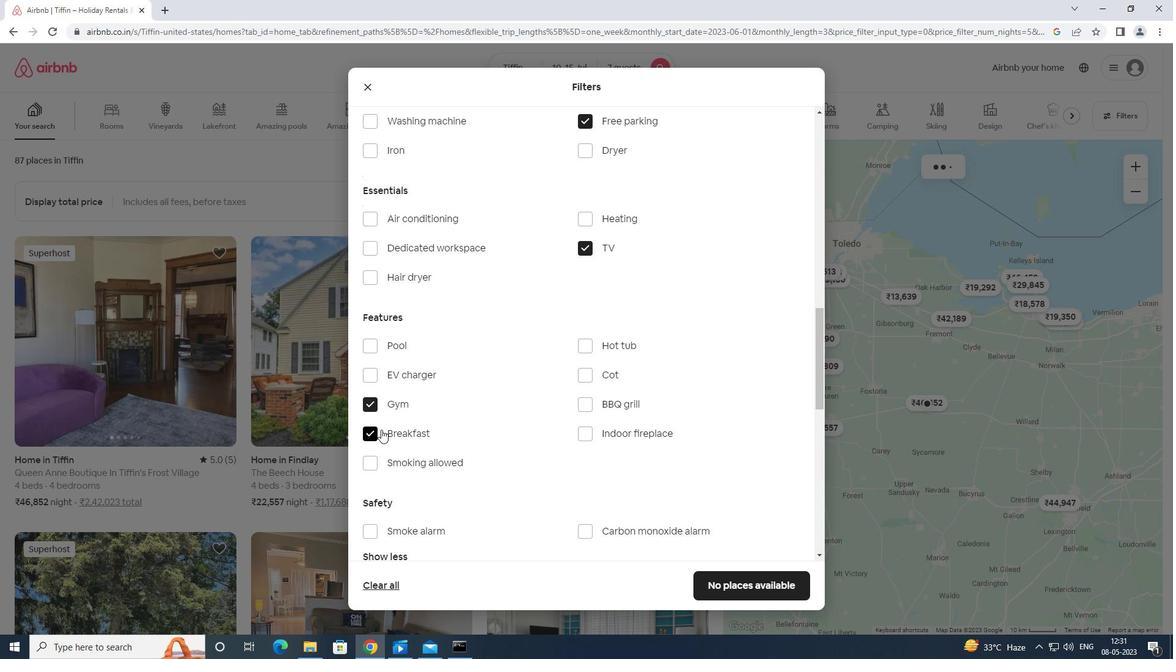 
Action: Mouse scrolled (384, 425) with delta (0, 0)
Screenshot: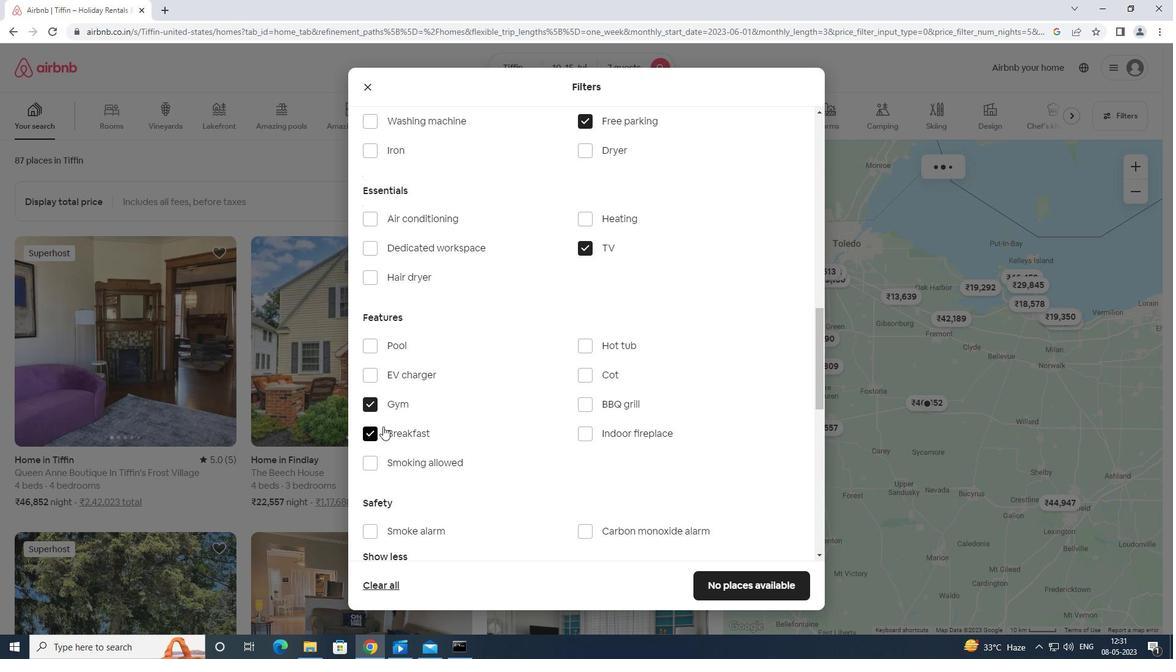 
Action: Mouse moved to (385, 426)
Screenshot: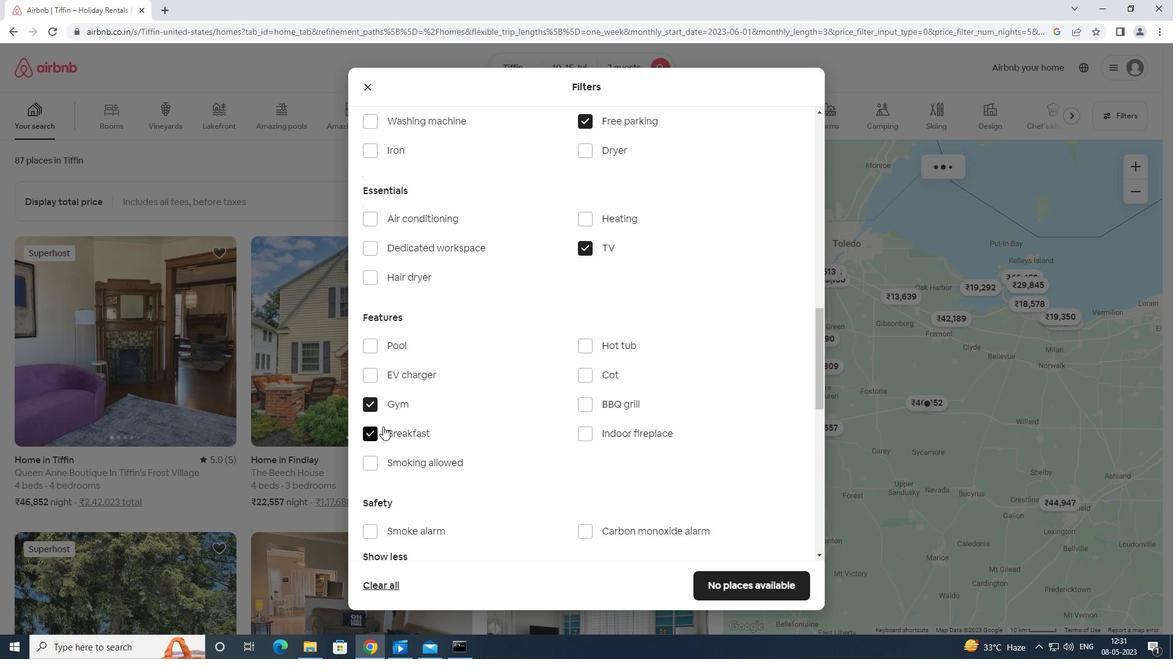 
Action: Mouse scrolled (385, 425) with delta (0, 0)
Screenshot: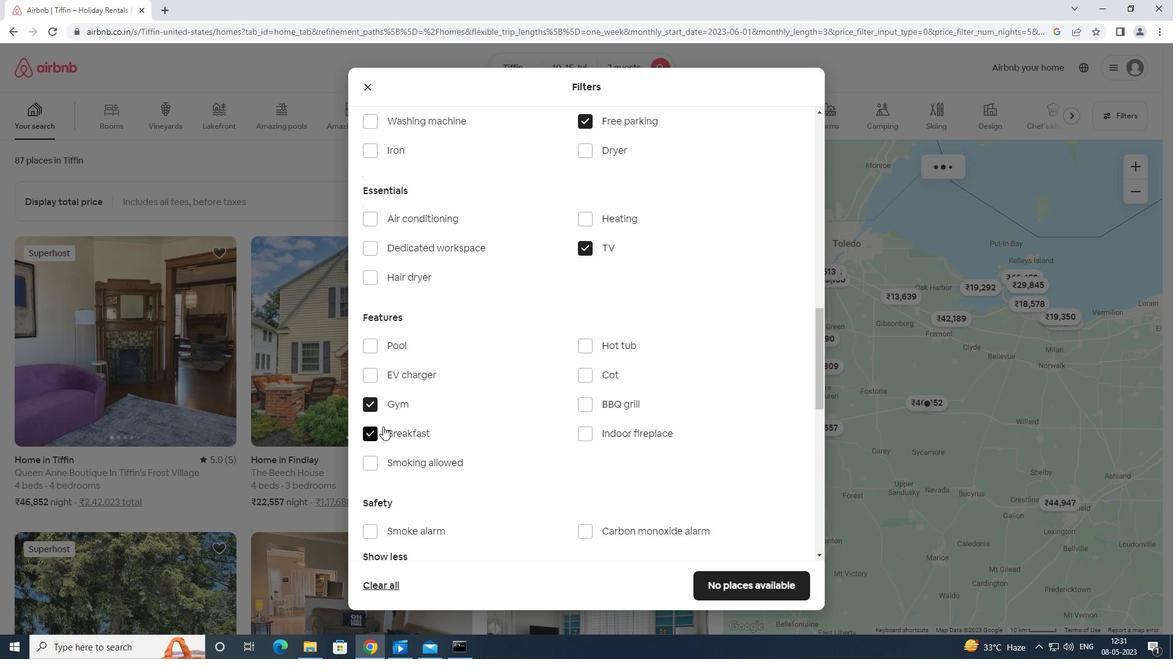 
Action: Mouse moved to (386, 426)
Screenshot: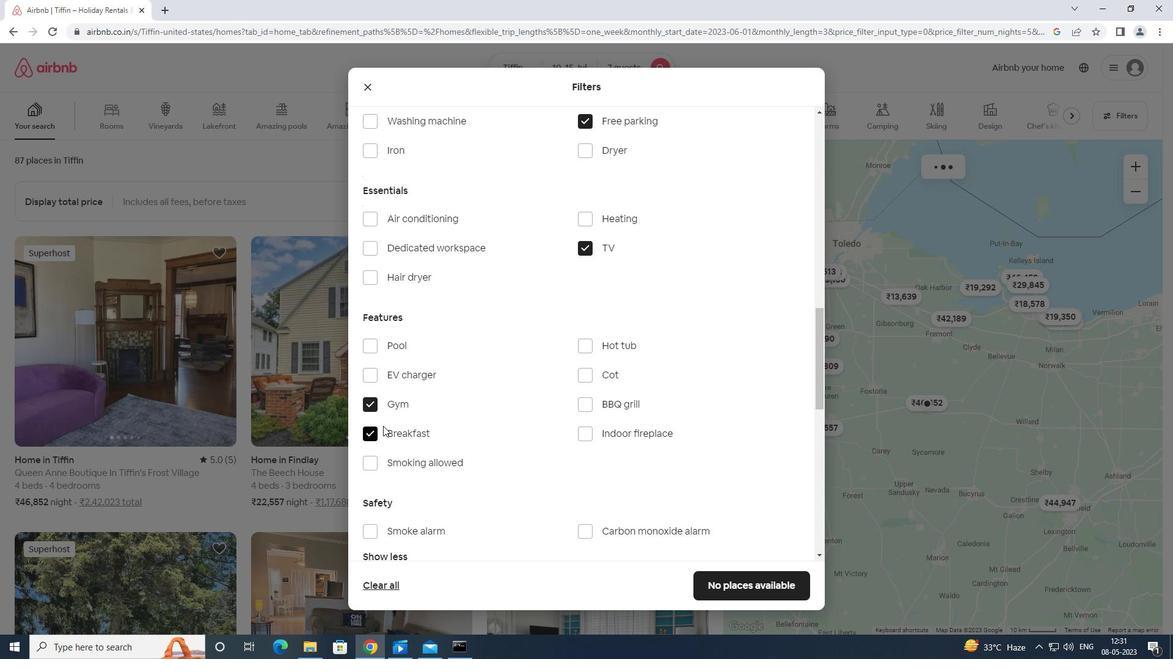 
Action: Mouse scrolled (386, 425) with delta (0, 0)
Screenshot: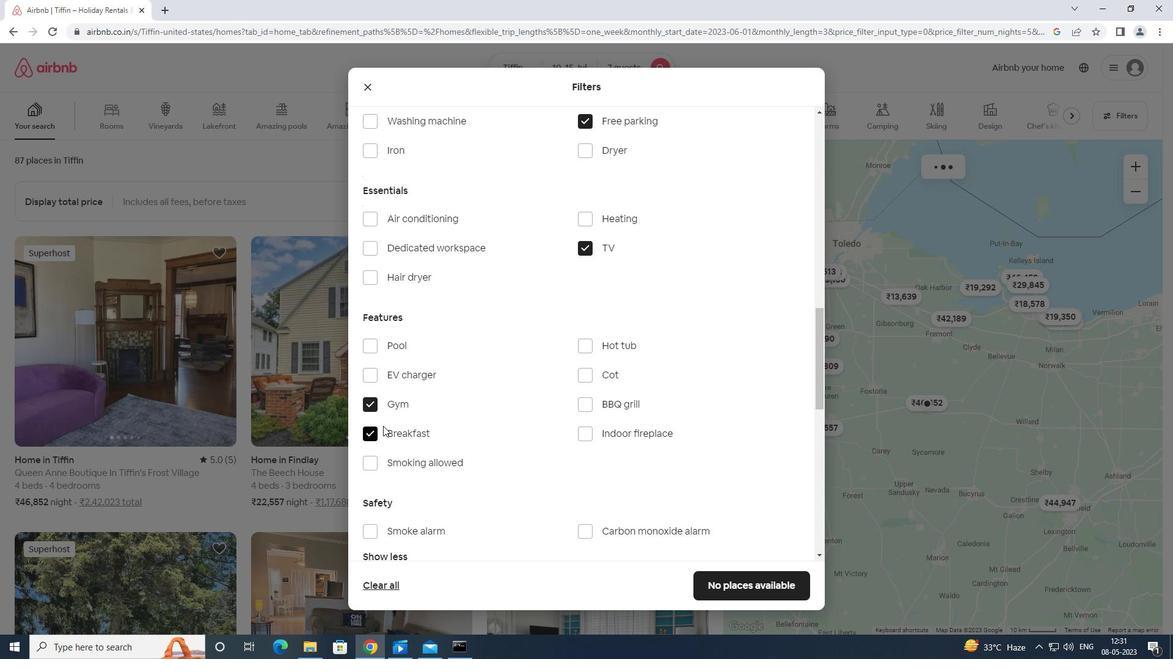 
Action: Mouse moved to (389, 426)
Screenshot: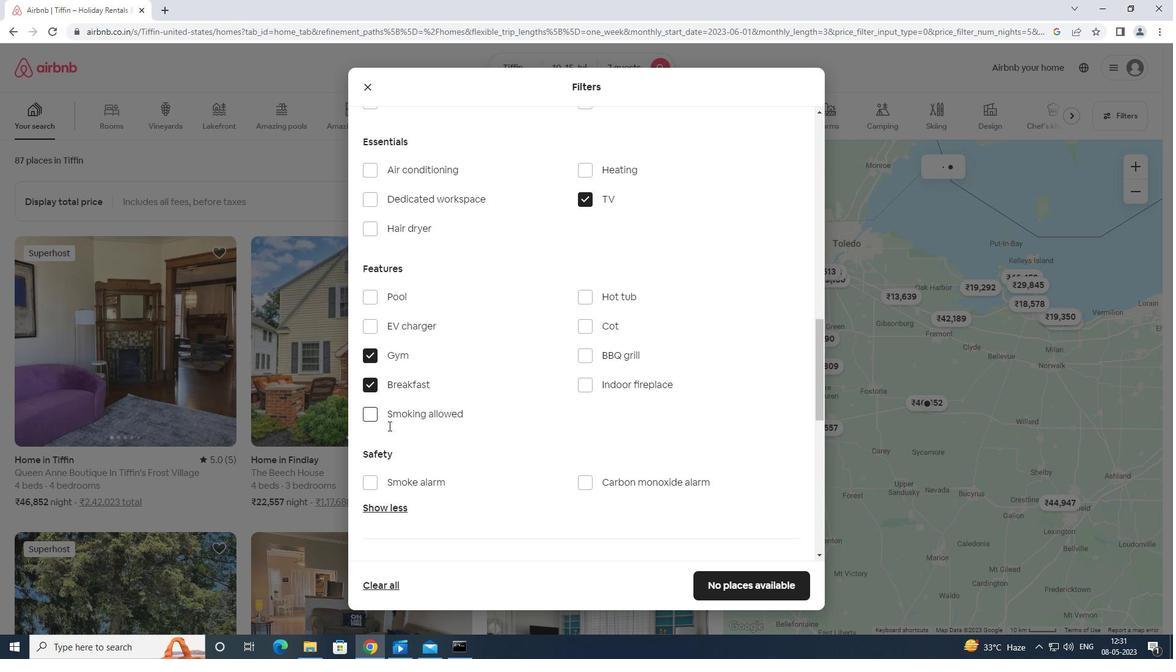 
Action: Mouse scrolled (389, 425) with delta (0, 0)
Screenshot: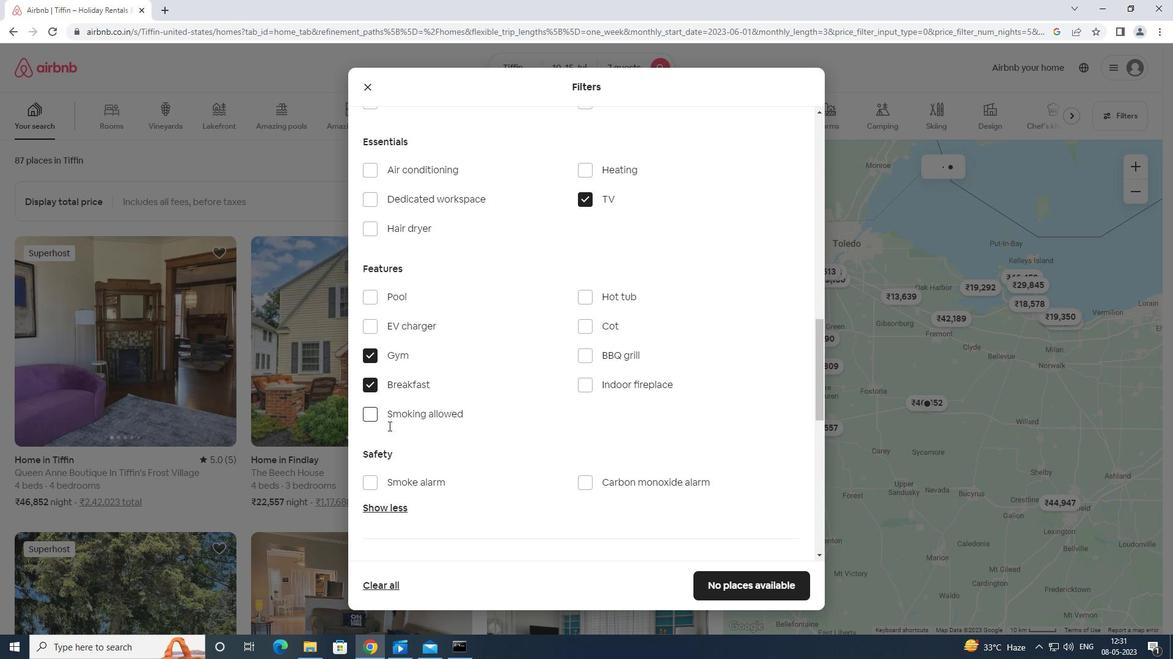 
Action: Mouse moved to (766, 457)
Screenshot: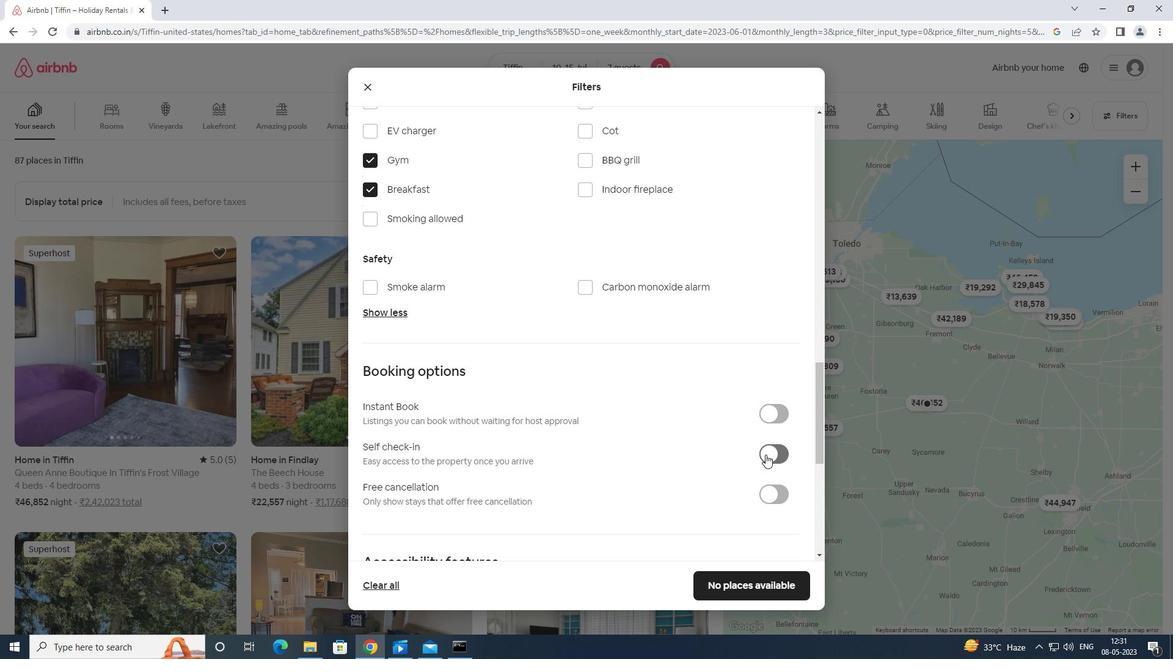 
Action: Mouse pressed left at (766, 457)
Screenshot: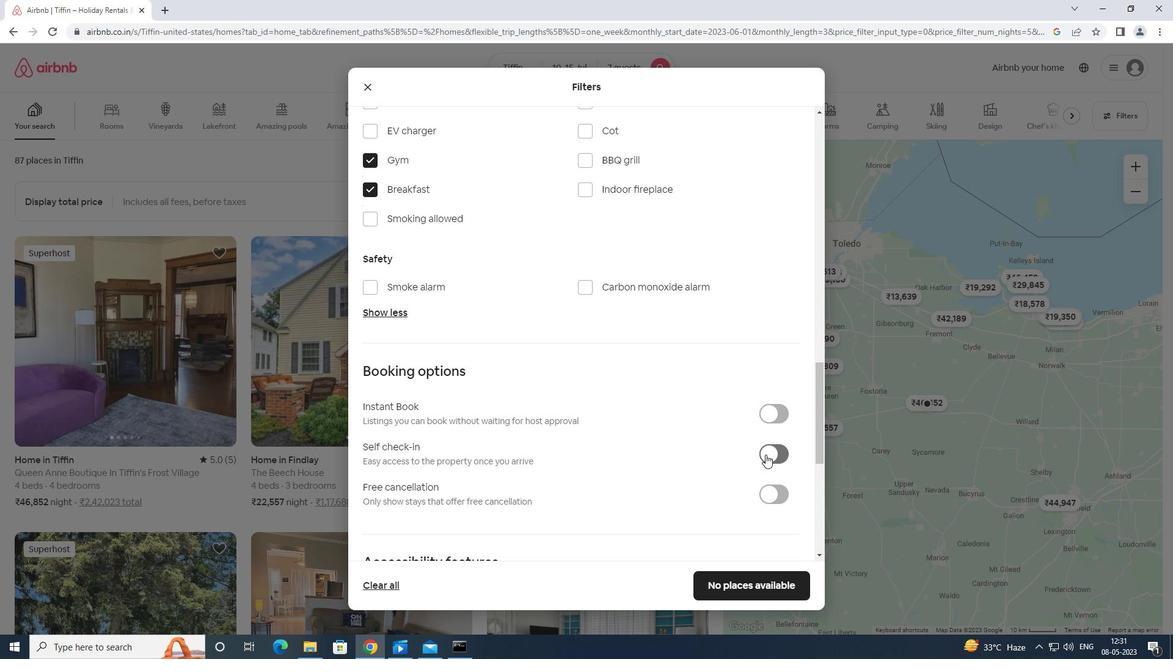 
Action: Mouse moved to (781, 449)
Screenshot: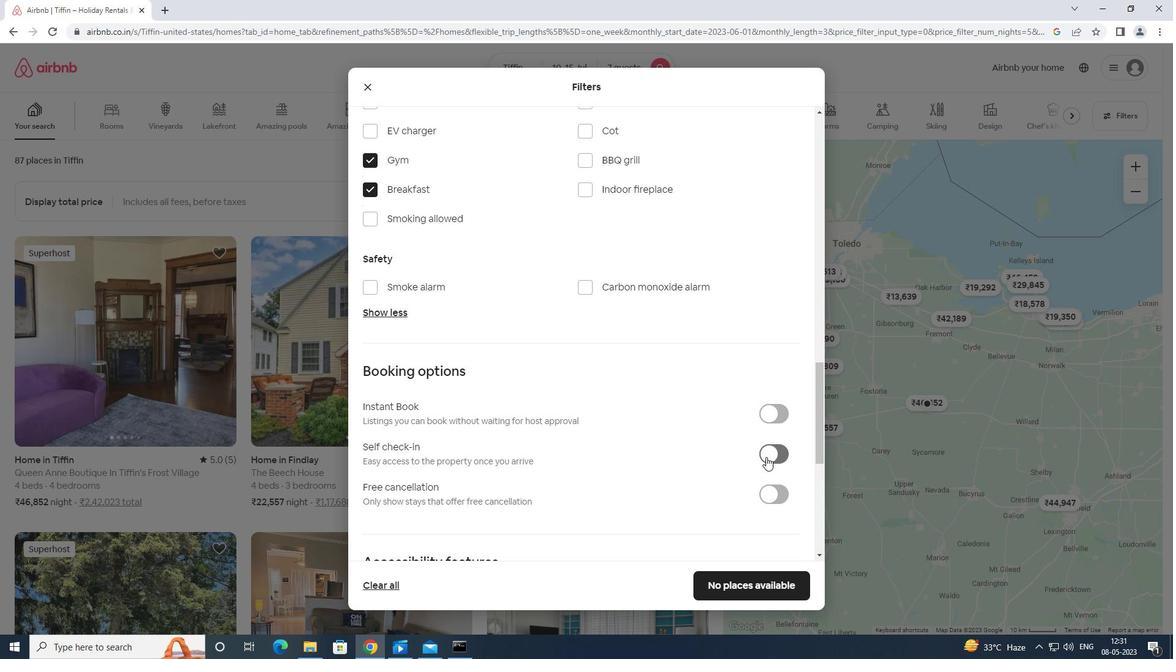 
Action: Mouse scrolled (781, 448) with delta (0, 0)
Screenshot: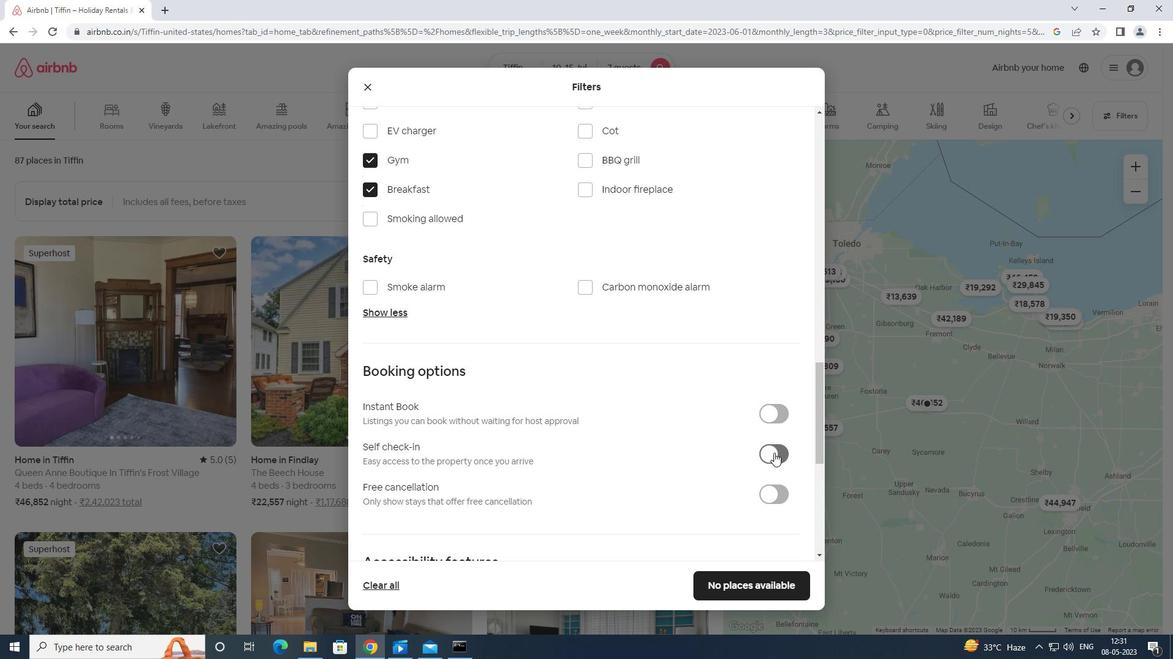 
Action: Mouse scrolled (781, 448) with delta (0, 0)
Screenshot: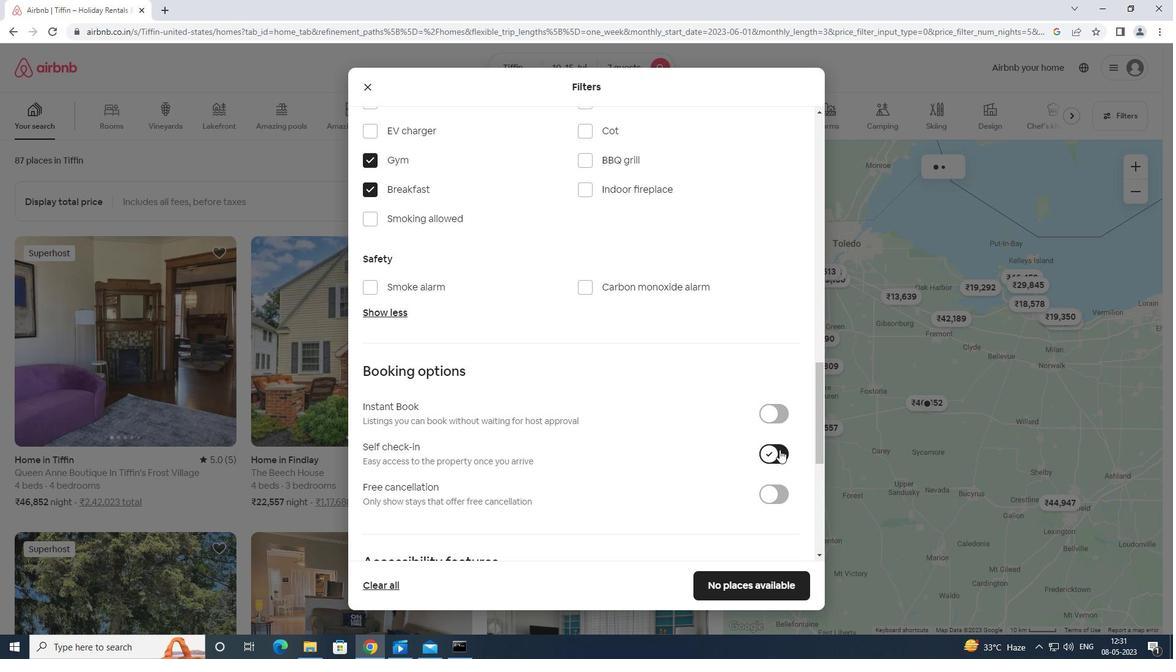 
Action: Mouse scrolled (781, 448) with delta (0, 0)
Screenshot: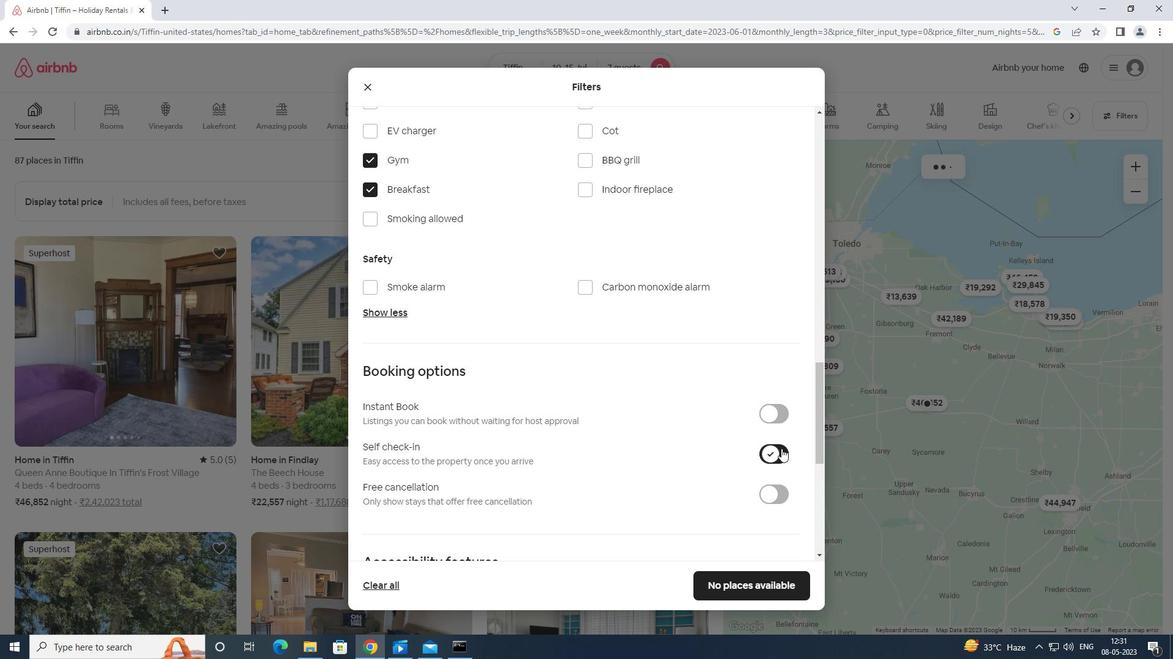 
Action: Mouse moved to (782, 447)
Screenshot: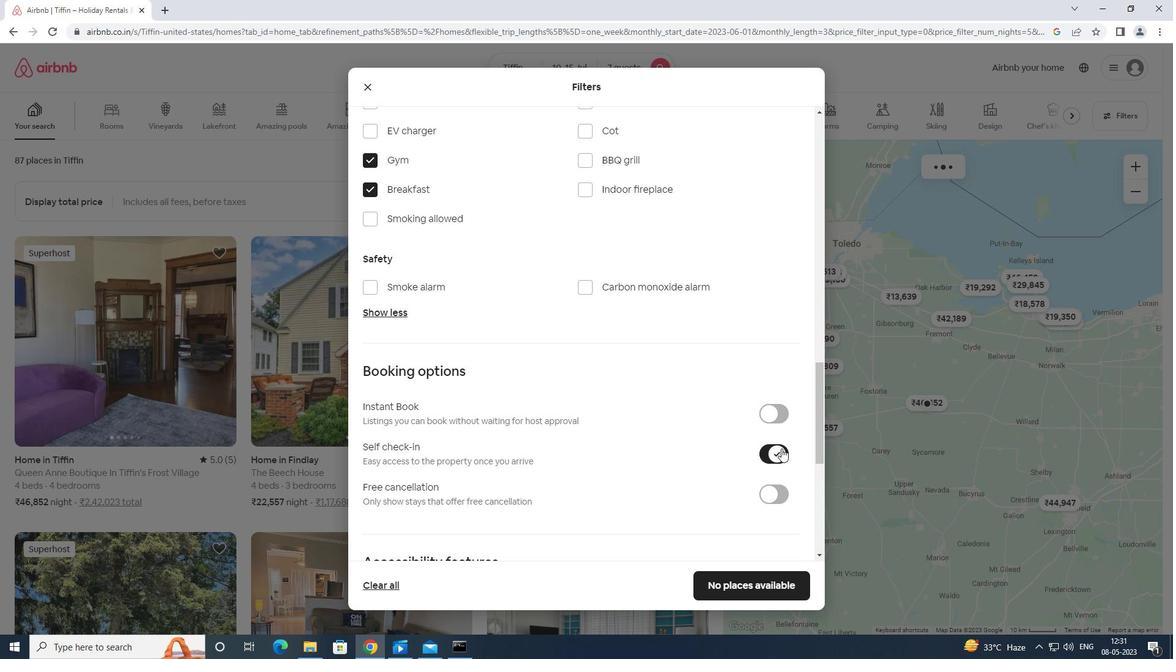 
Action: Mouse scrolled (782, 446) with delta (0, 0)
Screenshot: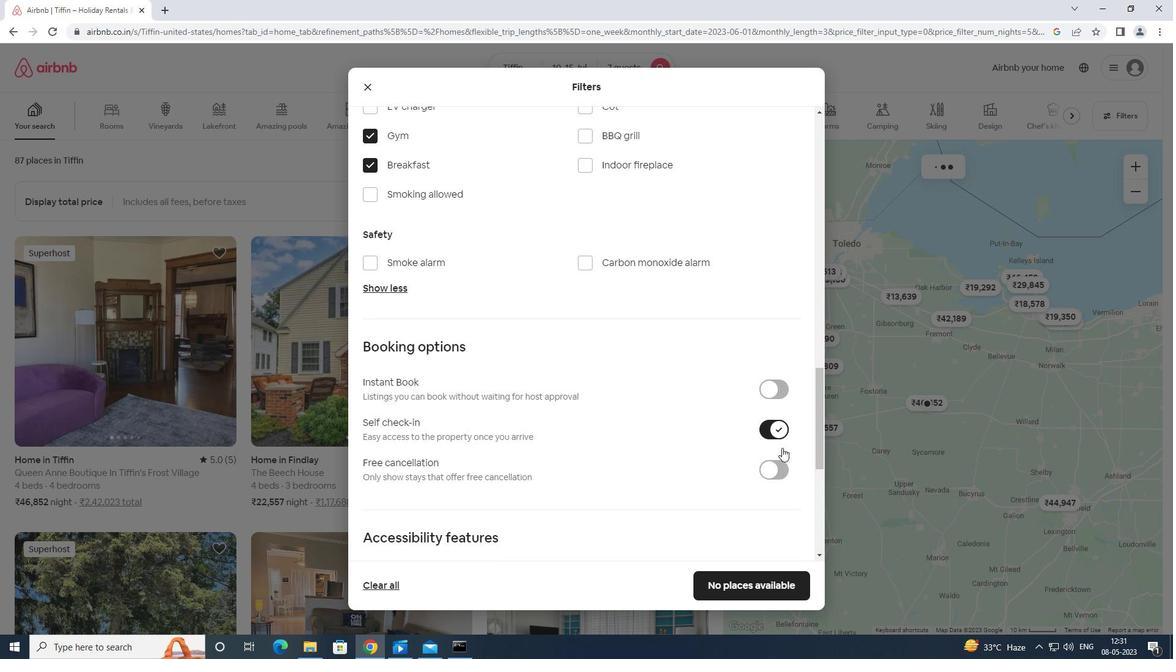 
Action: Mouse scrolled (782, 446) with delta (0, 0)
Screenshot: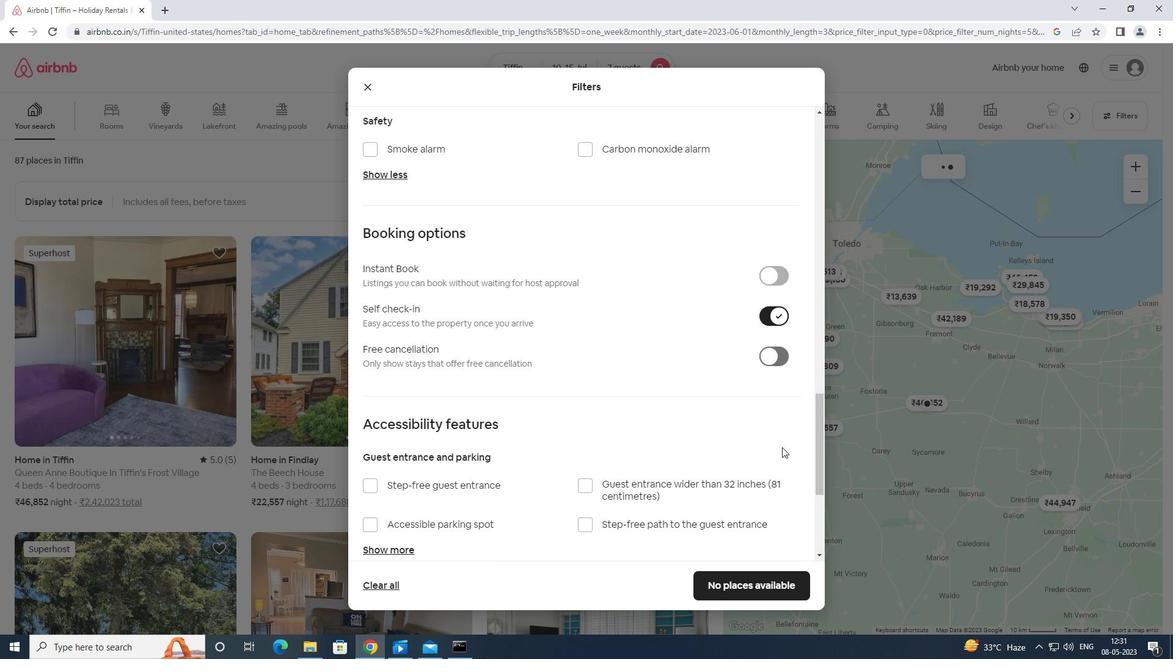 
Action: Mouse moved to (782, 446)
Screenshot: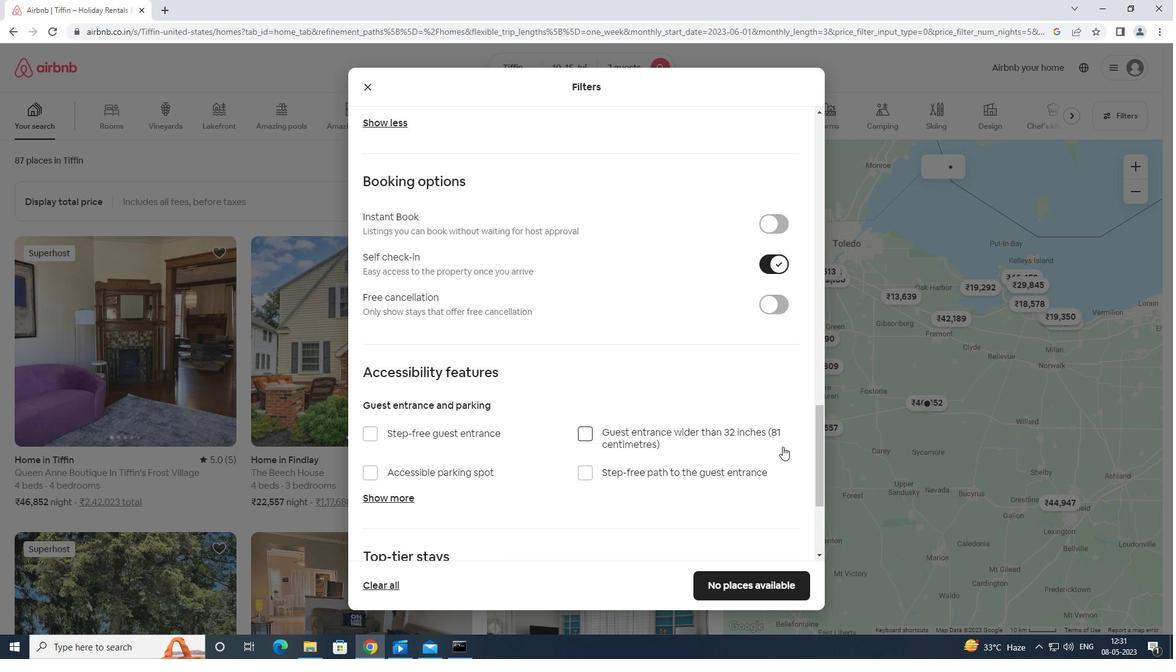 
Action: Mouse scrolled (782, 446) with delta (0, 0)
Screenshot: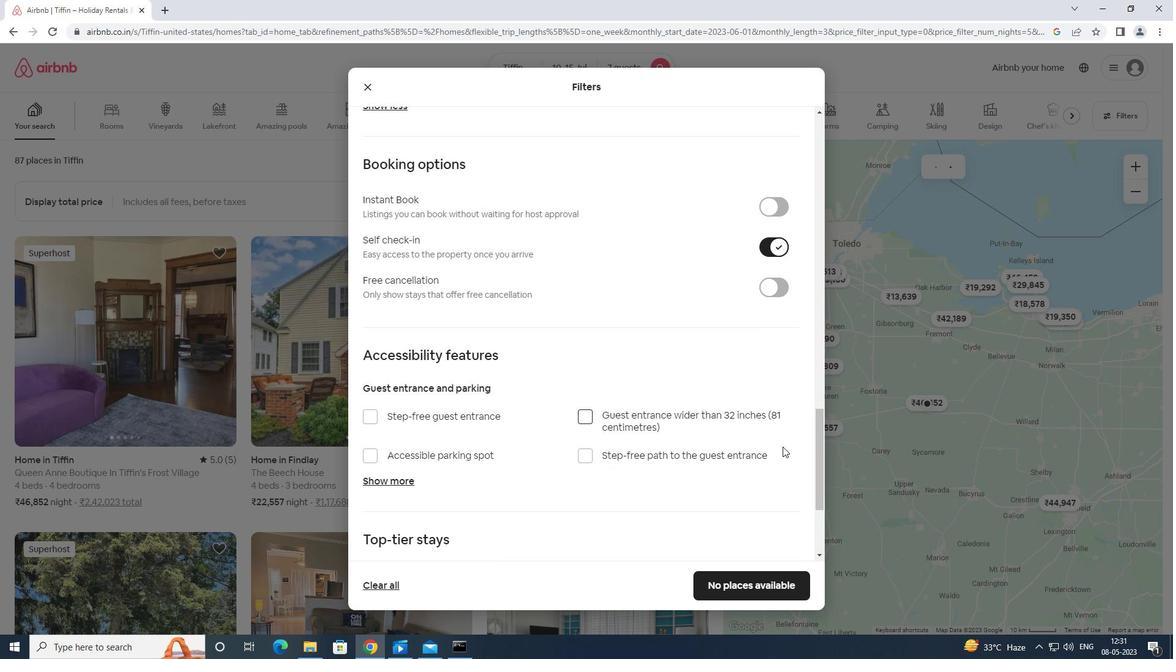 
Action: Mouse scrolled (782, 446) with delta (0, 0)
Screenshot: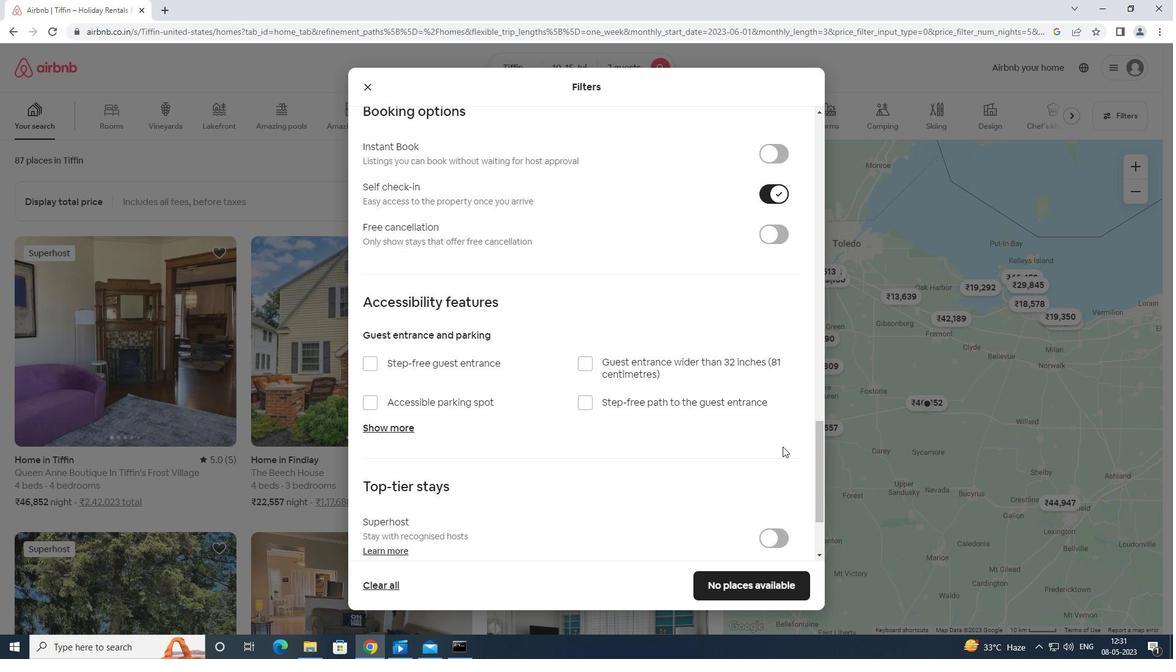 
Action: Mouse scrolled (782, 446) with delta (0, 0)
Screenshot: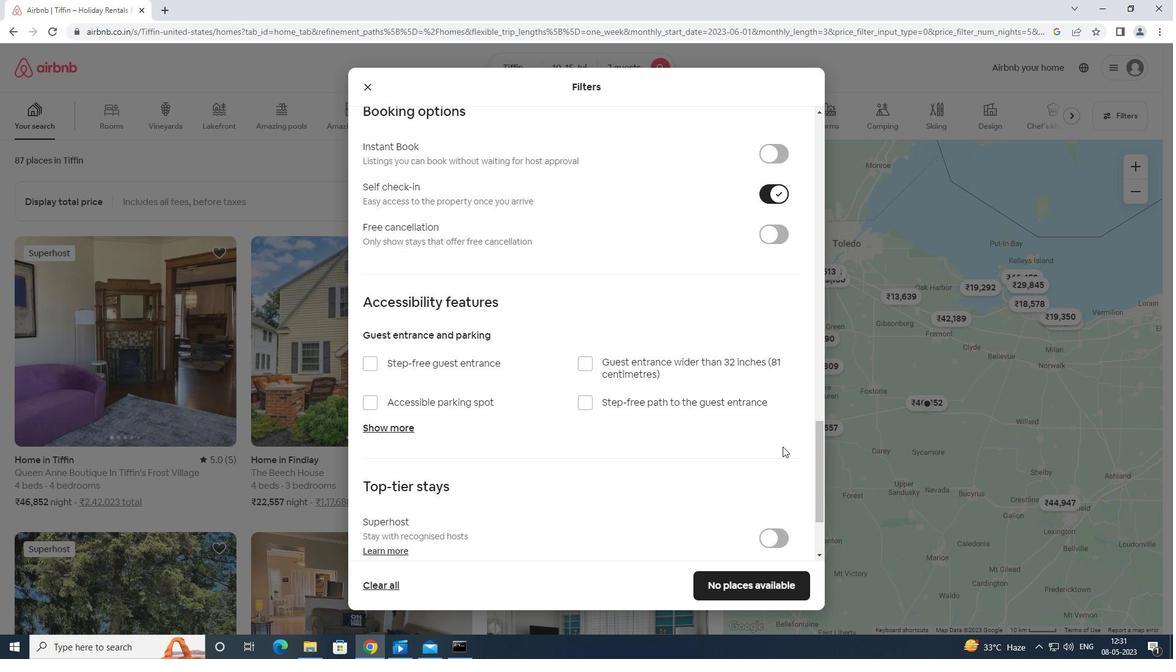 
Action: Mouse moved to (676, 469)
Screenshot: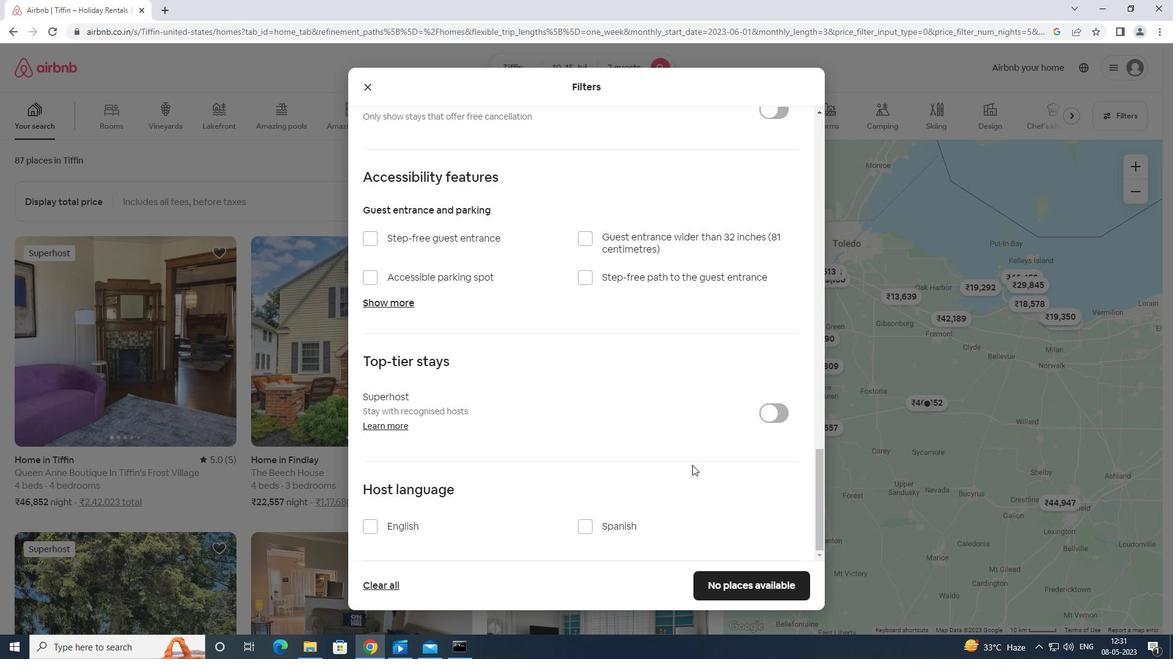 
Action: Mouse scrolled (676, 468) with delta (0, 0)
Screenshot: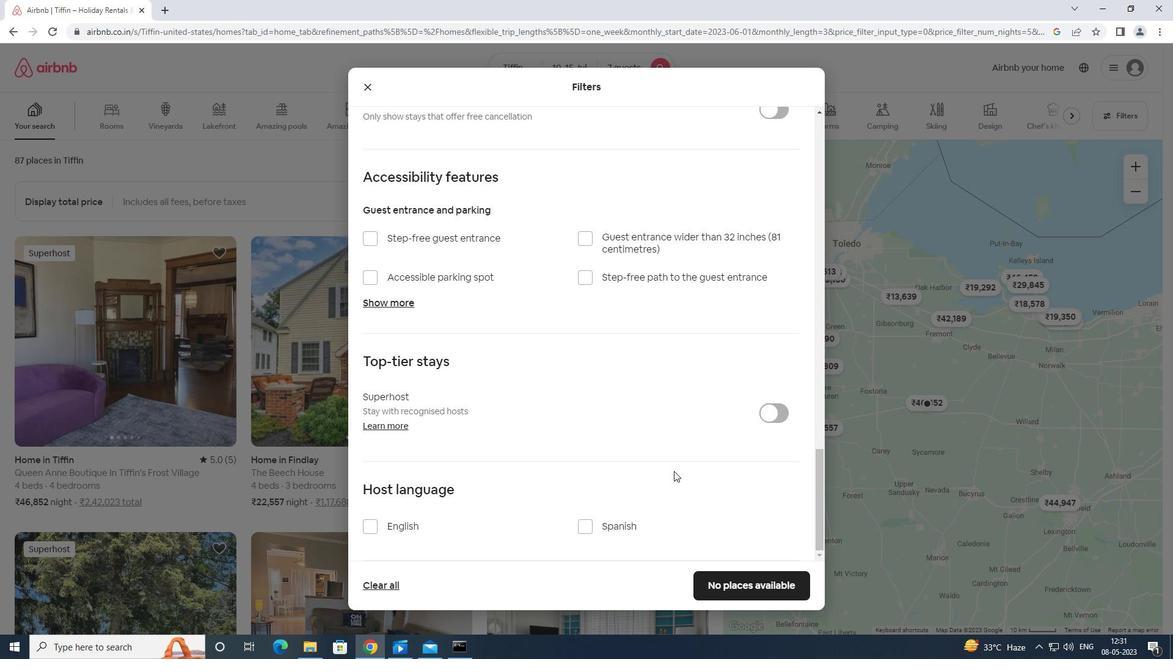 
Action: Mouse moved to (367, 524)
Screenshot: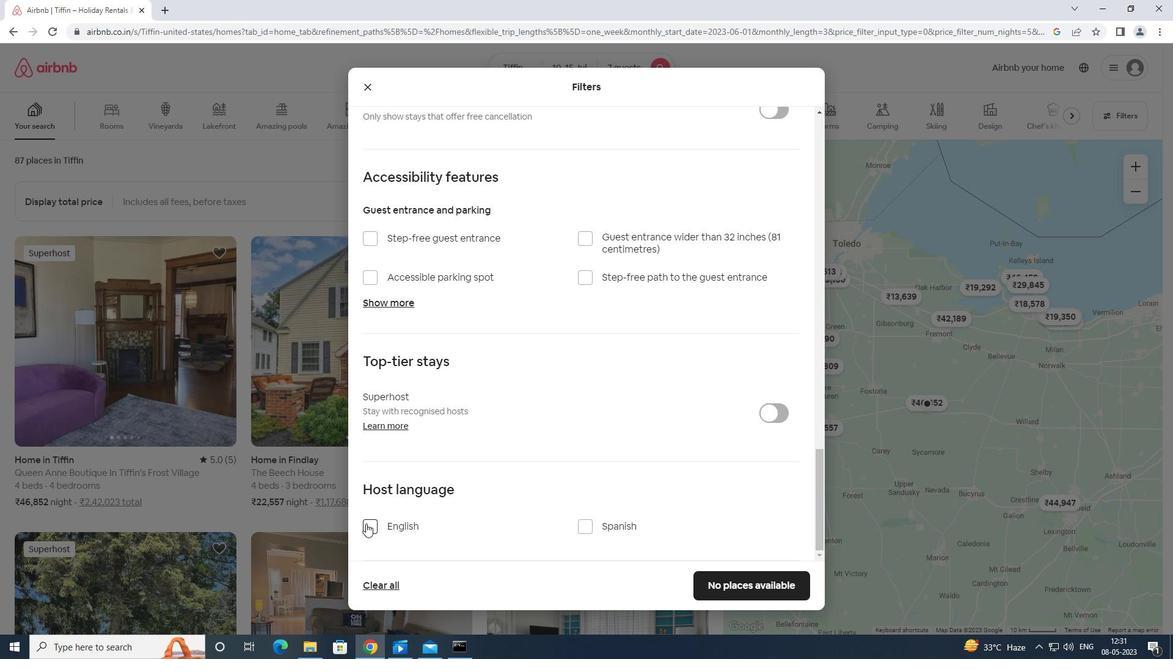 
Action: Mouse pressed left at (367, 524)
Screenshot: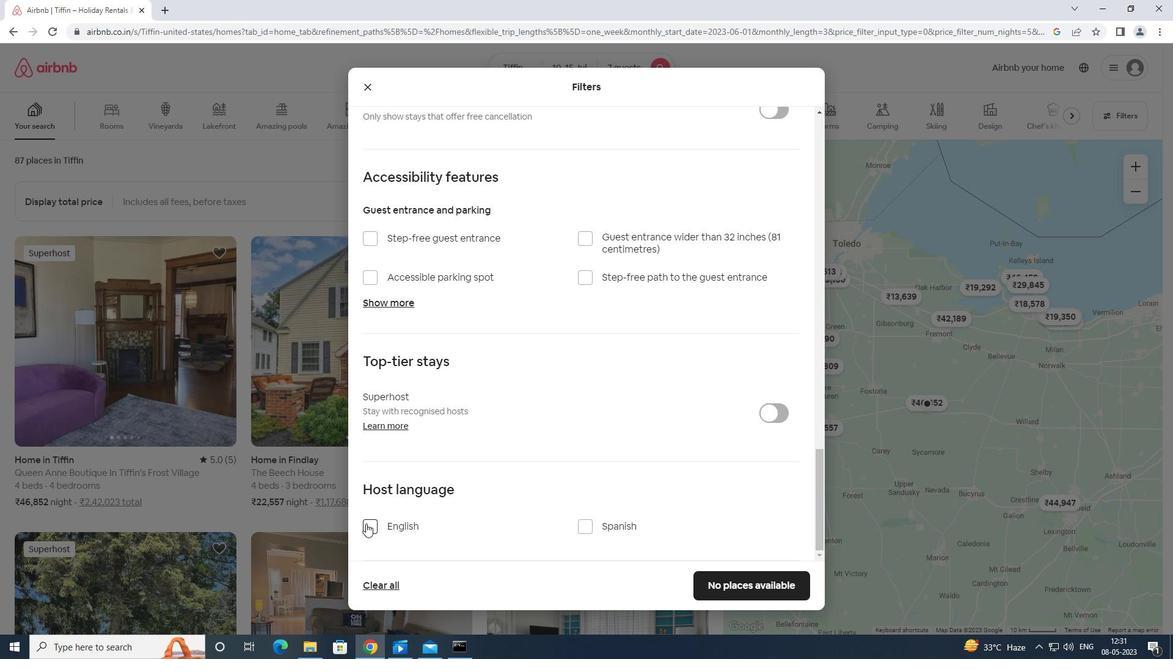 
Action: Mouse moved to (783, 587)
Screenshot: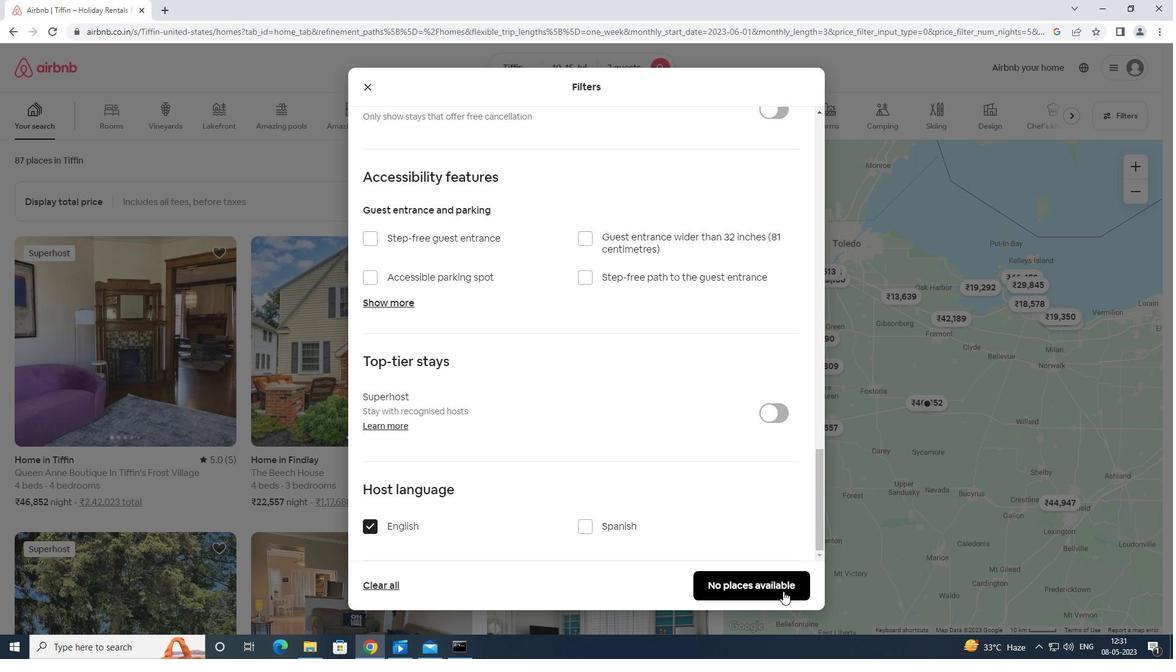 
Action: Mouse pressed left at (783, 587)
Screenshot: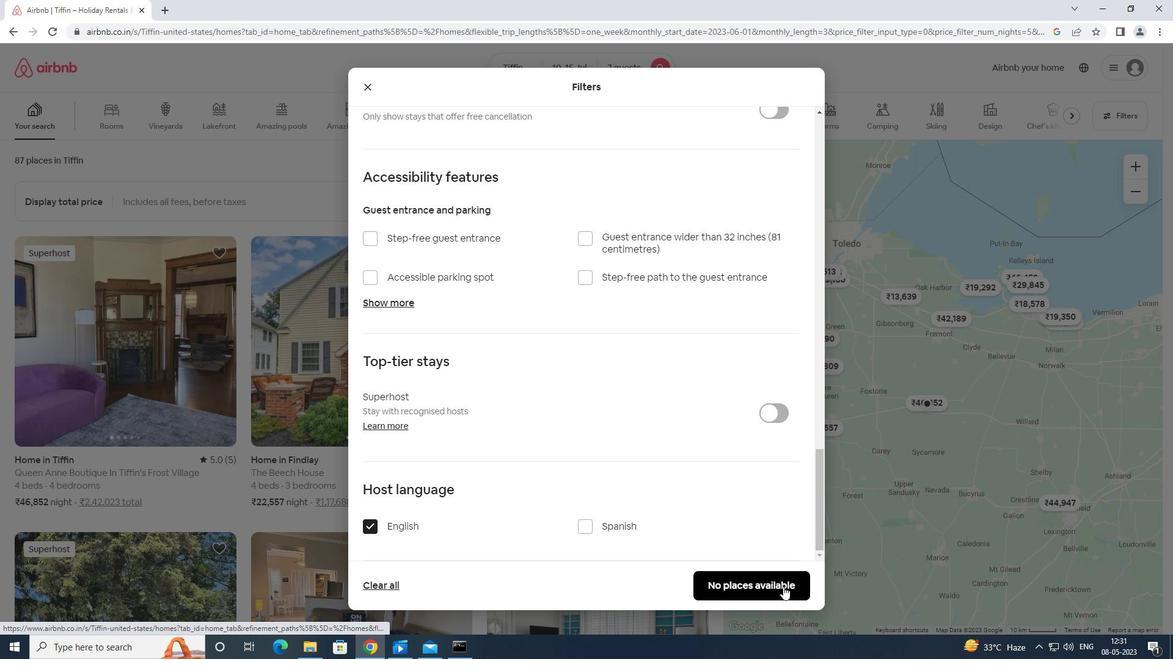 
Action: Mouse moved to (783, 586)
Screenshot: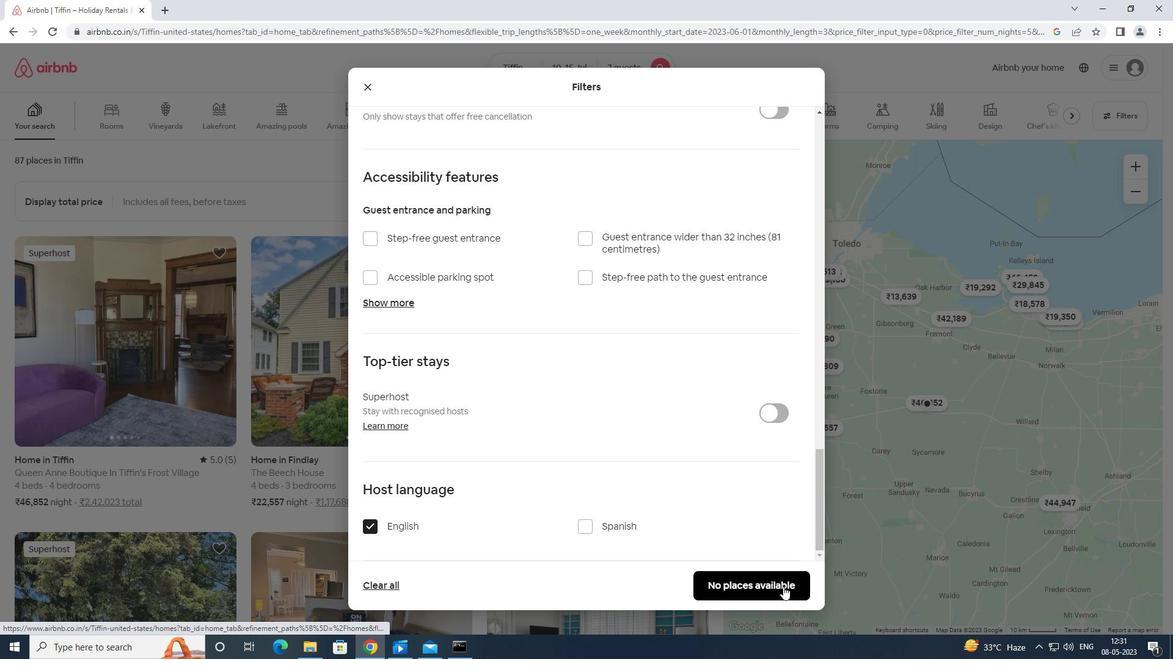
